 Task: Find connections with filter location Floridablanca with filter topic #SMMwith filter profile language Potuguese with filter current company TalentXO with filter school St Joseph's College of Commerce (Autonomous) with filter industry Historical Sites with filter service category Personal Injury Law with filter keywords title Counselor
Action: Mouse moved to (198, 271)
Screenshot: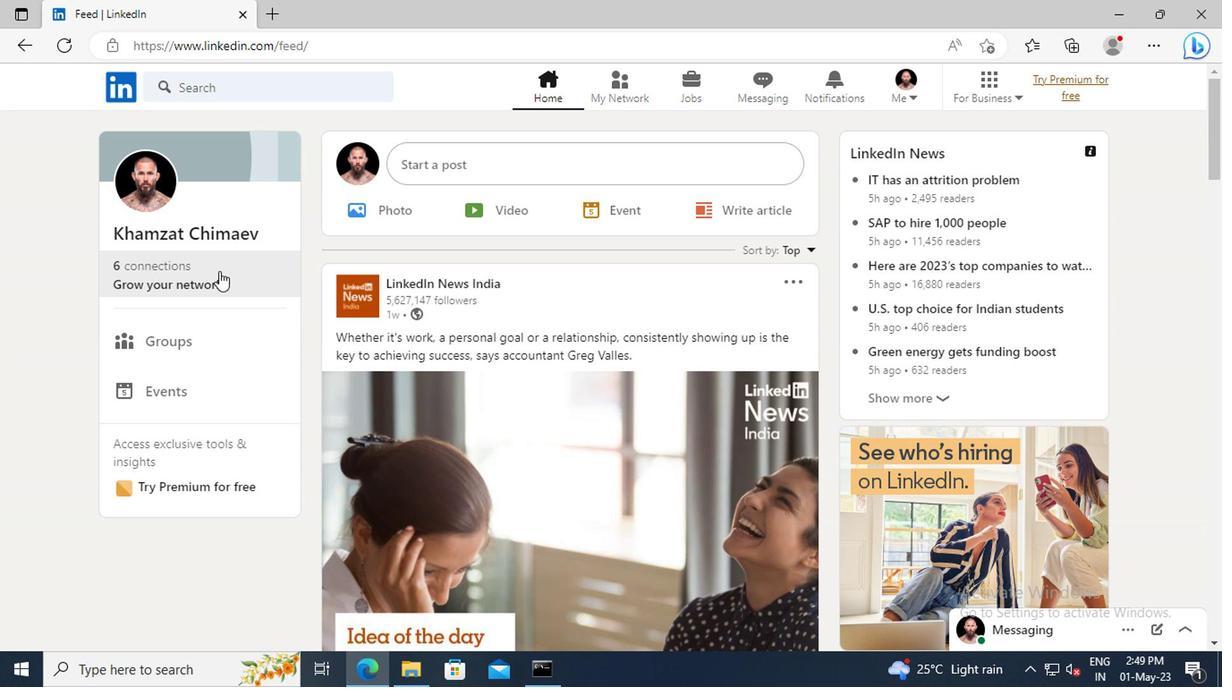 
Action: Mouse pressed left at (198, 271)
Screenshot: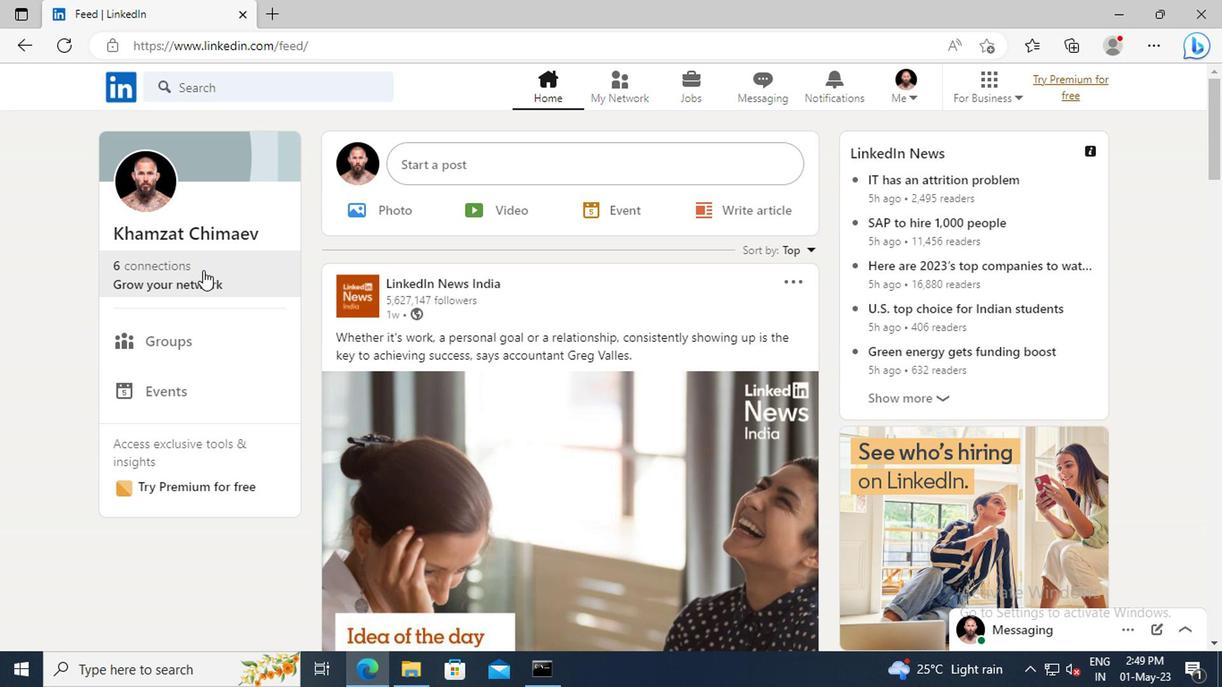 
Action: Mouse moved to (199, 185)
Screenshot: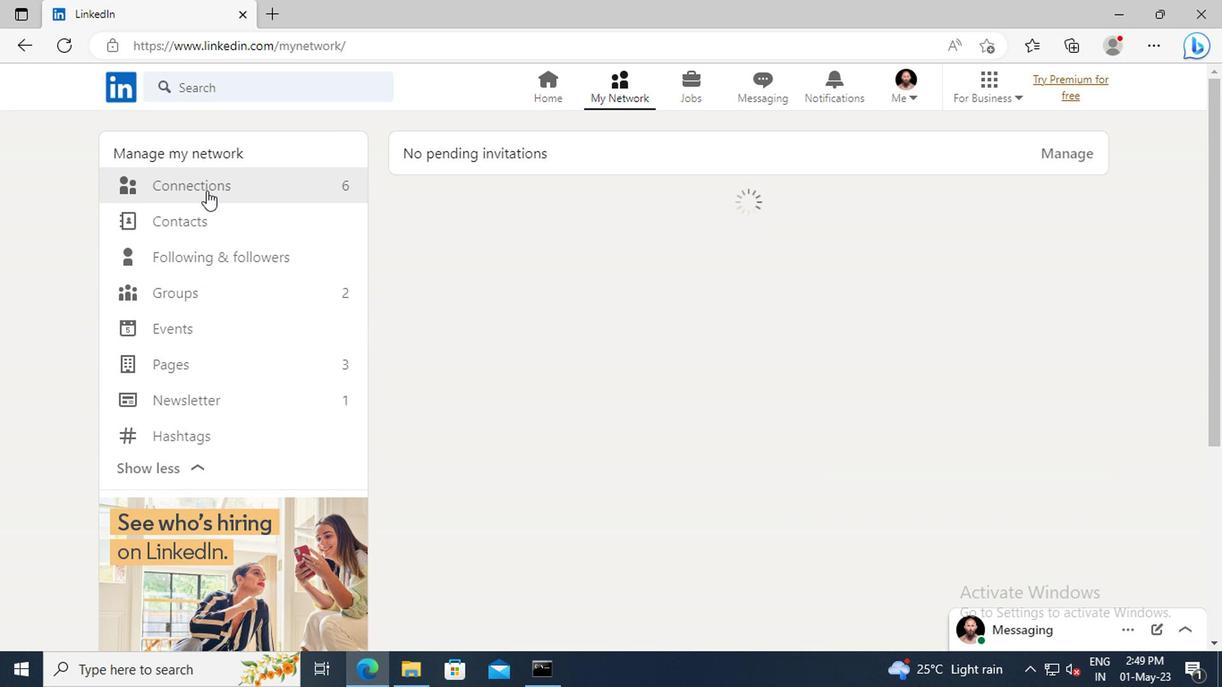 
Action: Mouse pressed left at (199, 185)
Screenshot: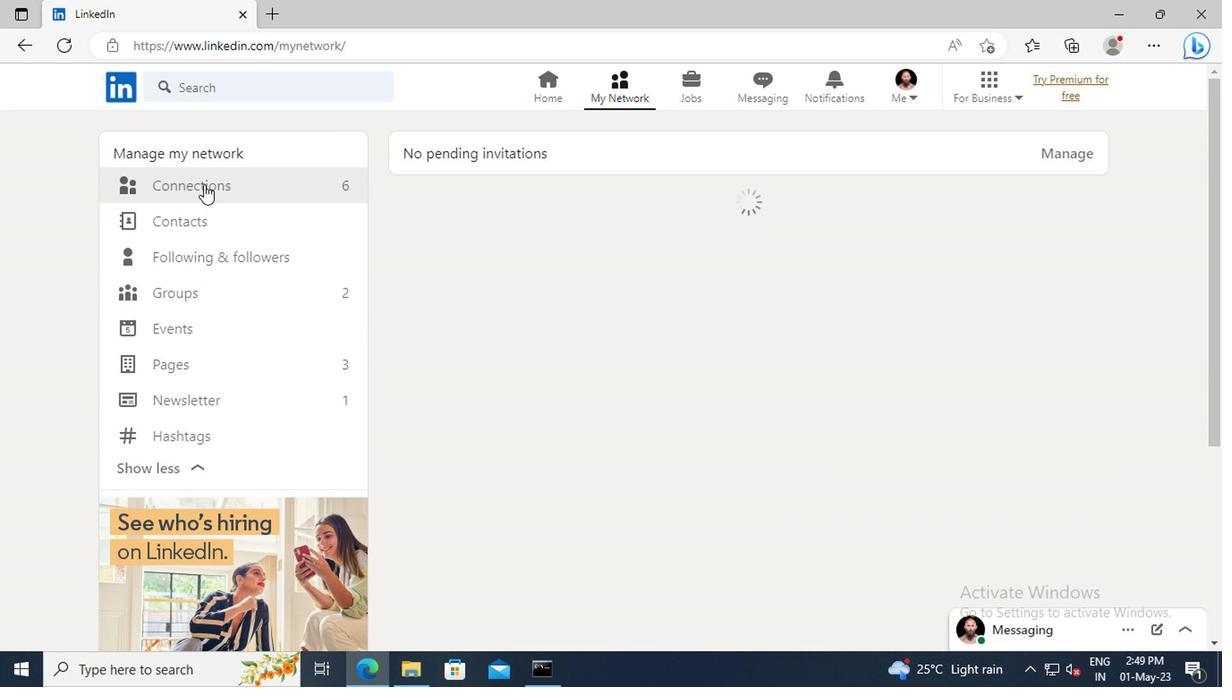 
Action: Mouse moved to (725, 196)
Screenshot: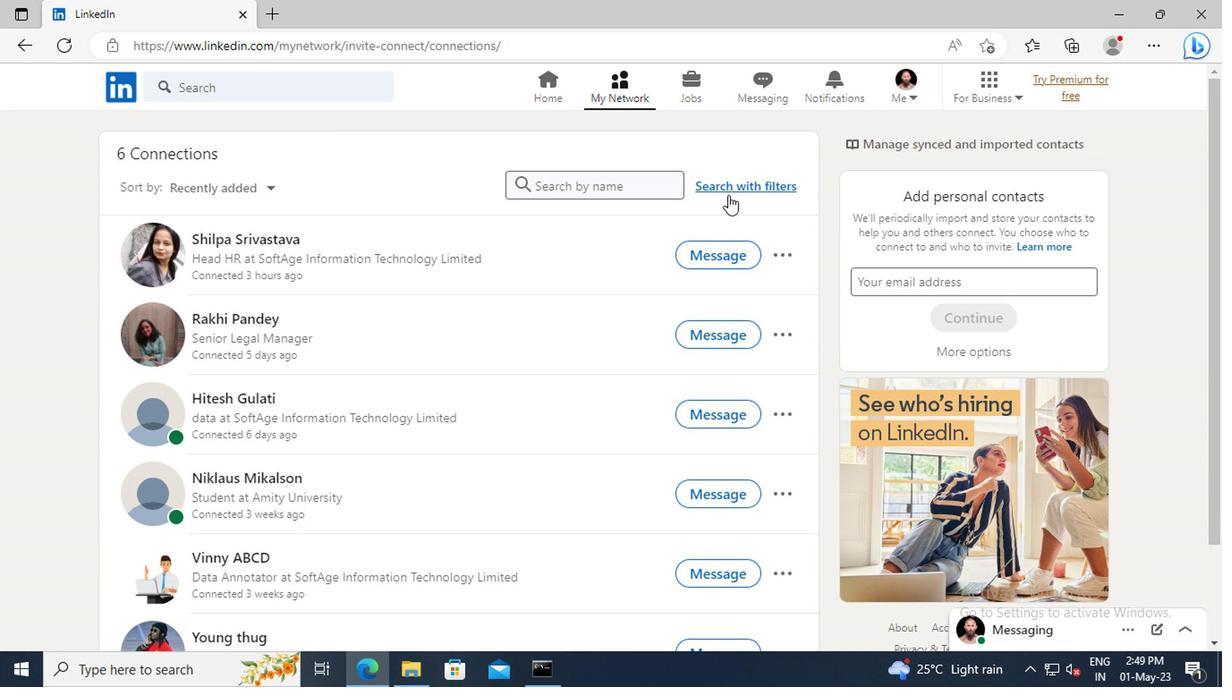 
Action: Mouse pressed left at (725, 196)
Screenshot: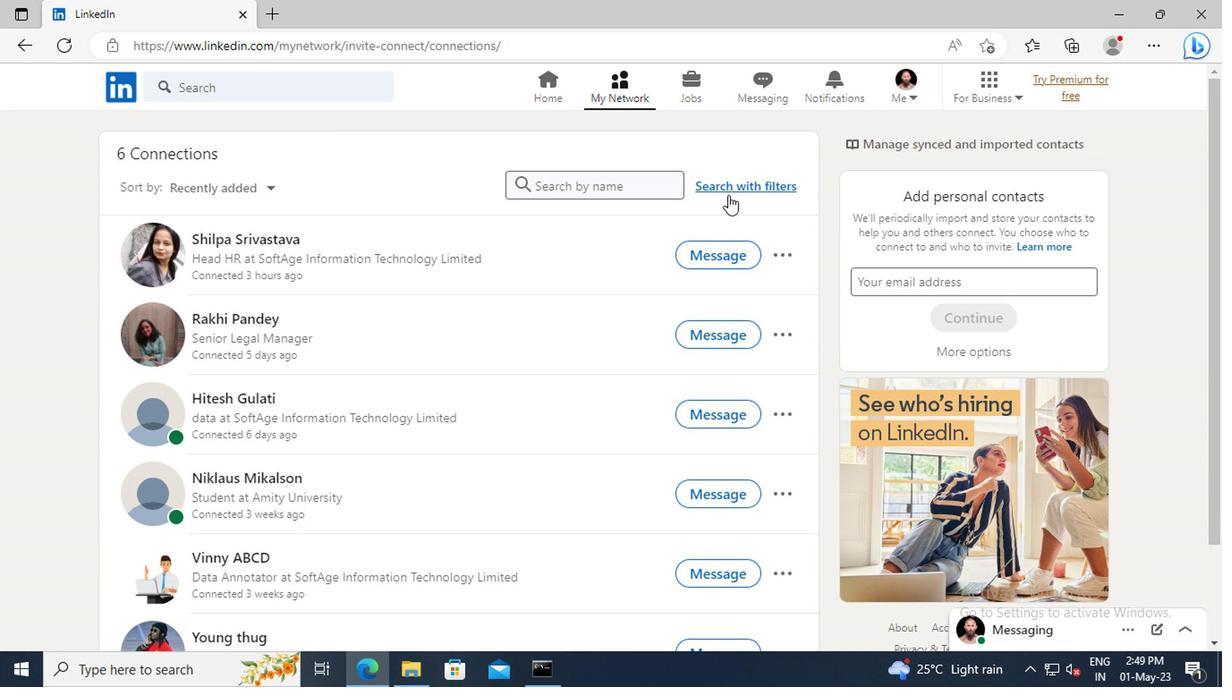 
Action: Mouse moved to (681, 144)
Screenshot: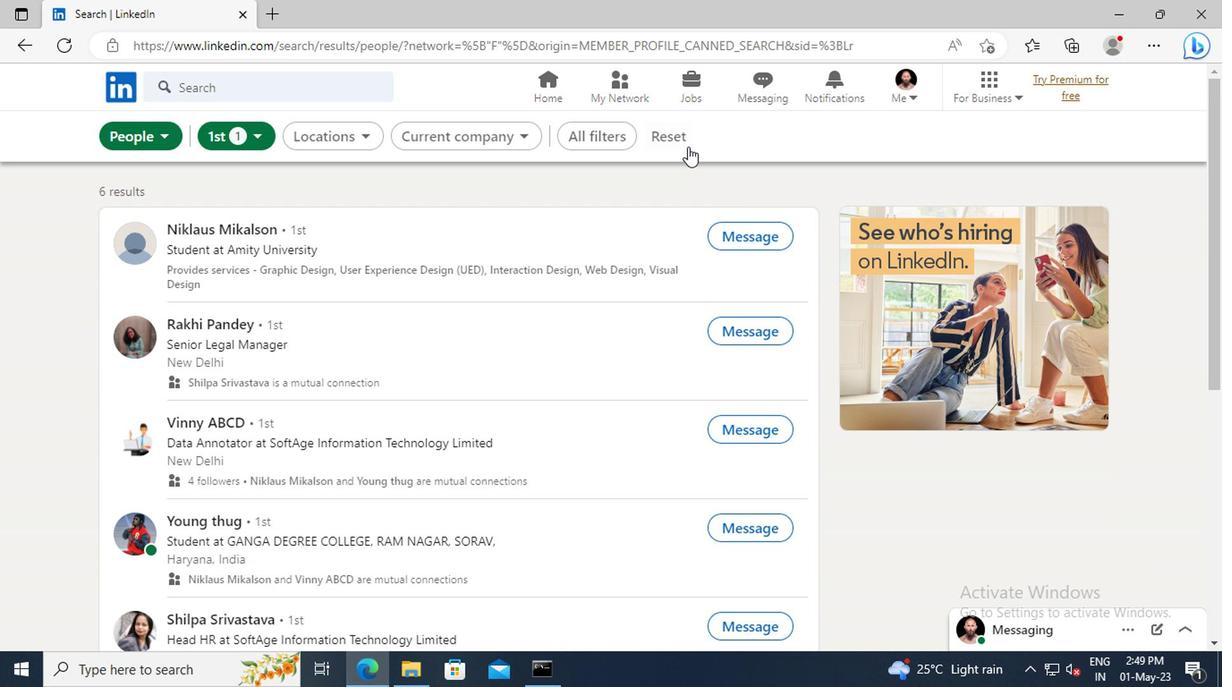
Action: Mouse pressed left at (681, 144)
Screenshot: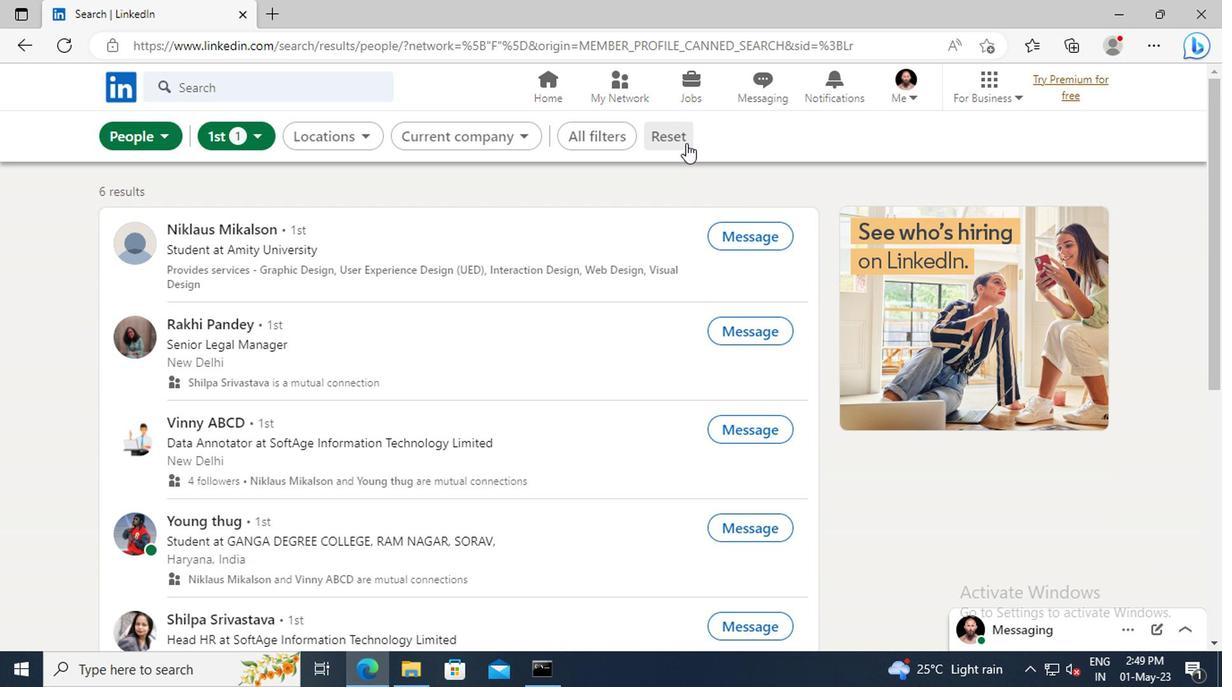 
Action: Mouse moved to (637, 141)
Screenshot: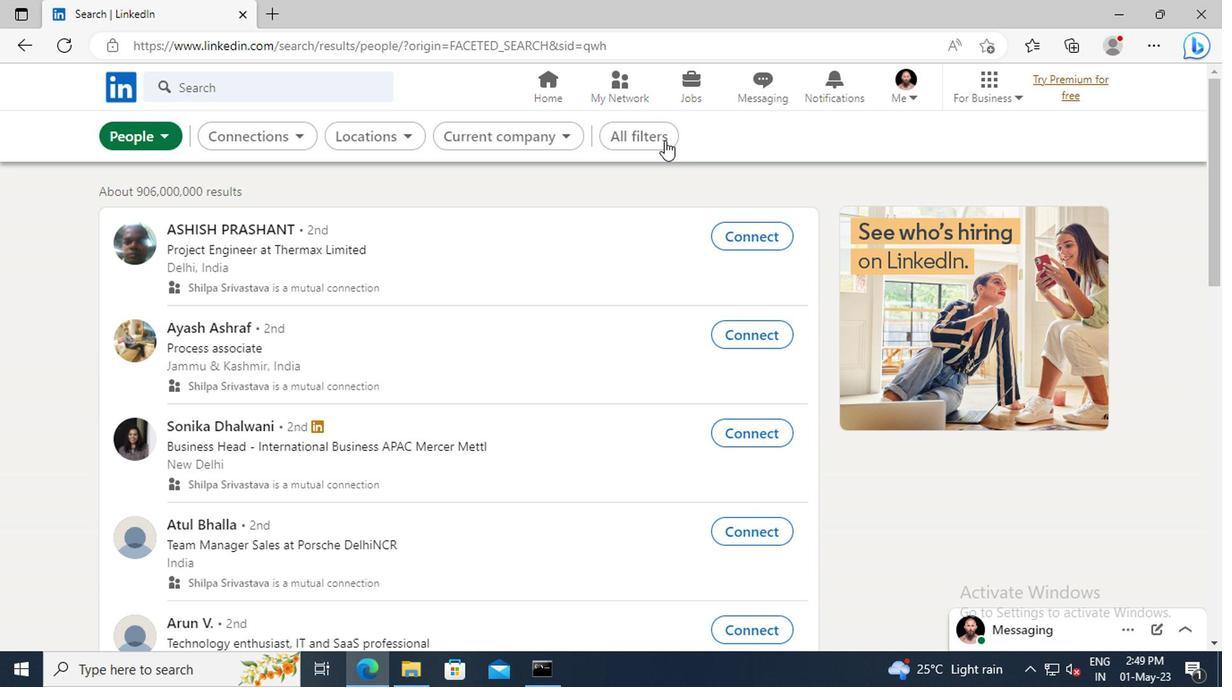 
Action: Mouse pressed left at (637, 141)
Screenshot: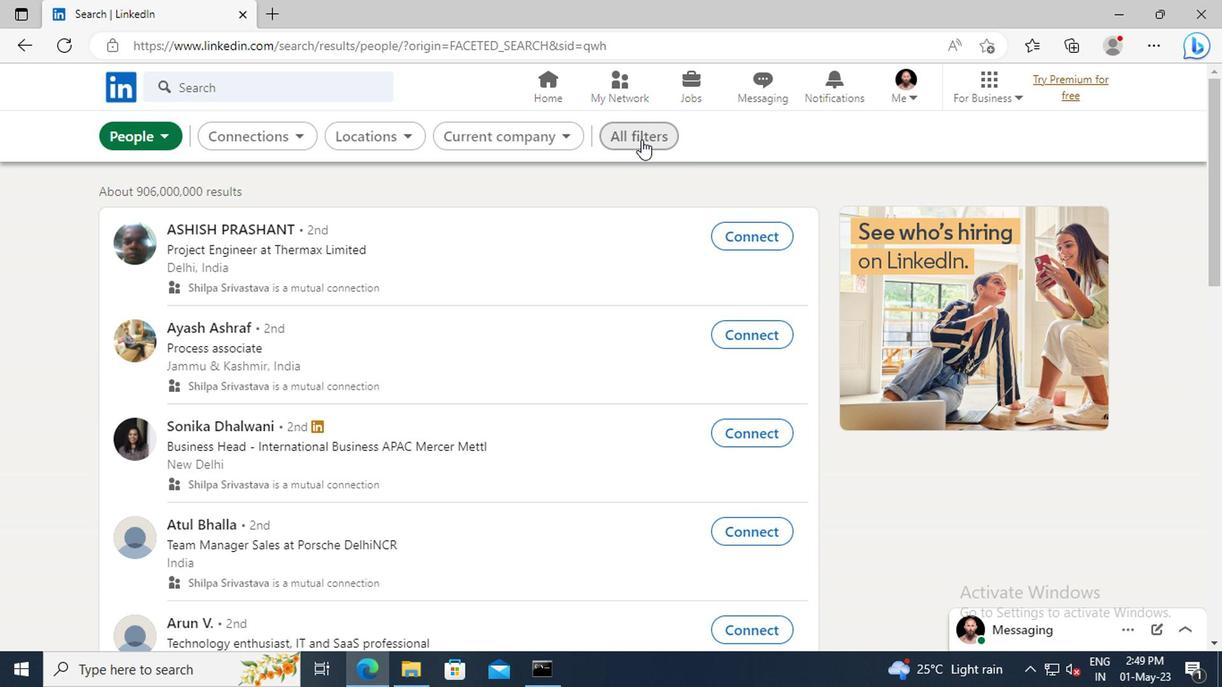 
Action: Mouse moved to (953, 277)
Screenshot: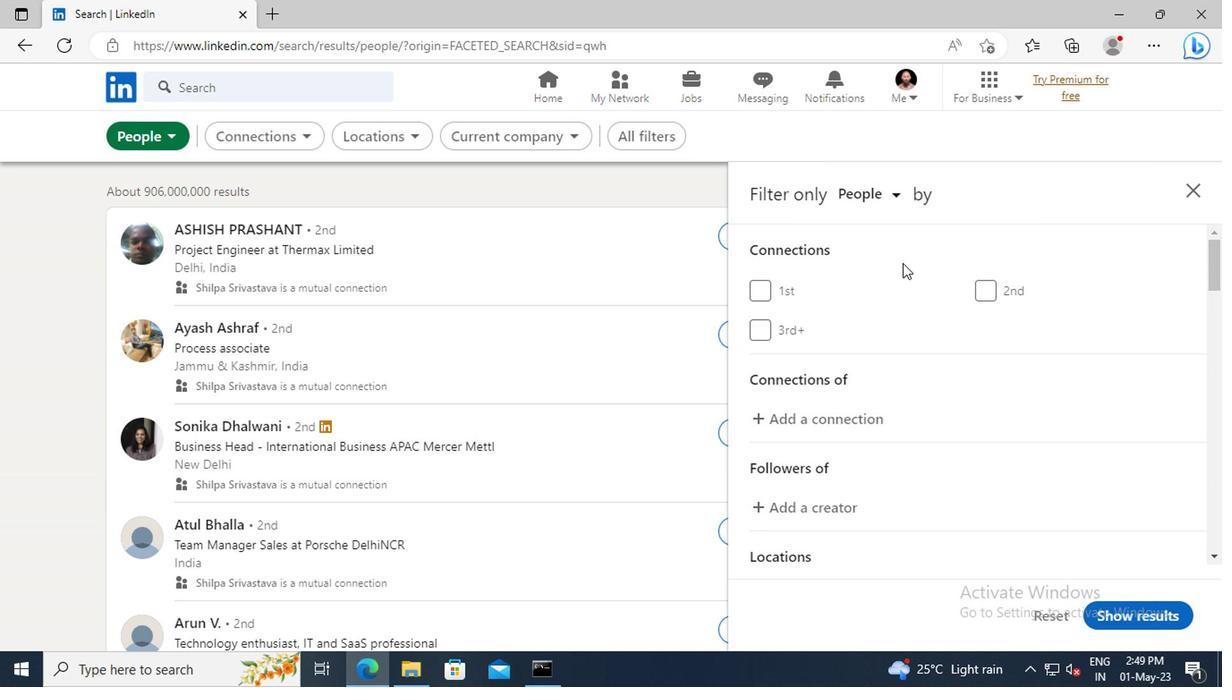 
Action: Mouse scrolled (953, 276) with delta (0, -1)
Screenshot: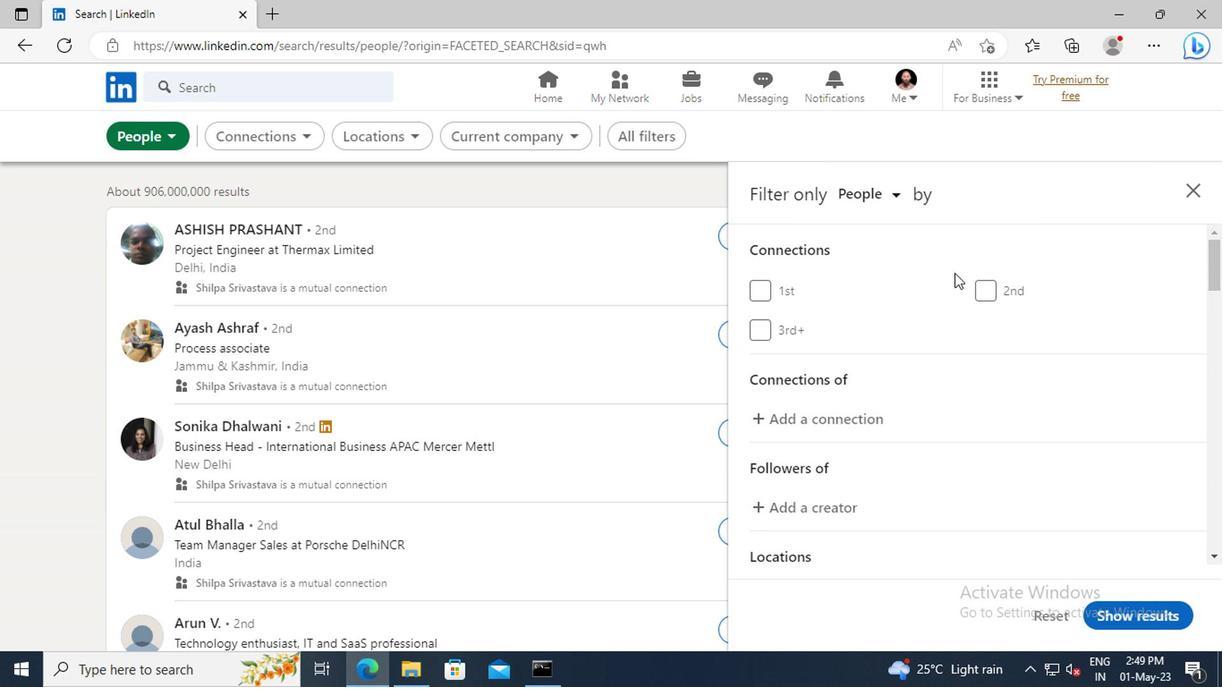 
Action: Mouse scrolled (953, 276) with delta (0, -1)
Screenshot: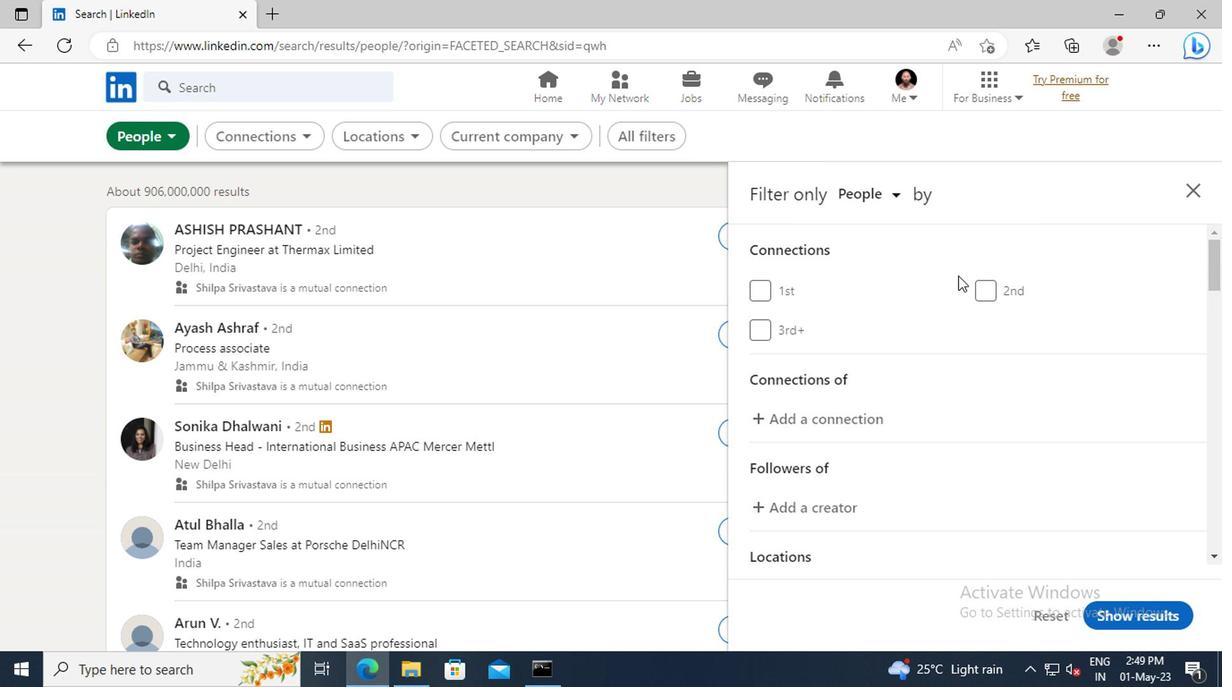 
Action: Mouse scrolled (953, 276) with delta (0, -1)
Screenshot: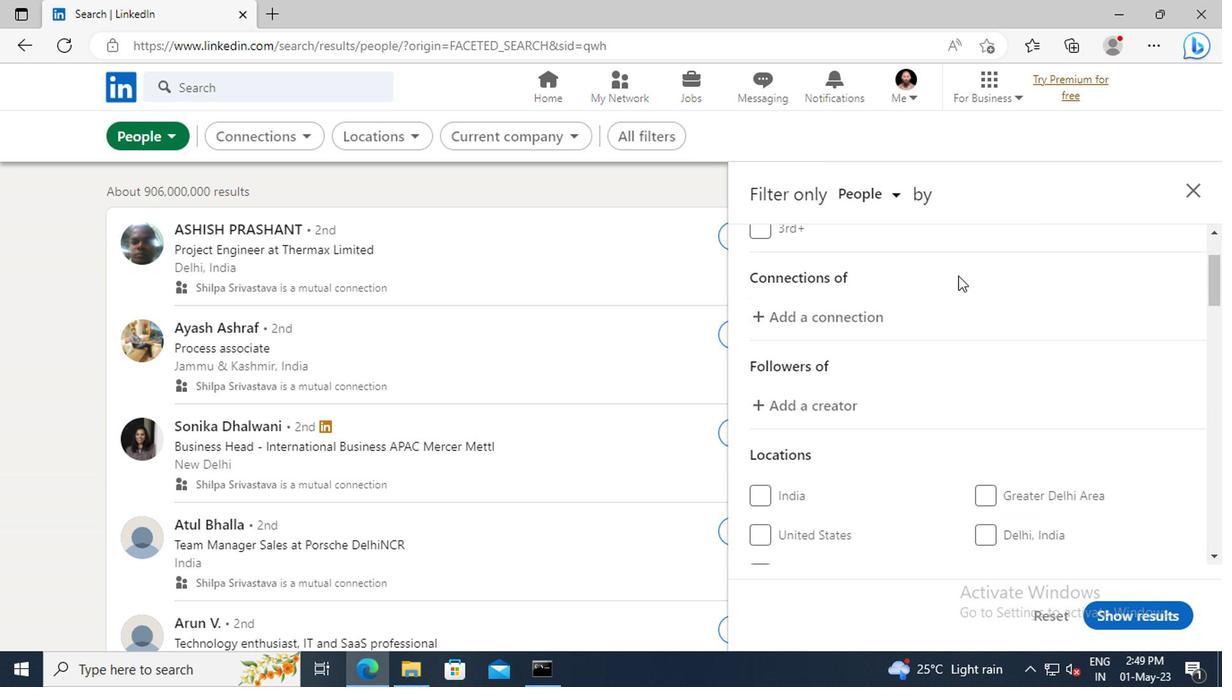 
Action: Mouse scrolled (953, 276) with delta (0, -1)
Screenshot: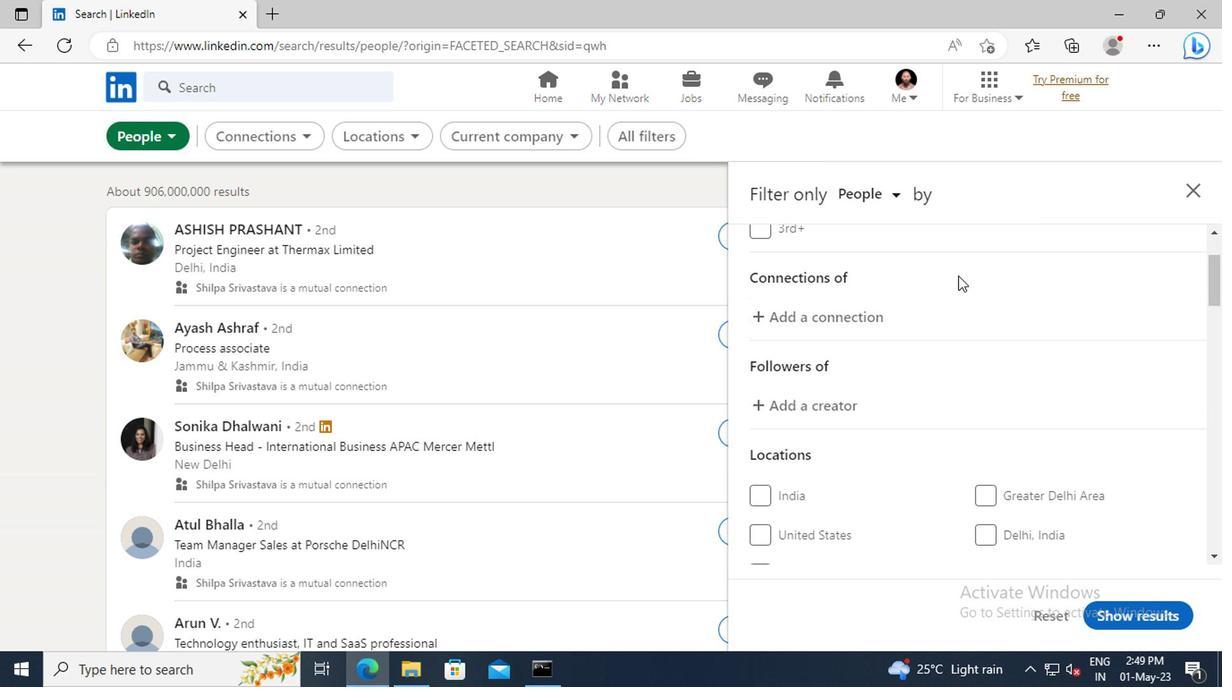 
Action: Mouse scrolled (953, 276) with delta (0, -1)
Screenshot: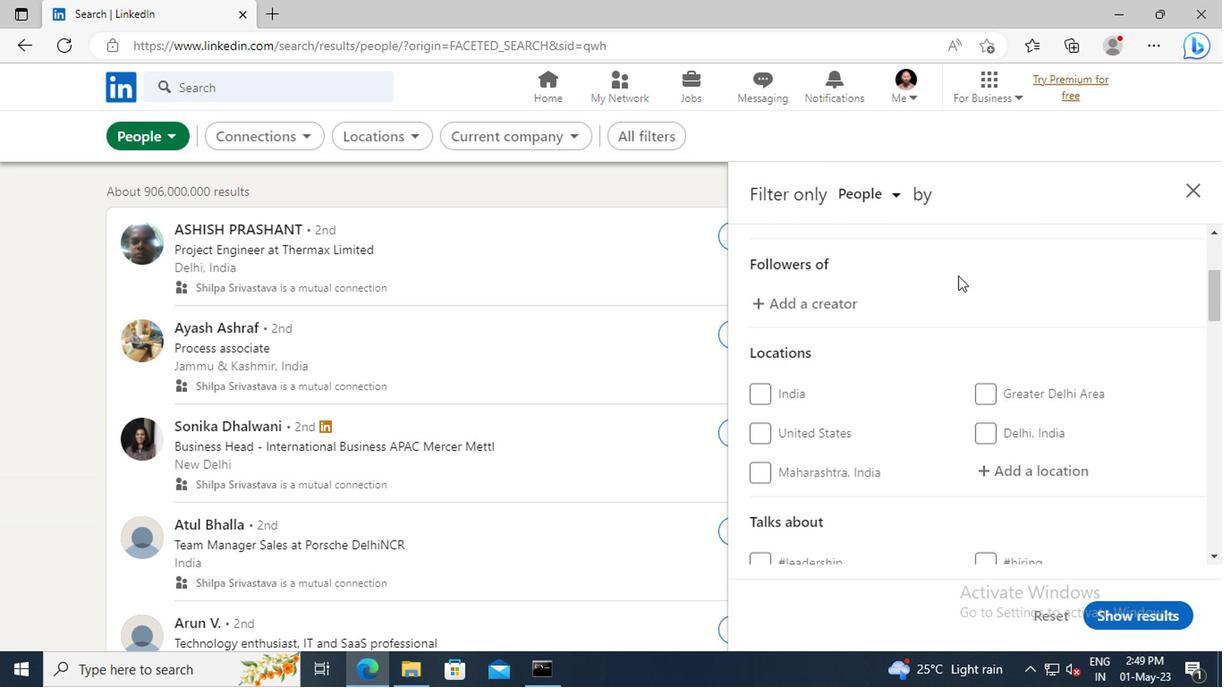 
Action: Mouse scrolled (953, 276) with delta (0, -1)
Screenshot: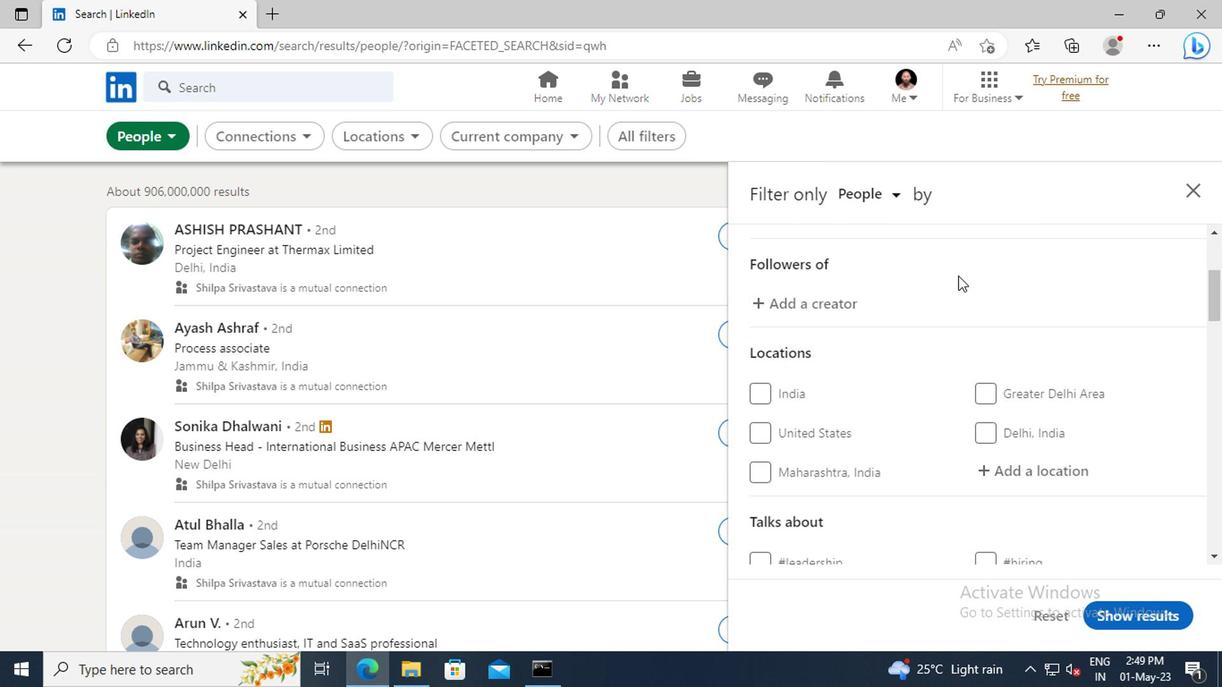
Action: Mouse moved to (981, 364)
Screenshot: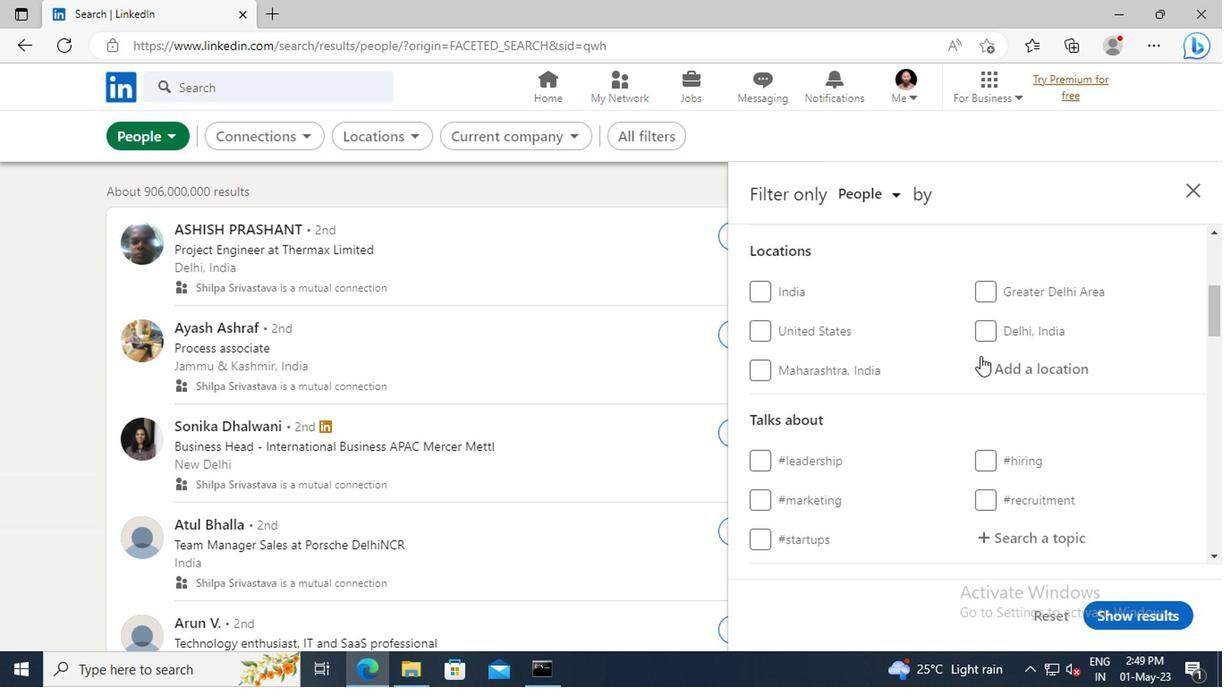 
Action: Mouse pressed left at (981, 364)
Screenshot: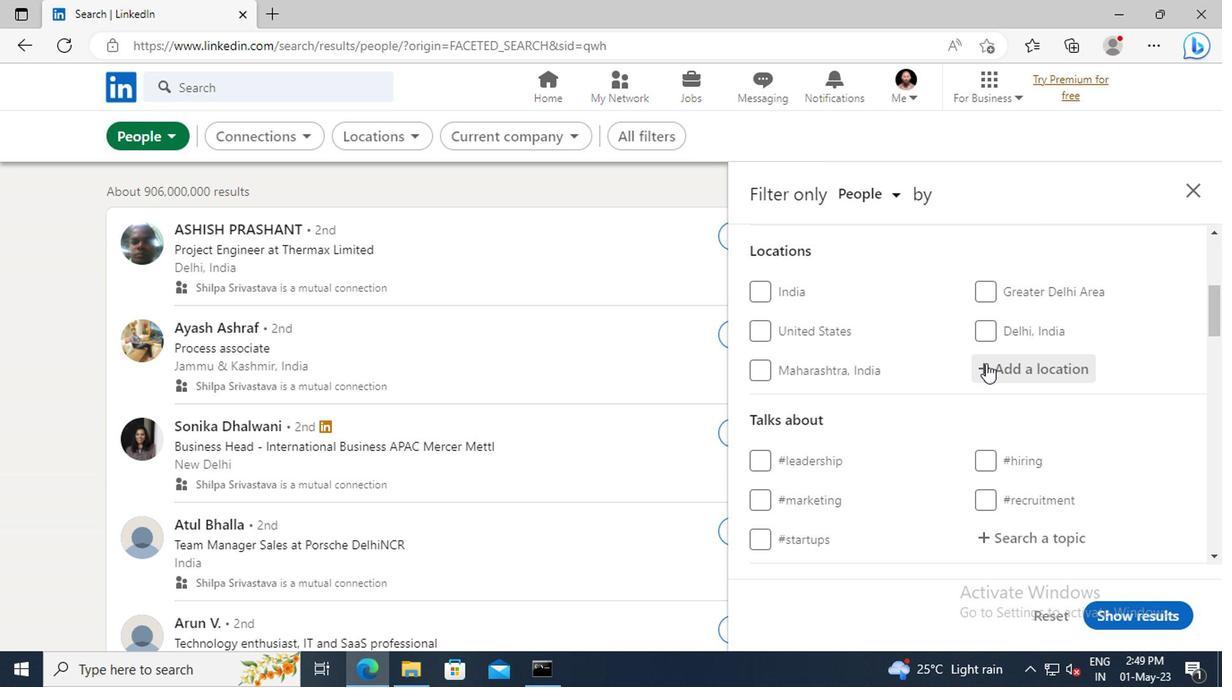 
Action: Key pressed <Key.shift>FLORIDABL
Screenshot: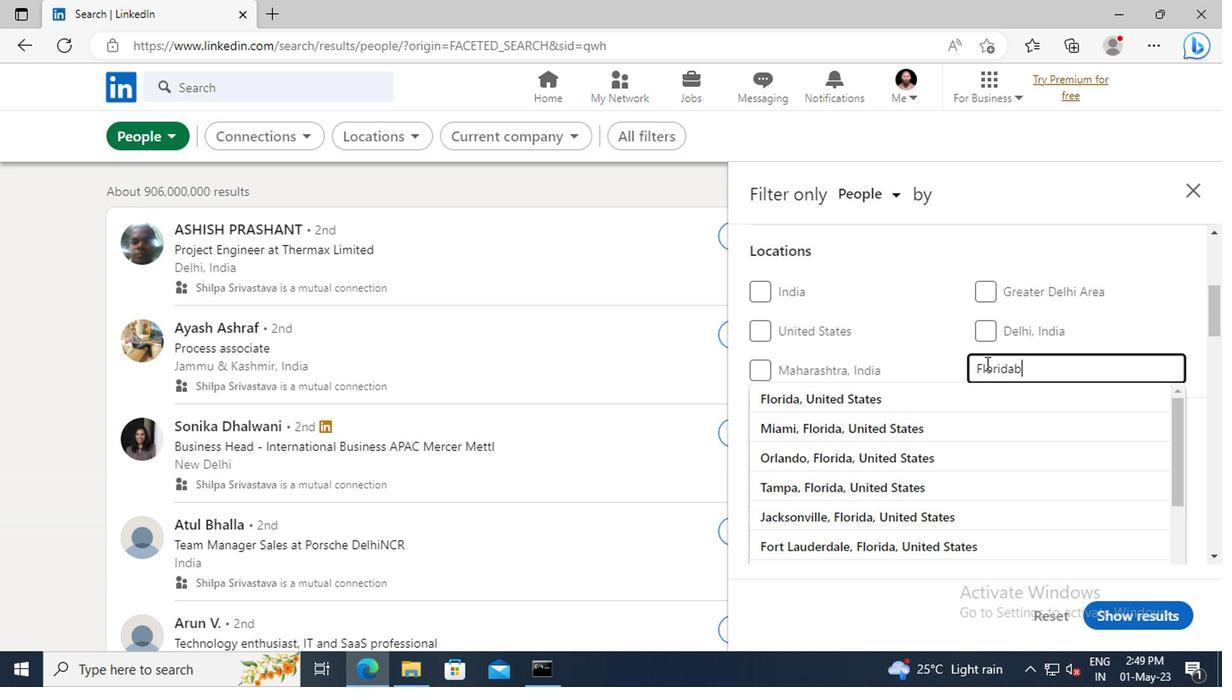 
Action: Mouse moved to (984, 401)
Screenshot: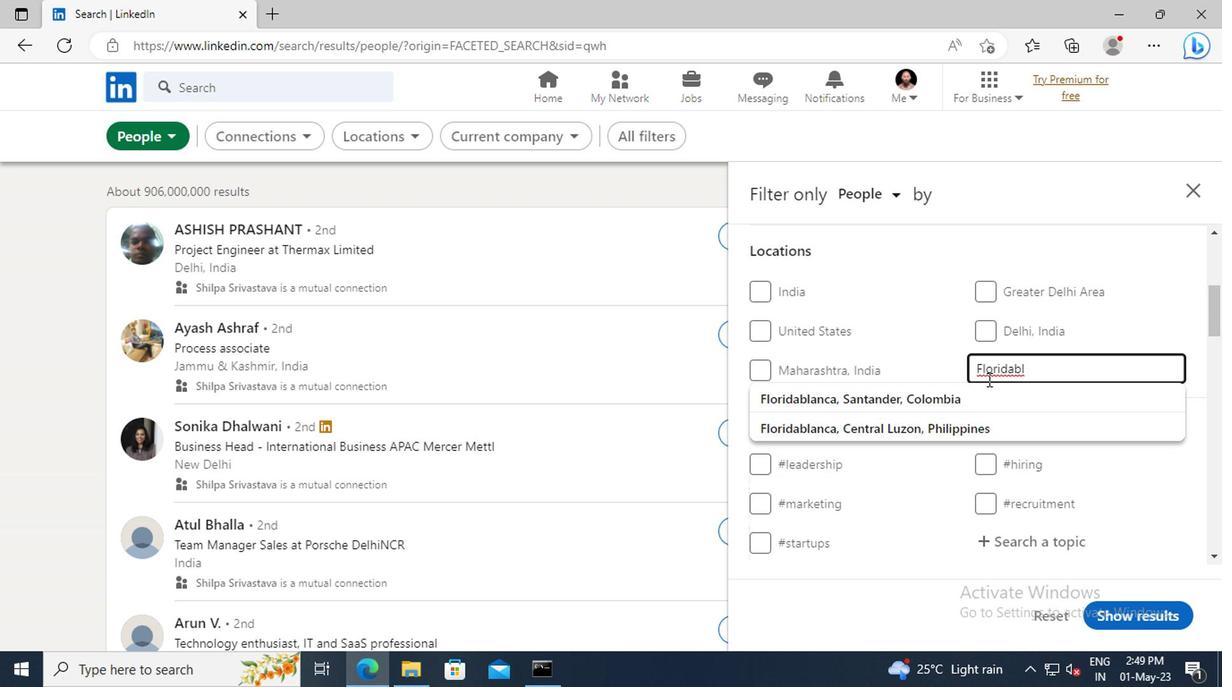 
Action: Mouse pressed left at (984, 401)
Screenshot: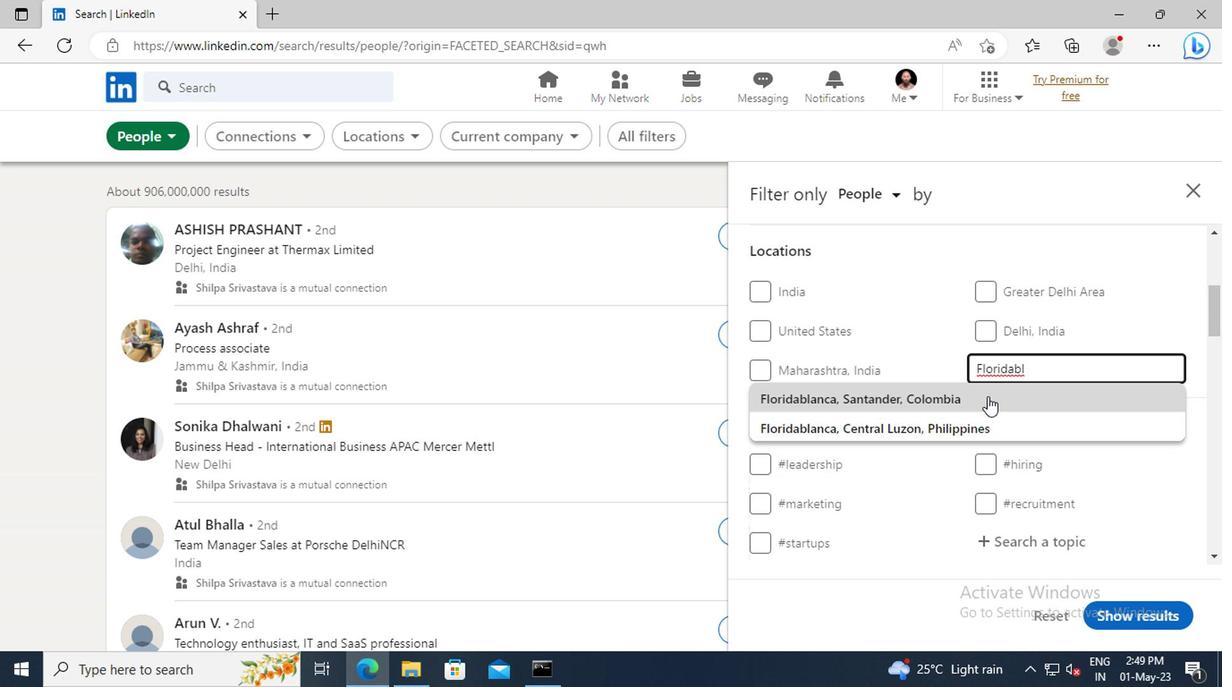 
Action: Mouse scrolled (984, 400) with delta (0, -1)
Screenshot: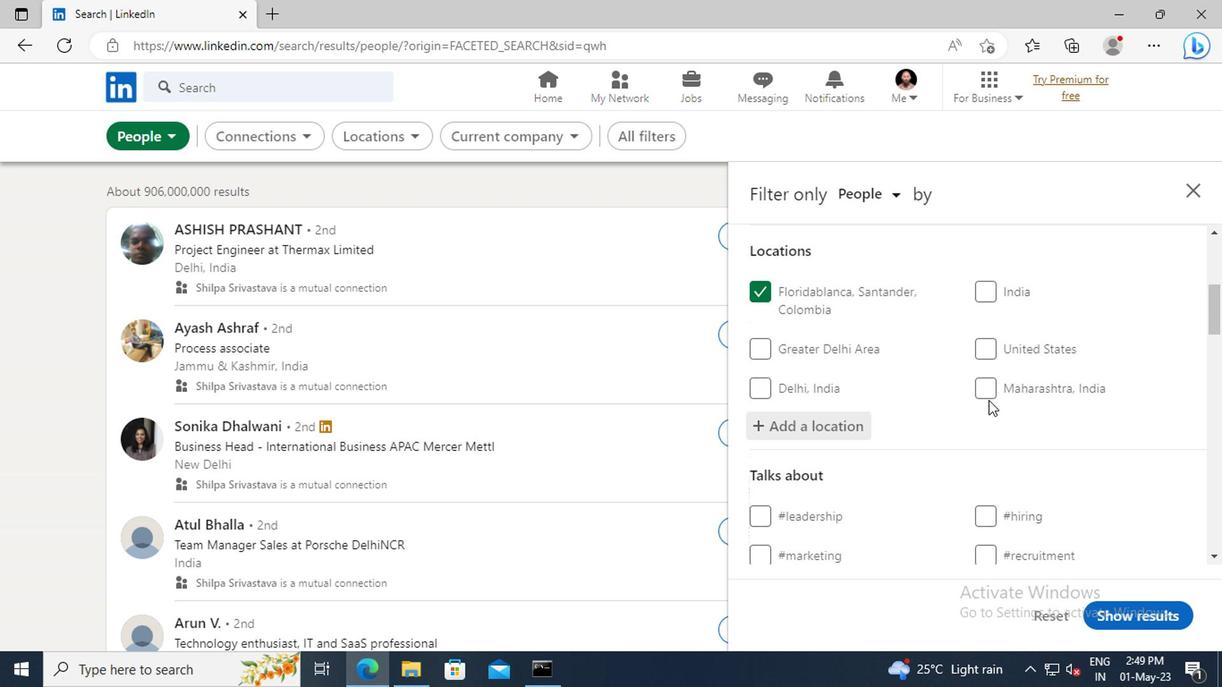 
Action: Mouse scrolled (984, 400) with delta (0, -1)
Screenshot: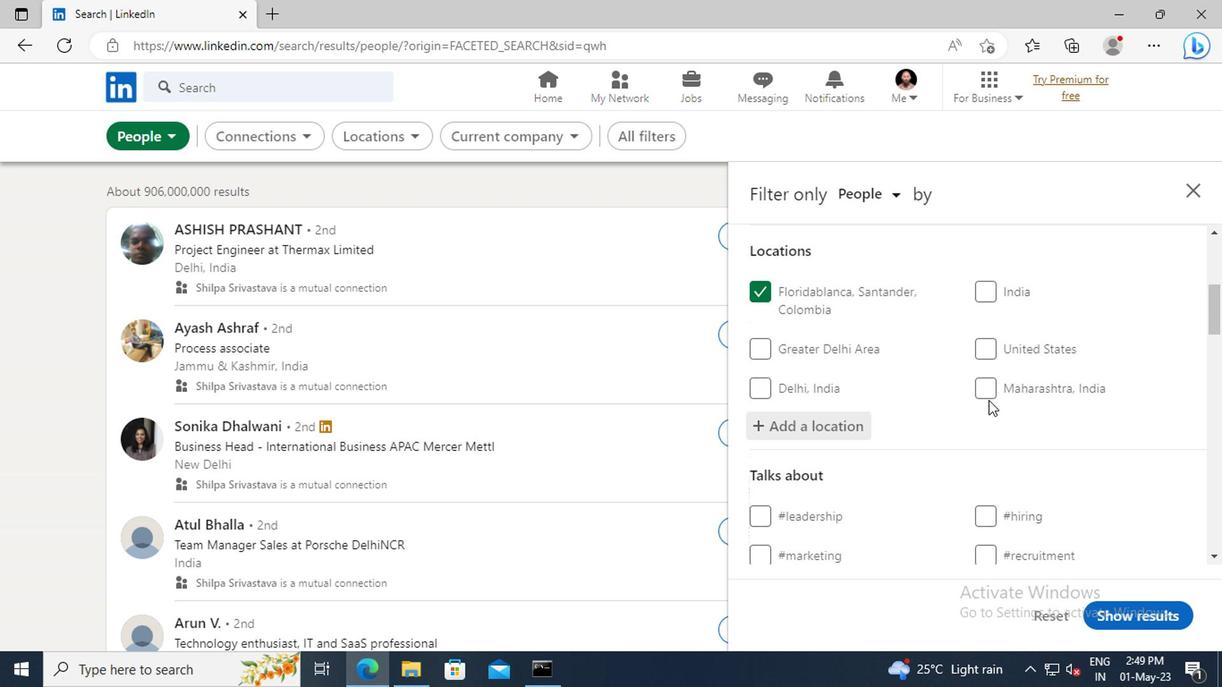 
Action: Mouse scrolled (984, 400) with delta (0, -1)
Screenshot: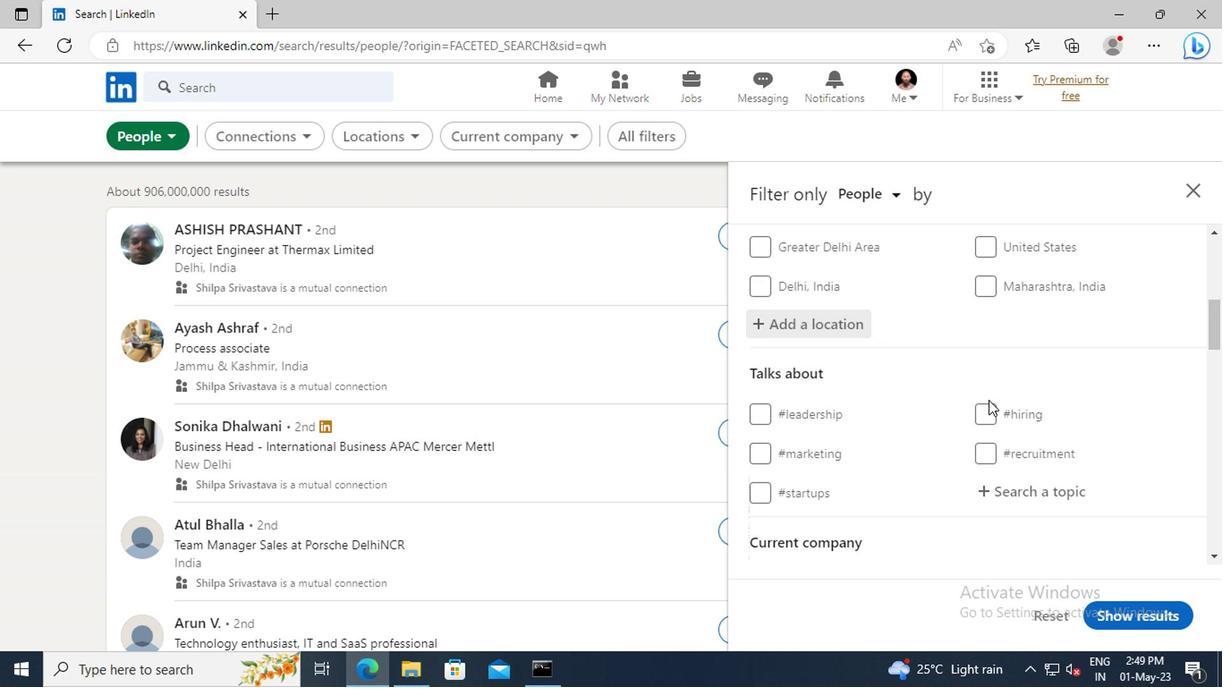 
Action: Mouse moved to (989, 438)
Screenshot: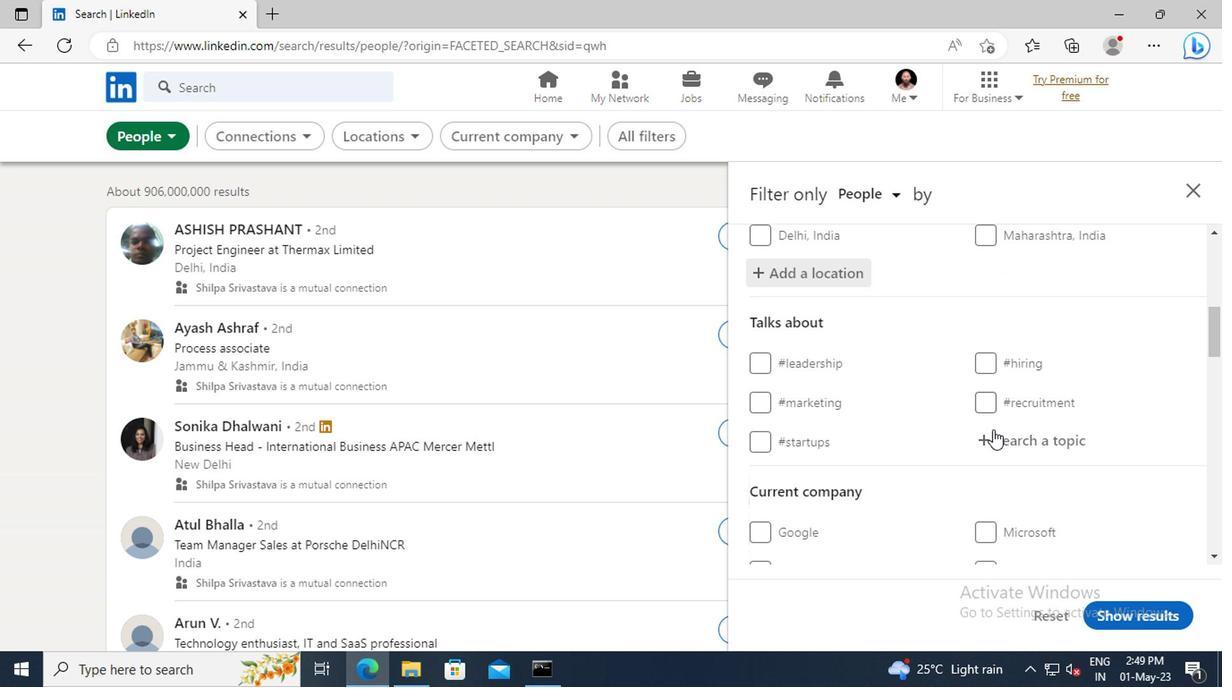 
Action: Mouse pressed left at (989, 438)
Screenshot: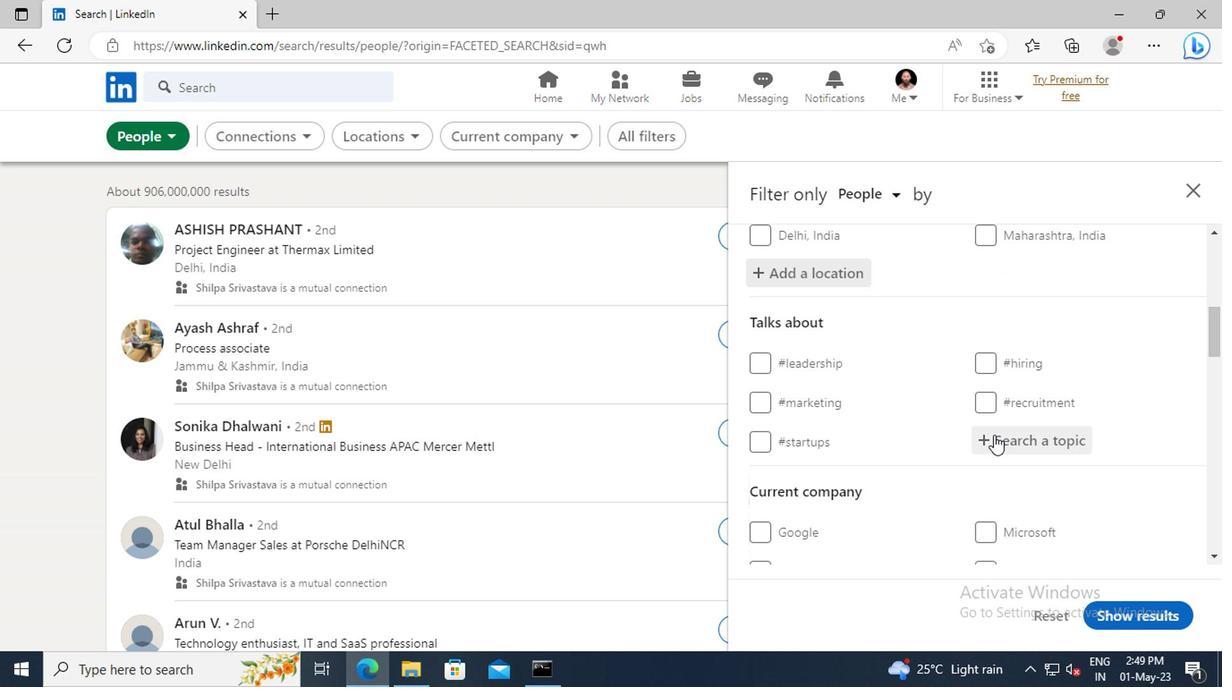 
Action: Key pressed <Key.shift>SMM
Screenshot: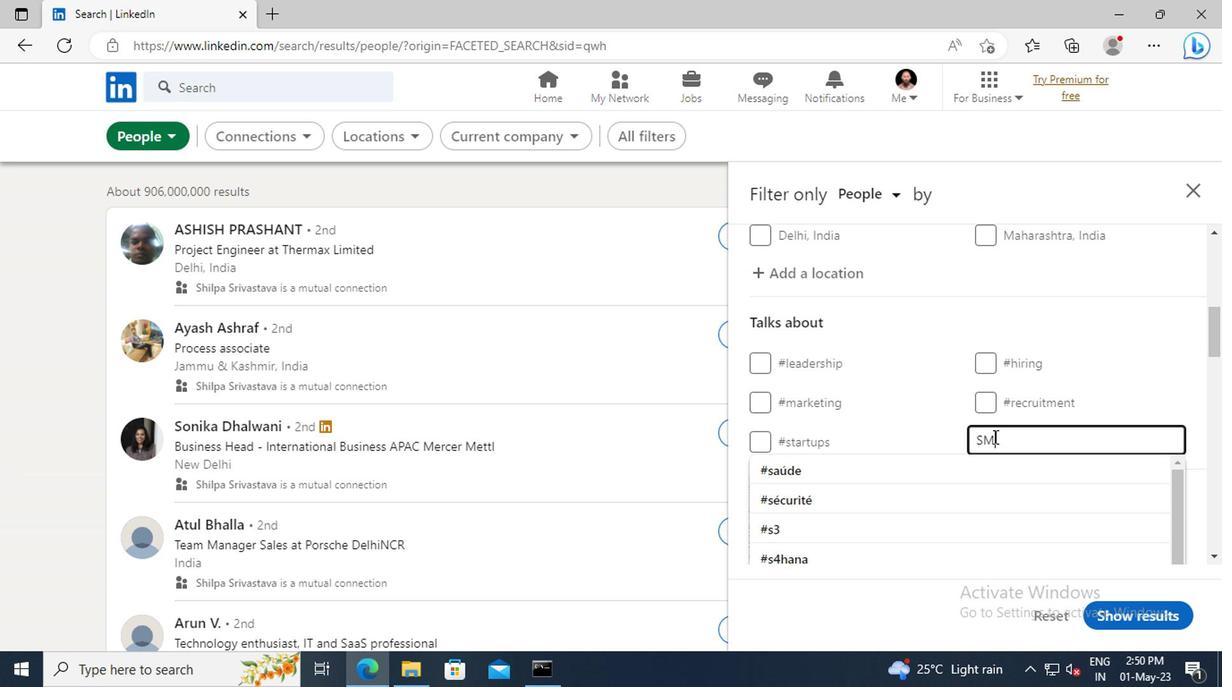 
Action: Mouse moved to (994, 464)
Screenshot: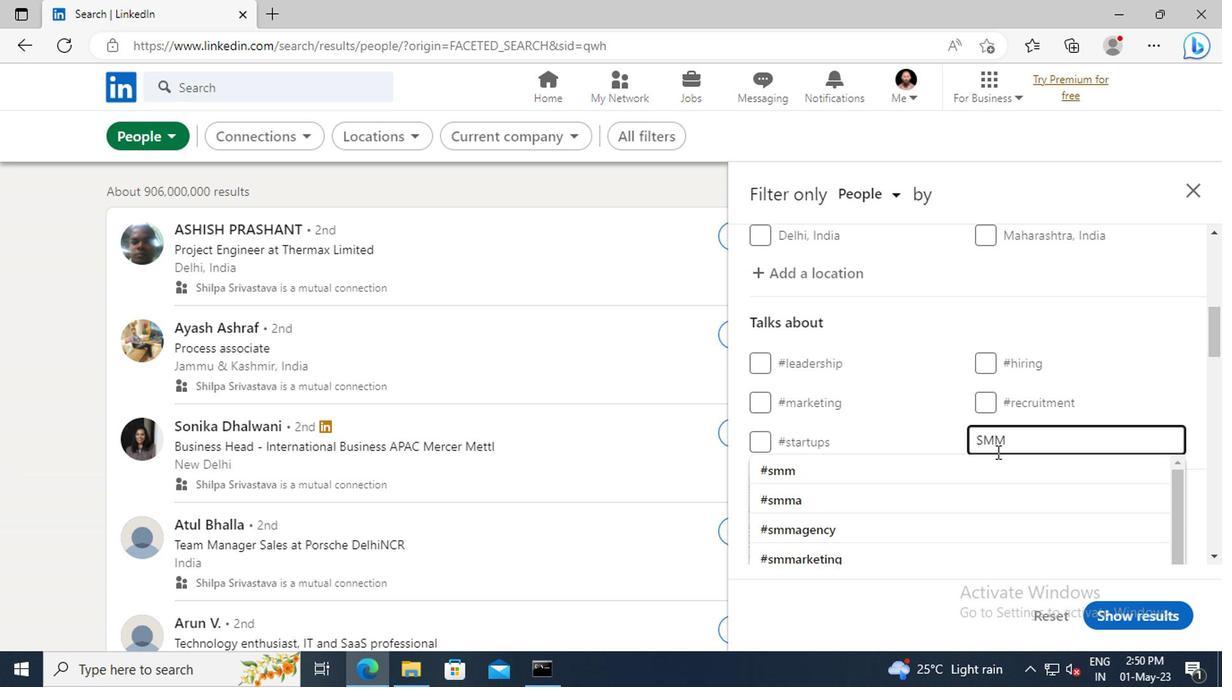 
Action: Mouse pressed left at (994, 464)
Screenshot: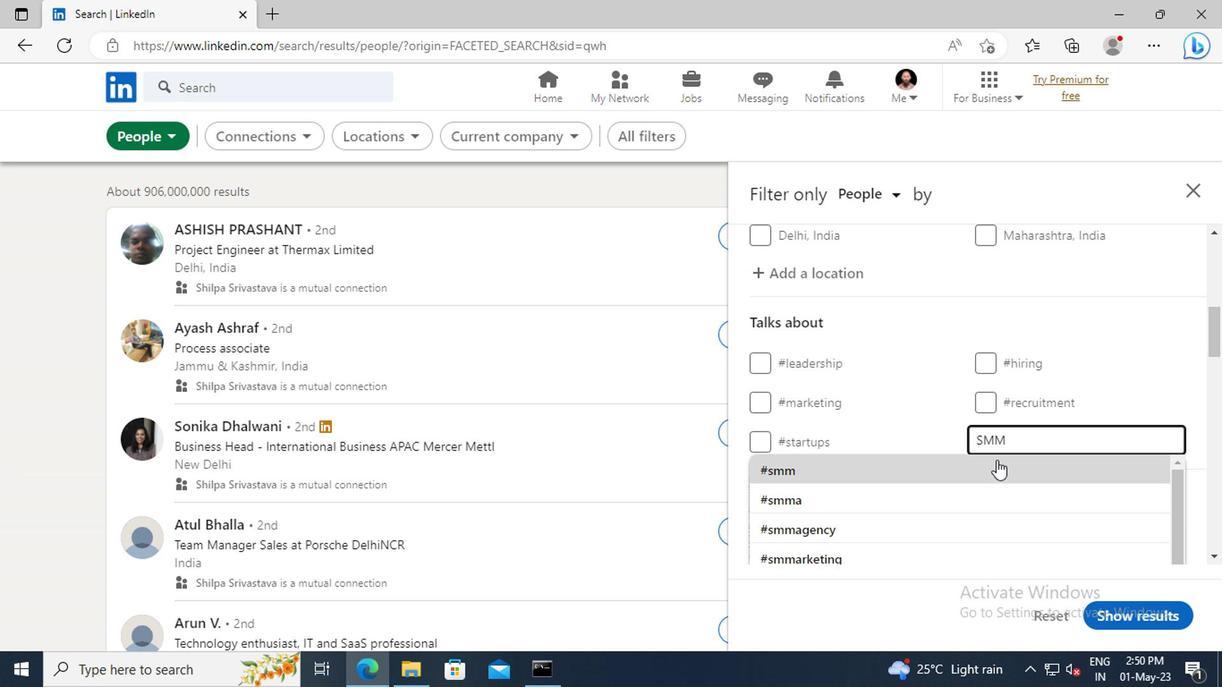 
Action: Mouse scrolled (994, 463) with delta (0, 0)
Screenshot: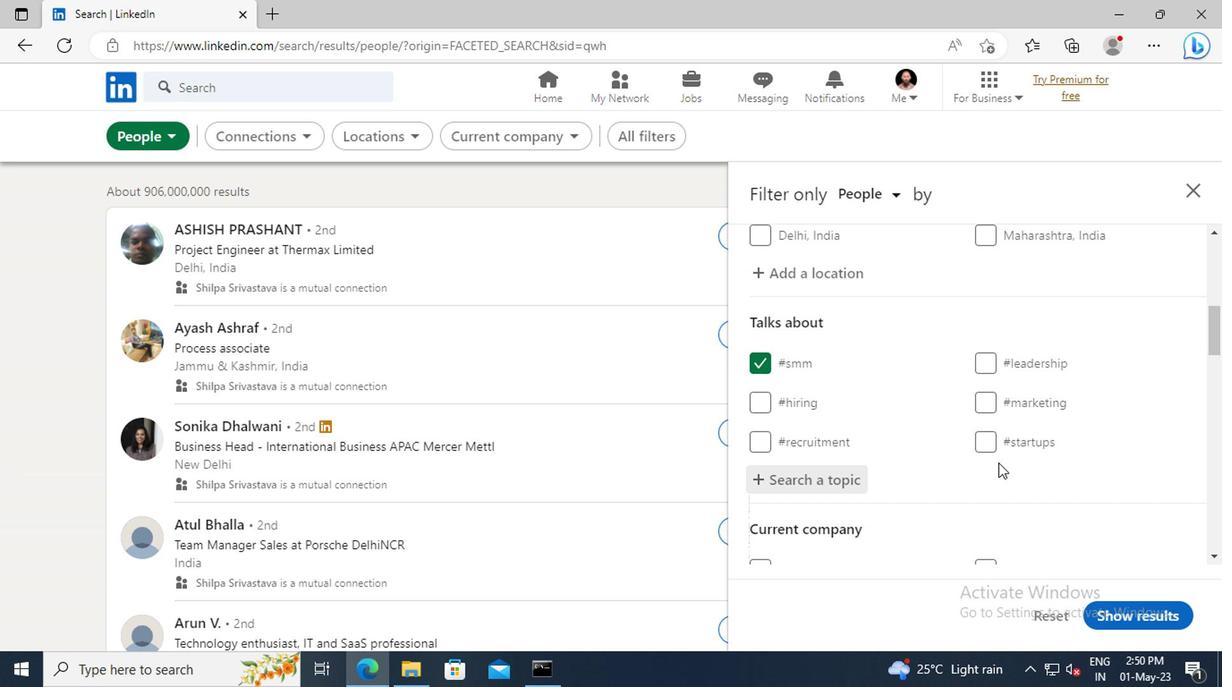 
Action: Mouse scrolled (994, 463) with delta (0, 0)
Screenshot: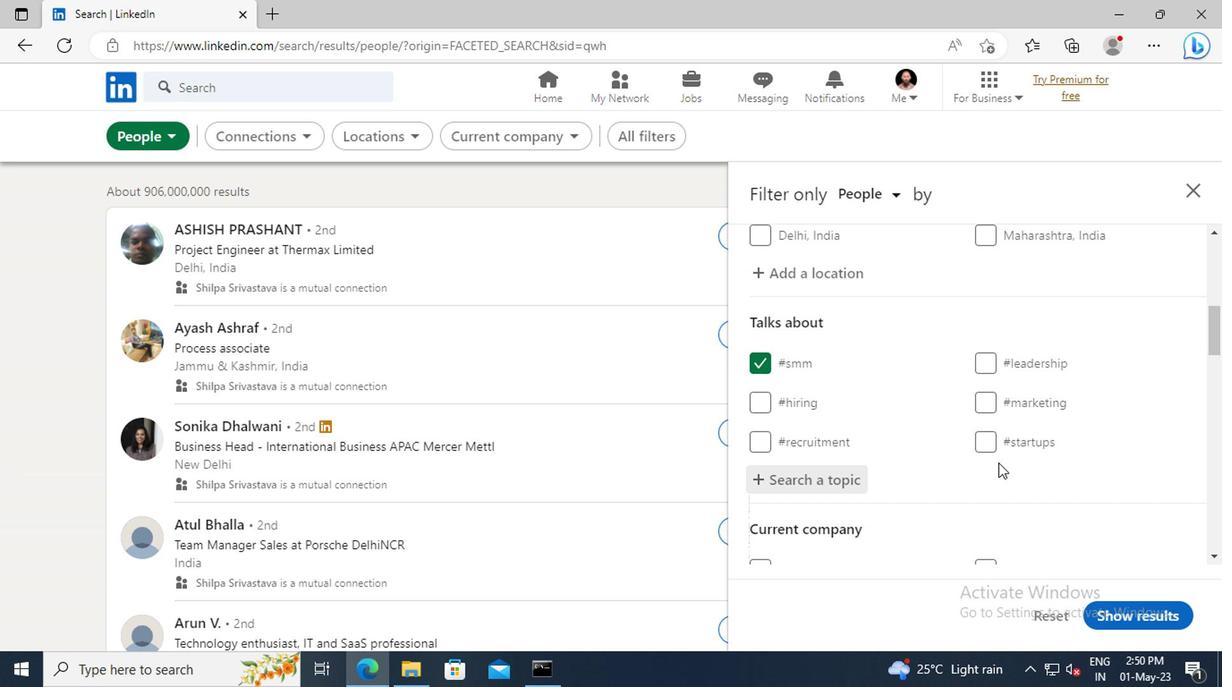 
Action: Mouse scrolled (994, 463) with delta (0, 0)
Screenshot: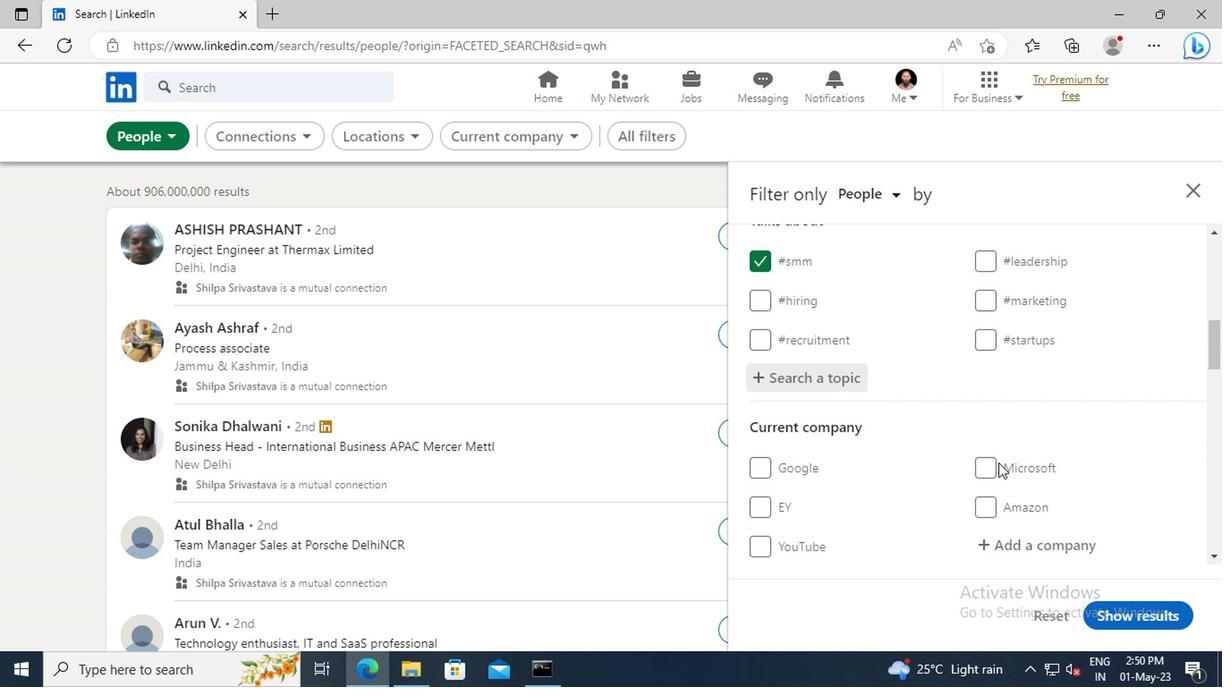 
Action: Mouse scrolled (994, 463) with delta (0, 0)
Screenshot: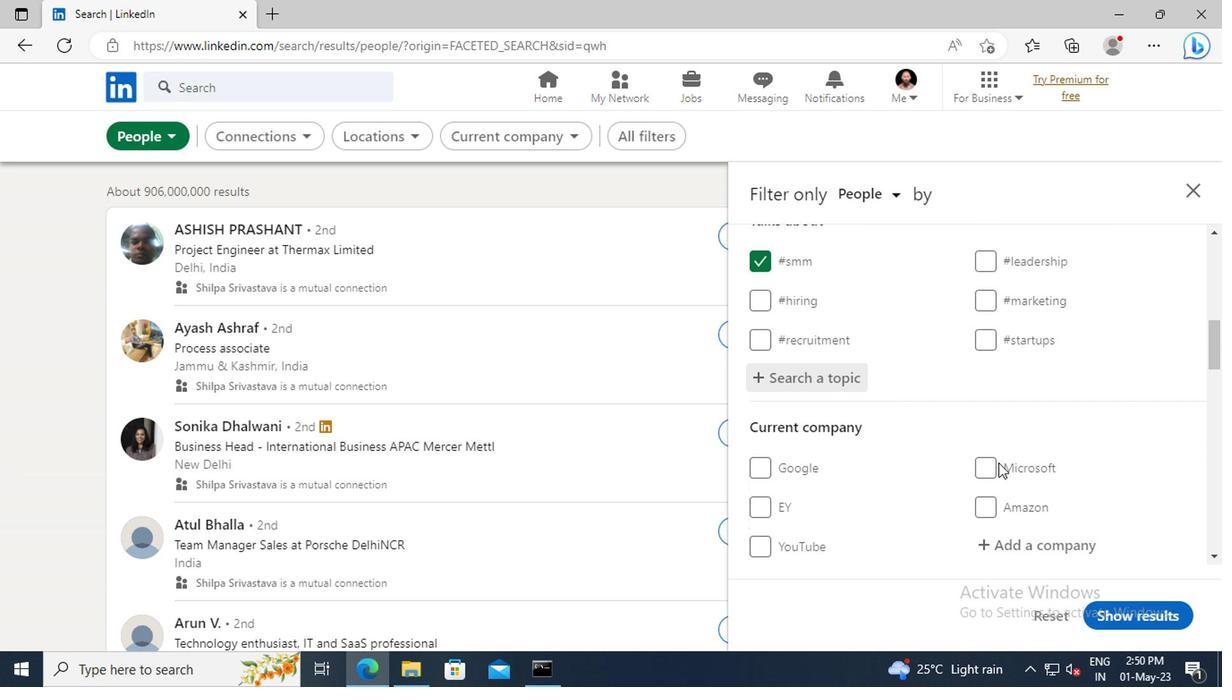 
Action: Mouse scrolled (994, 463) with delta (0, 0)
Screenshot: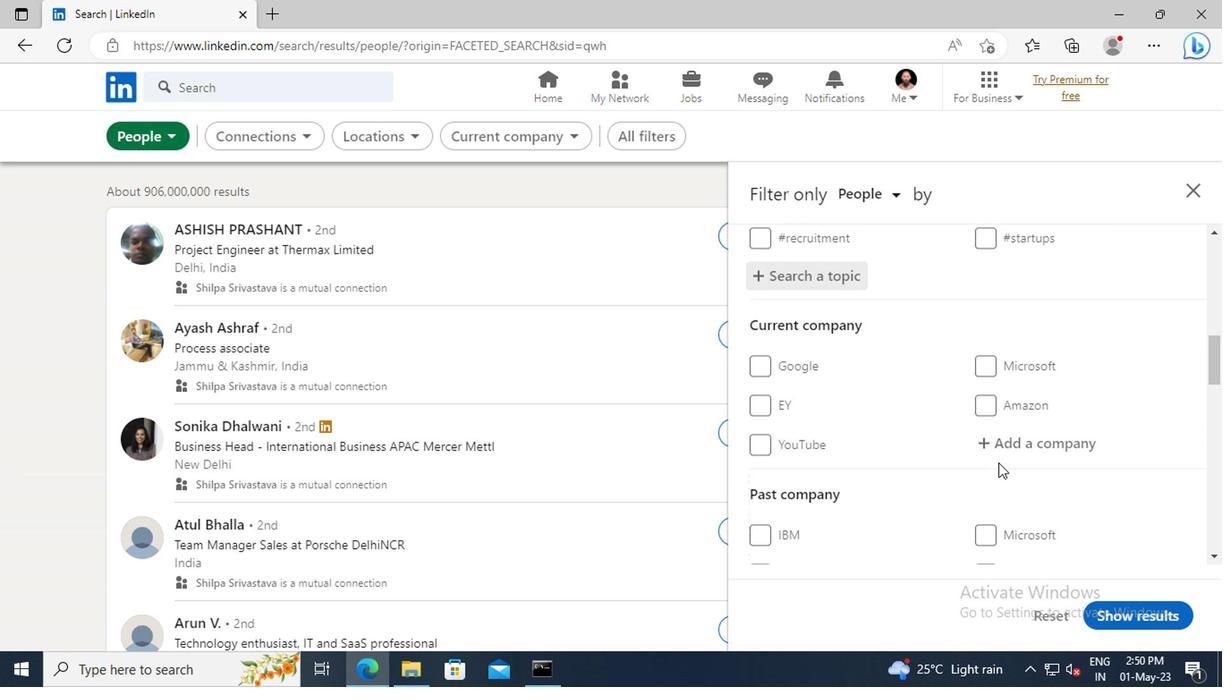 
Action: Mouse scrolled (994, 463) with delta (0, 0)
Screenshot: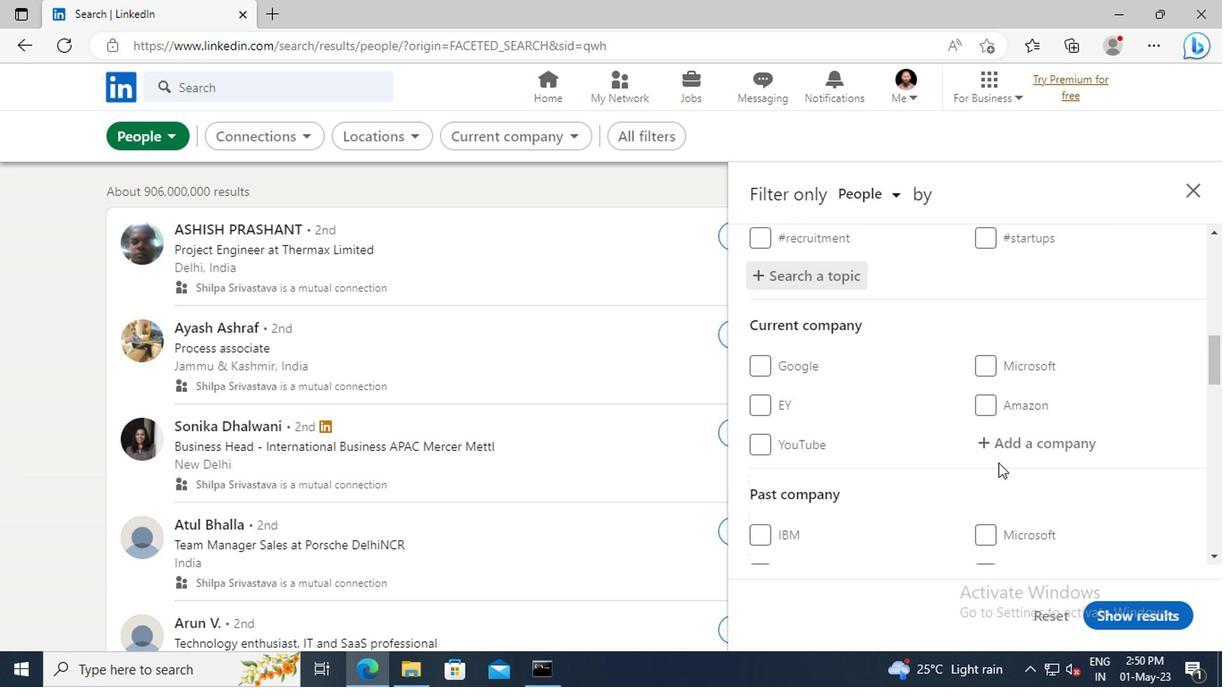 
Action: Mouse scrolled (994, 463) with delta (0, 0)
Screenshot: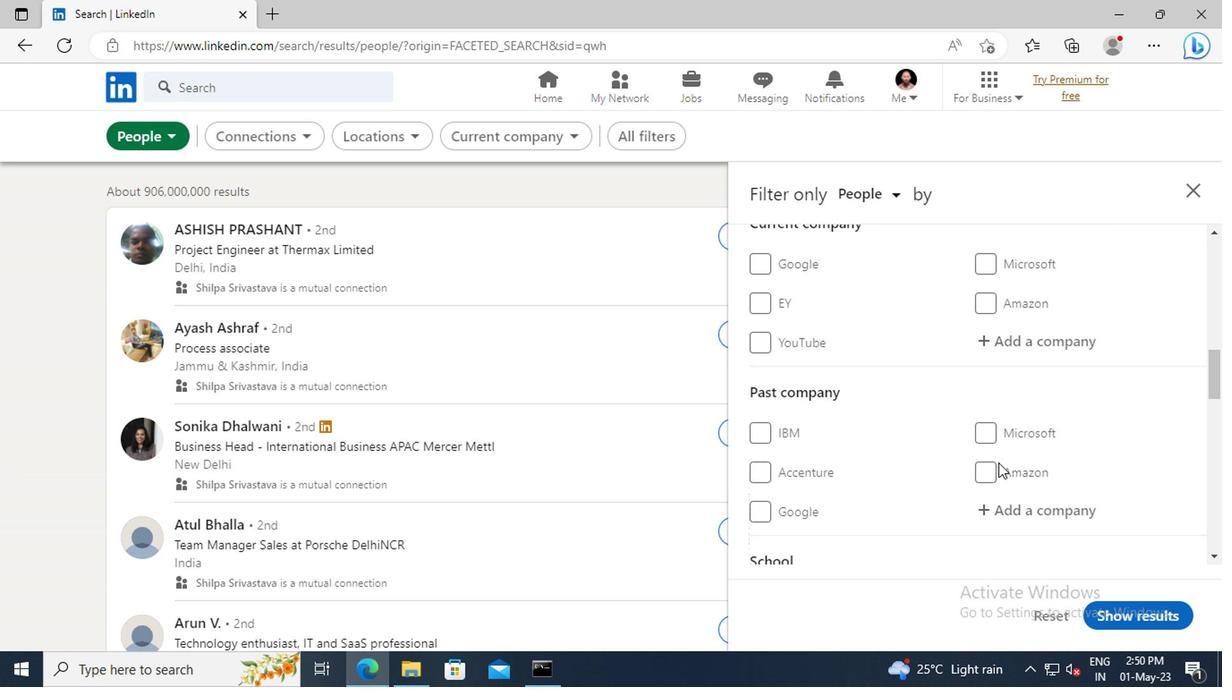 
Action: Mouse scrolled (994, 463) with delta (0, 0)
Screenshot: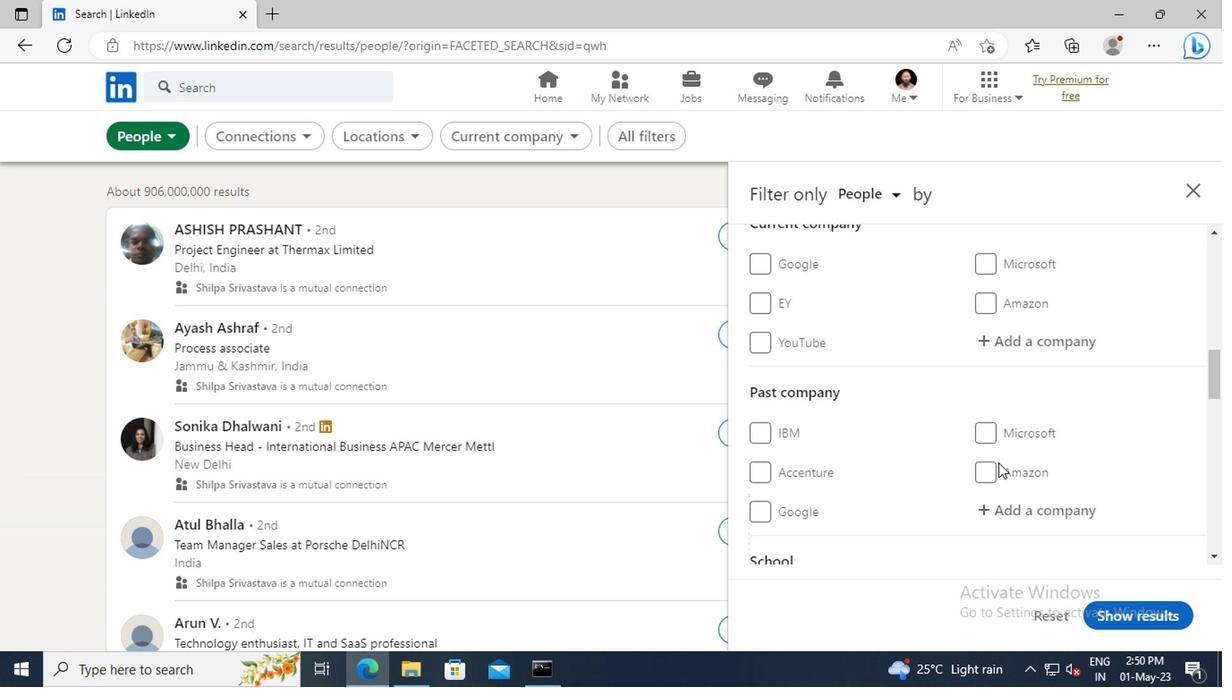 
Action: Mouse scrolled (994, 463) with delta (0, 0)
Screenshot: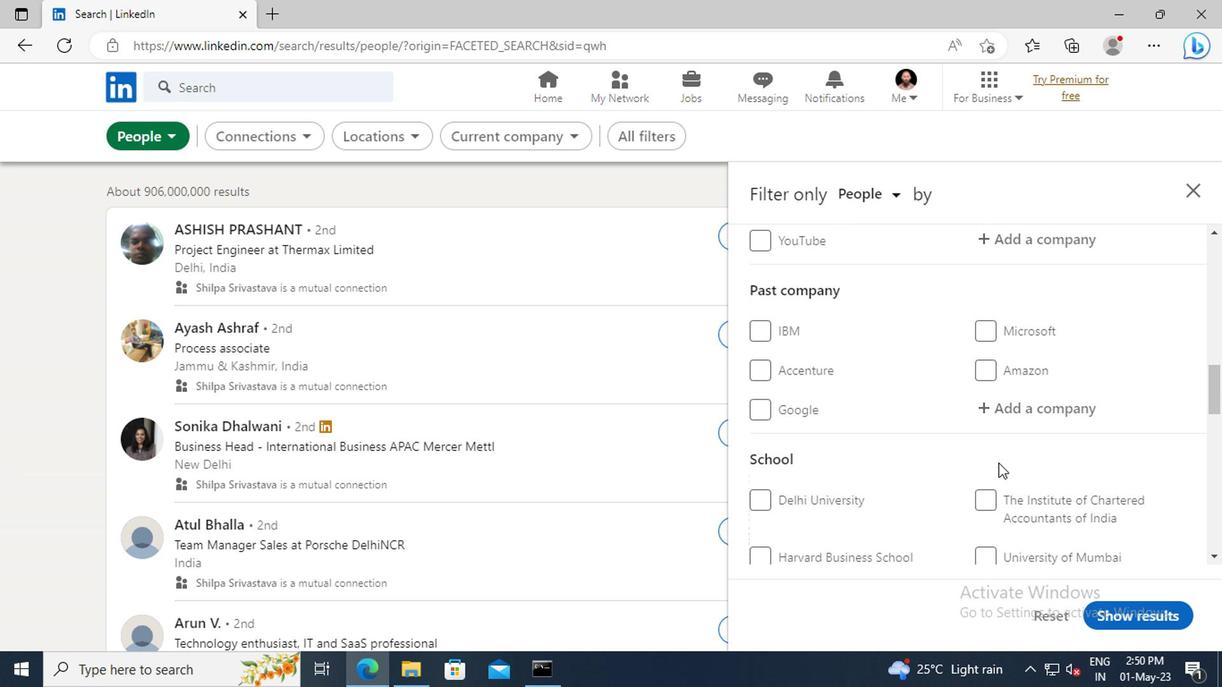 
Action: Mouse scrolled (994, 463) with delta (0, 0)
Screenshot: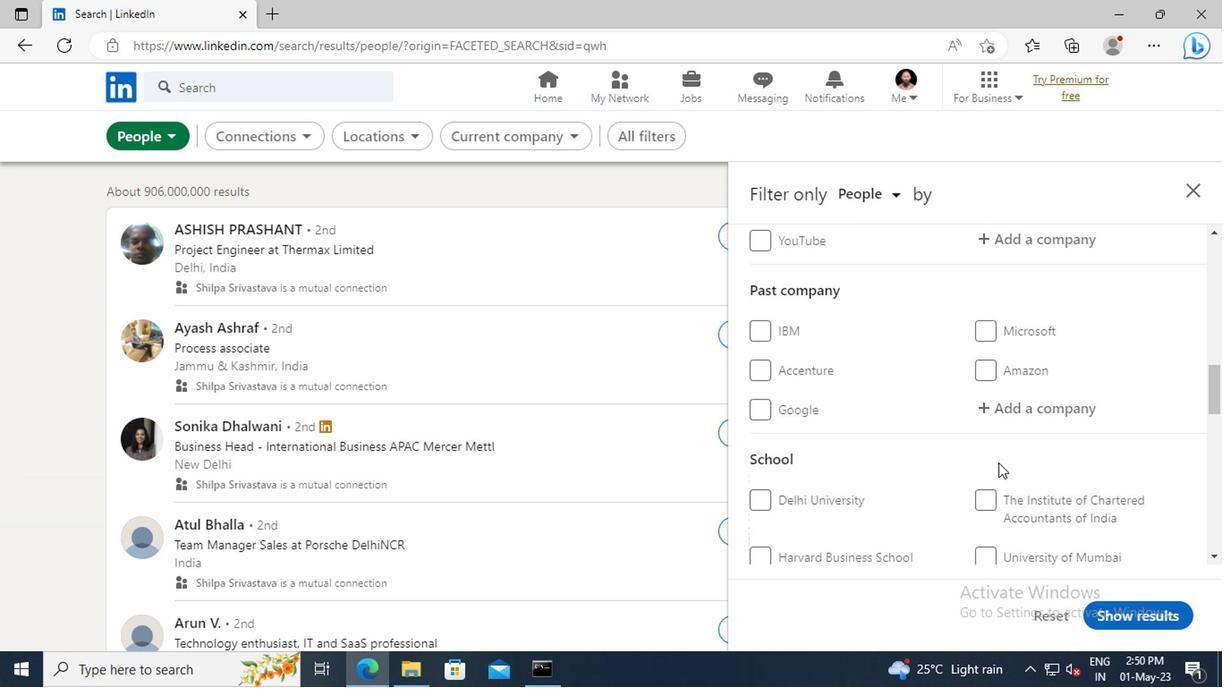 
Action: Mouse scrolled (994, 463) with delta (0, 0)
Screenshot: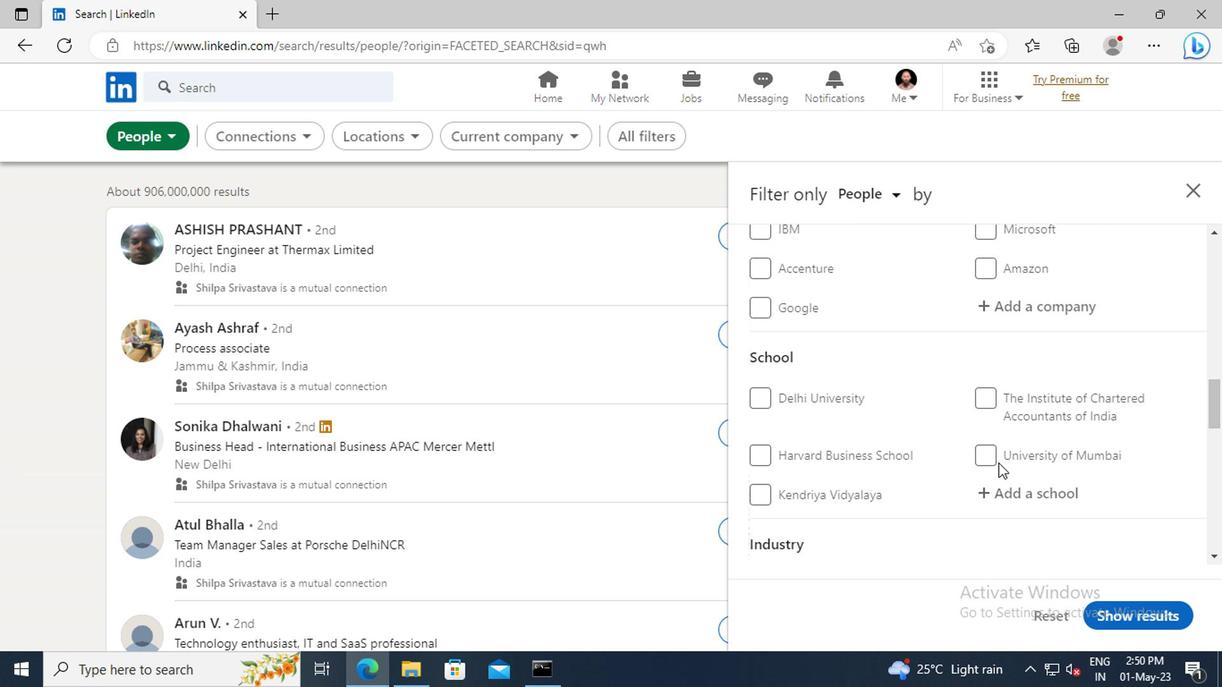 
Action: Mouse scrolled (994, 463) with delta (0, 0)
Screenshot: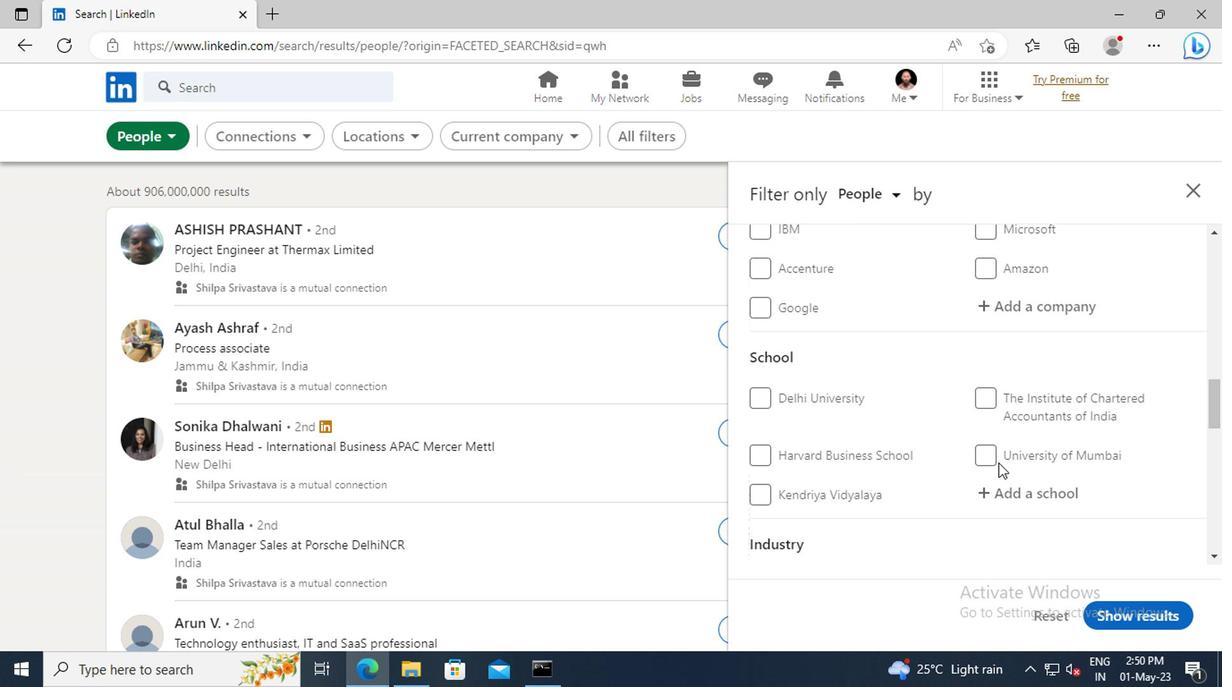 
Action: Mouse scrolled (994, 463) with delta (0, 0)
Screenshot: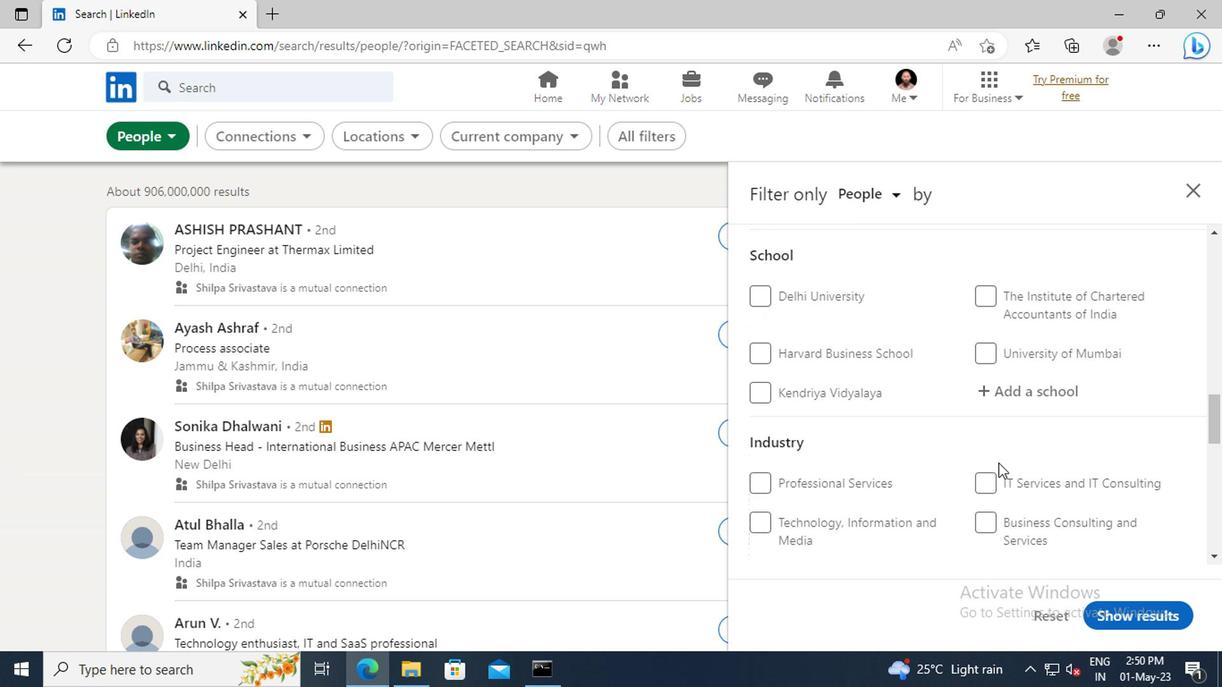 
Action: Mouse scrolled (994, 463) with delta (0, 0)
Screenshot: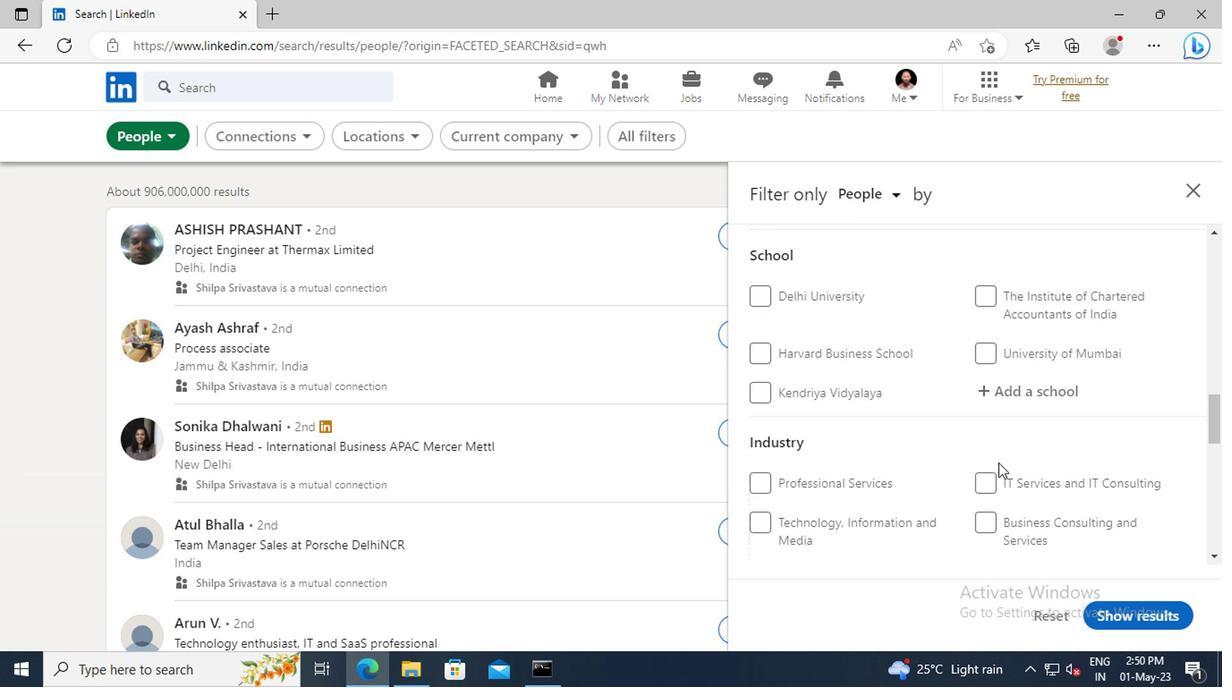
Action: Mouse scrolled (994, 463) with delta (0, 0)
Screenshot: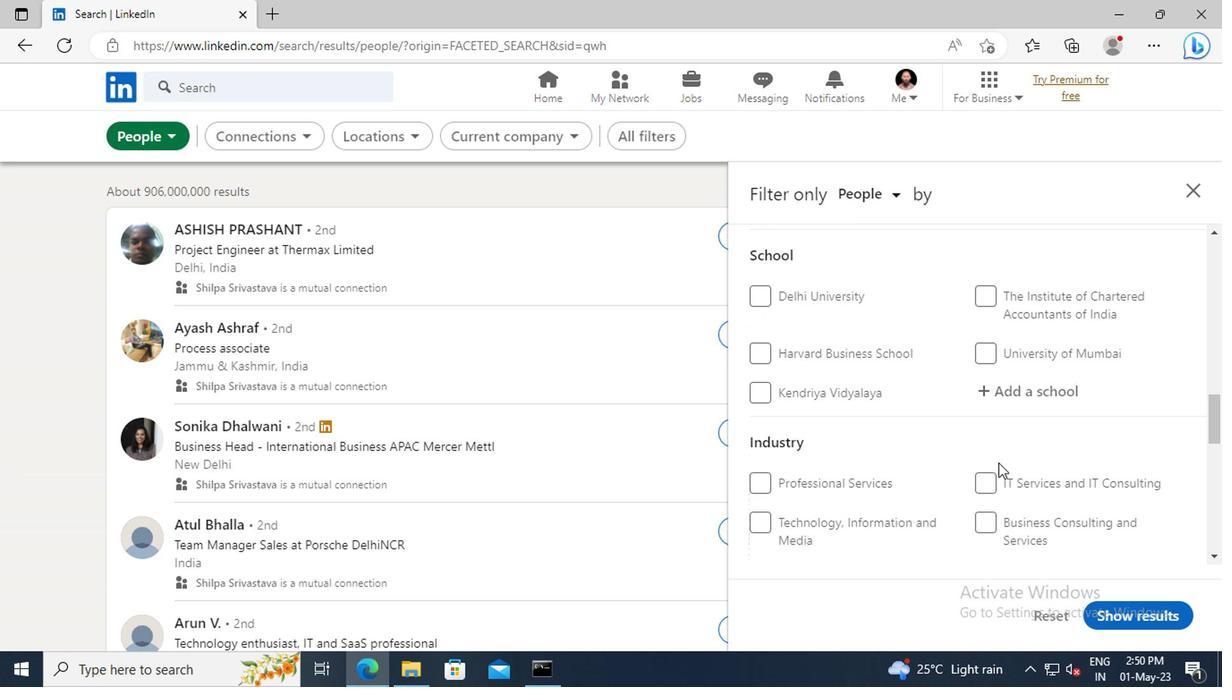 
Action: Mouse scrolled (994, 463) with delta (0, 0)
Screenshot: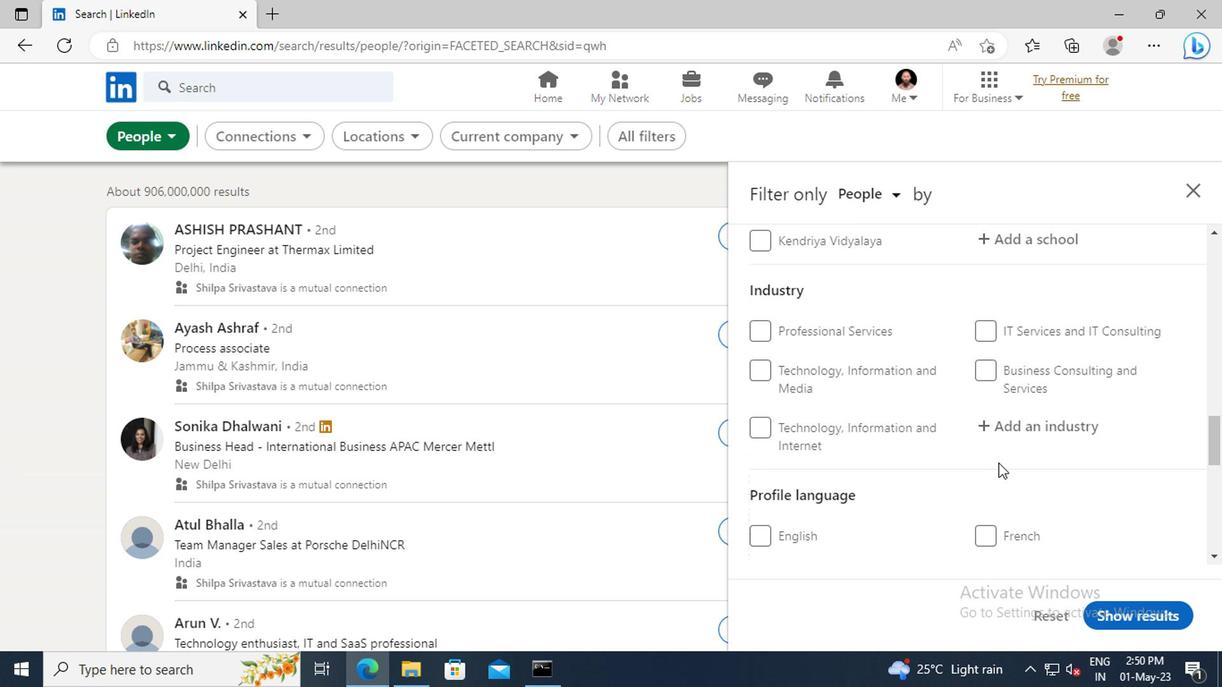 
Action: Mouse scrolled (994, 463) with delta (0, 0)
Screenshot: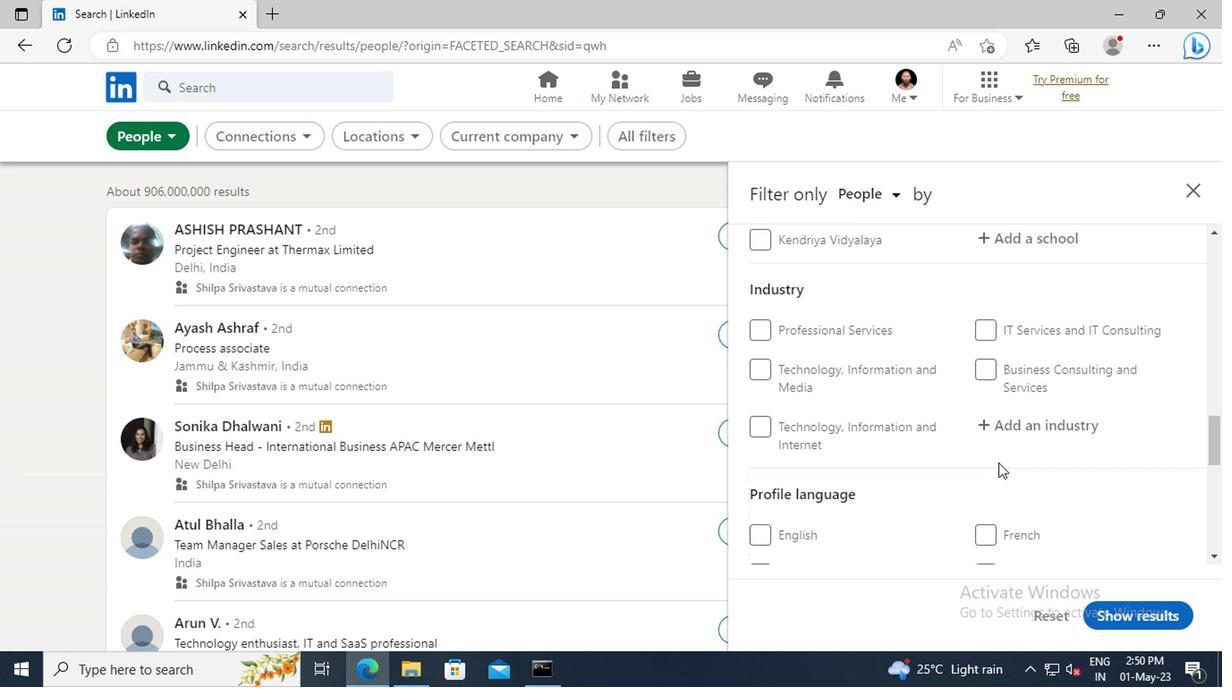 
Action: Mouse moved to (982, 475)
Screenshot: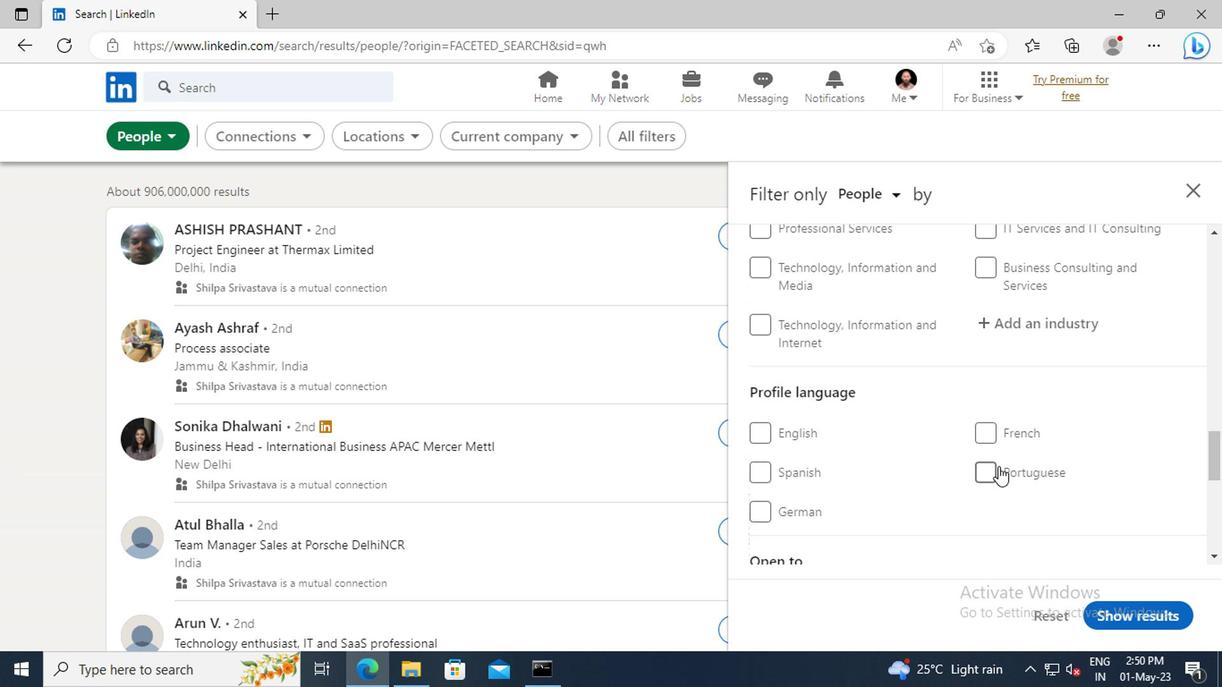 
Action: Mouse pressed left at (982, 475)
Screenshot: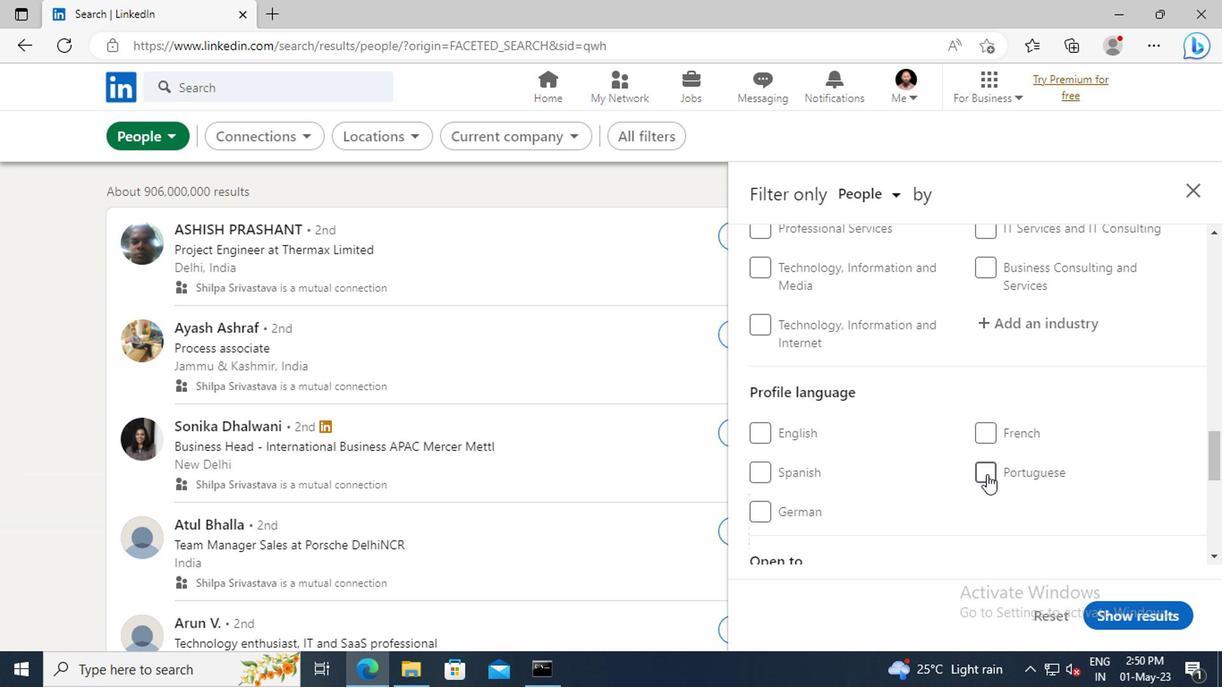 
Action: Mouse moved to (1044, 459)
Screenshot: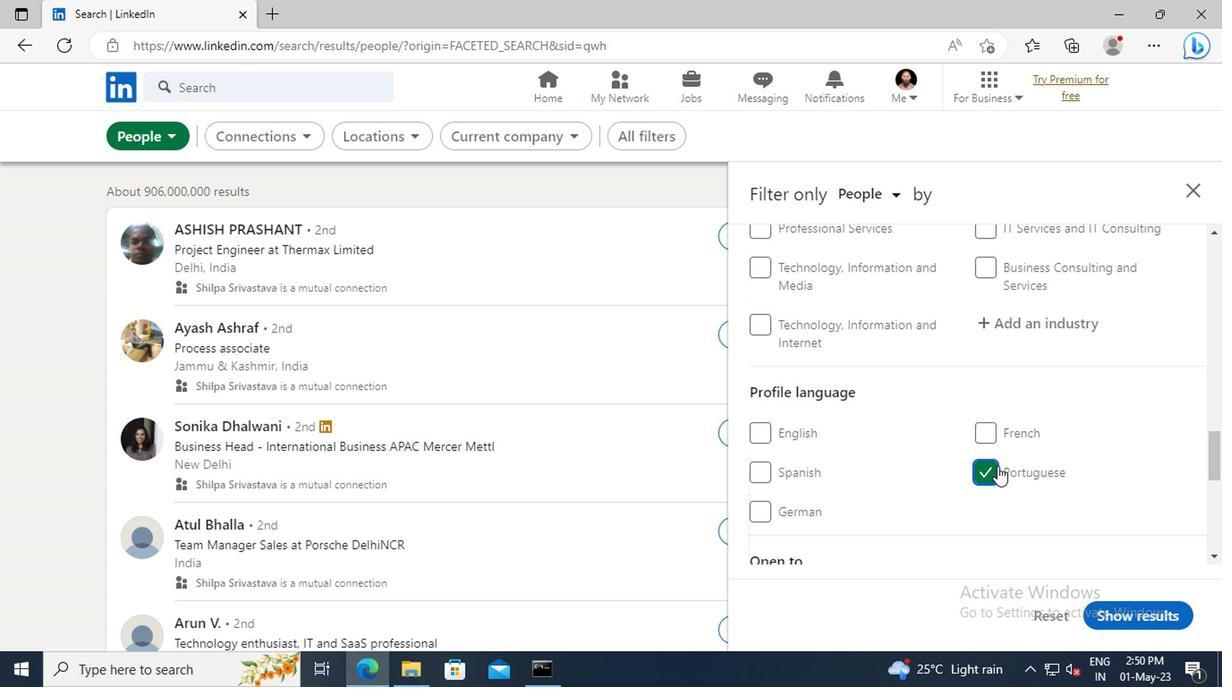 
Action: Mouse scrolled (1044, 460) with delta (0, 0)
Screenshot: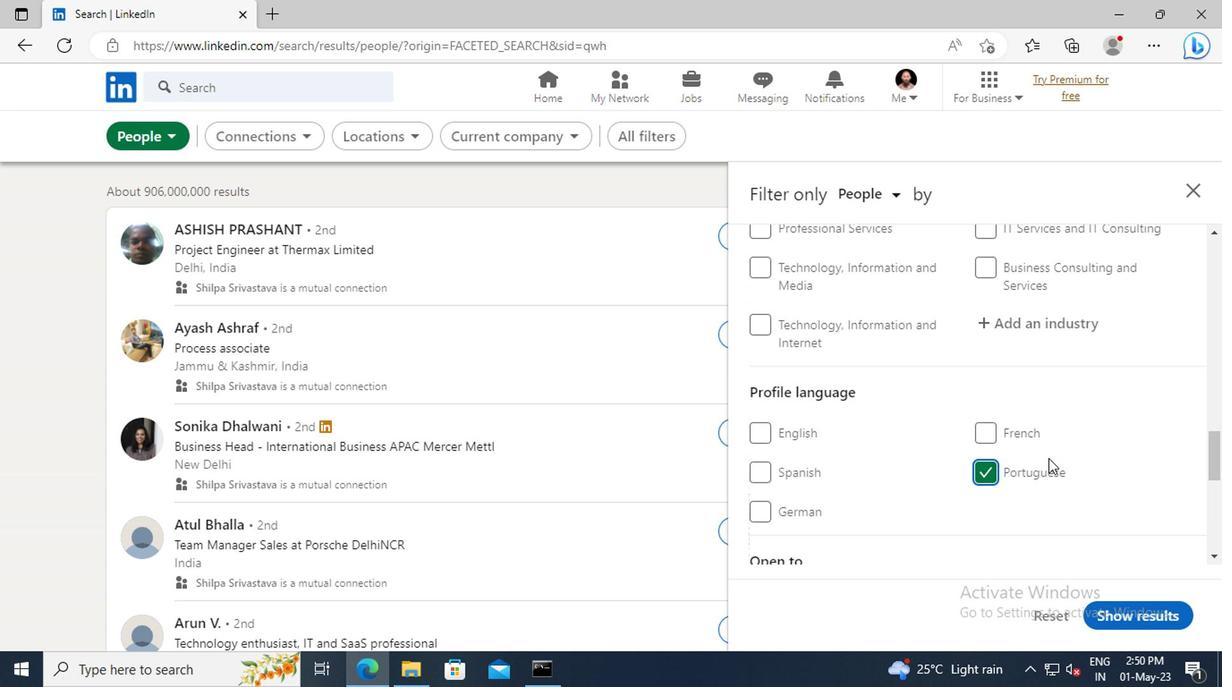 
Action: Mouse scrolled (1044, 460) with delta (0, 0)
Screenshot: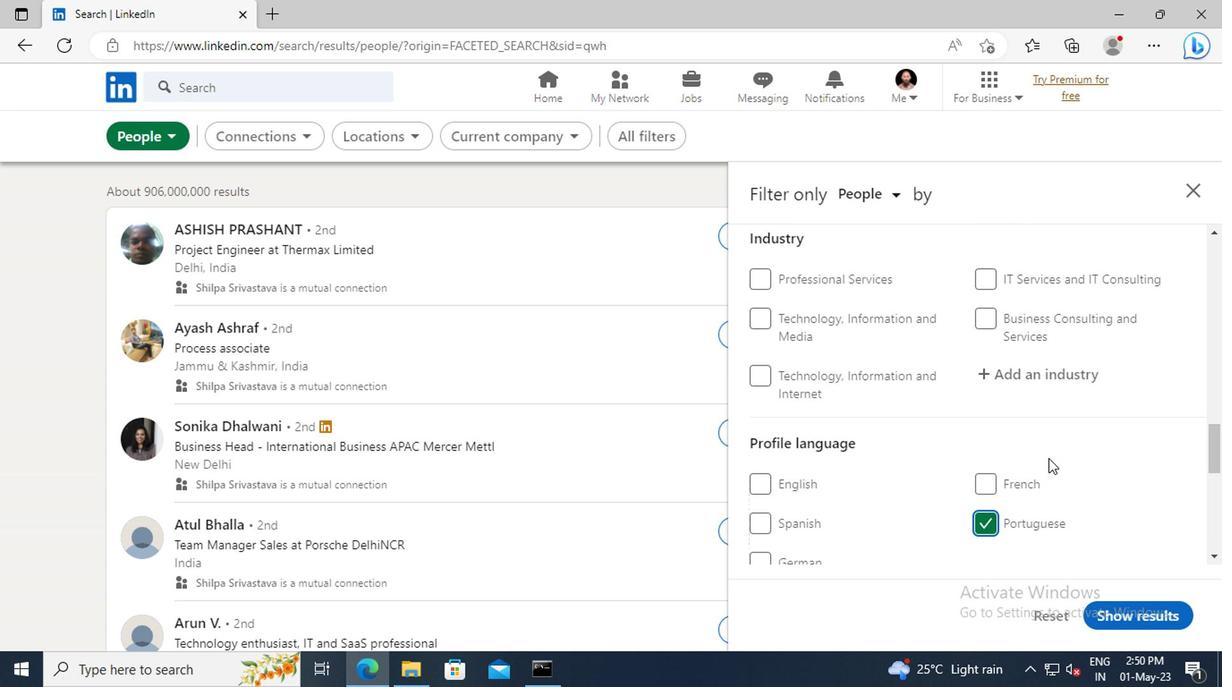 
Action: Mouse scrolled (1044, 460) with delta (0, 0)
Screenshot: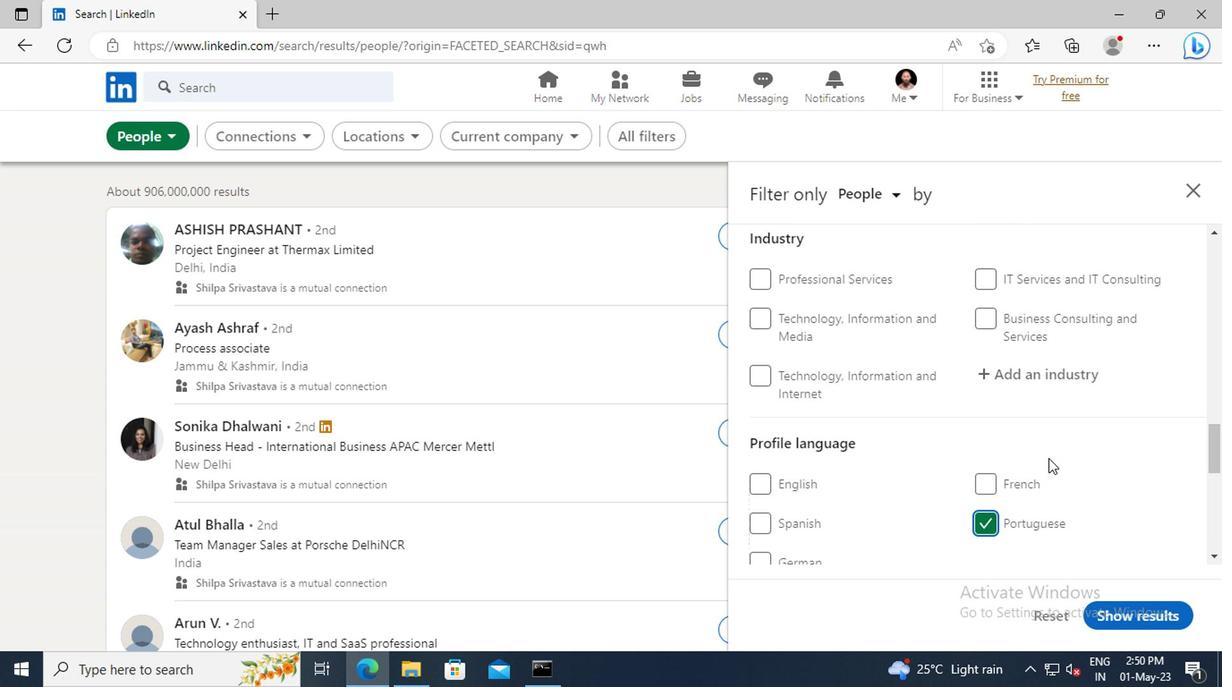 
Action: Mouse scrolled (1044, 460) with delta (0, 0)
Screenshot: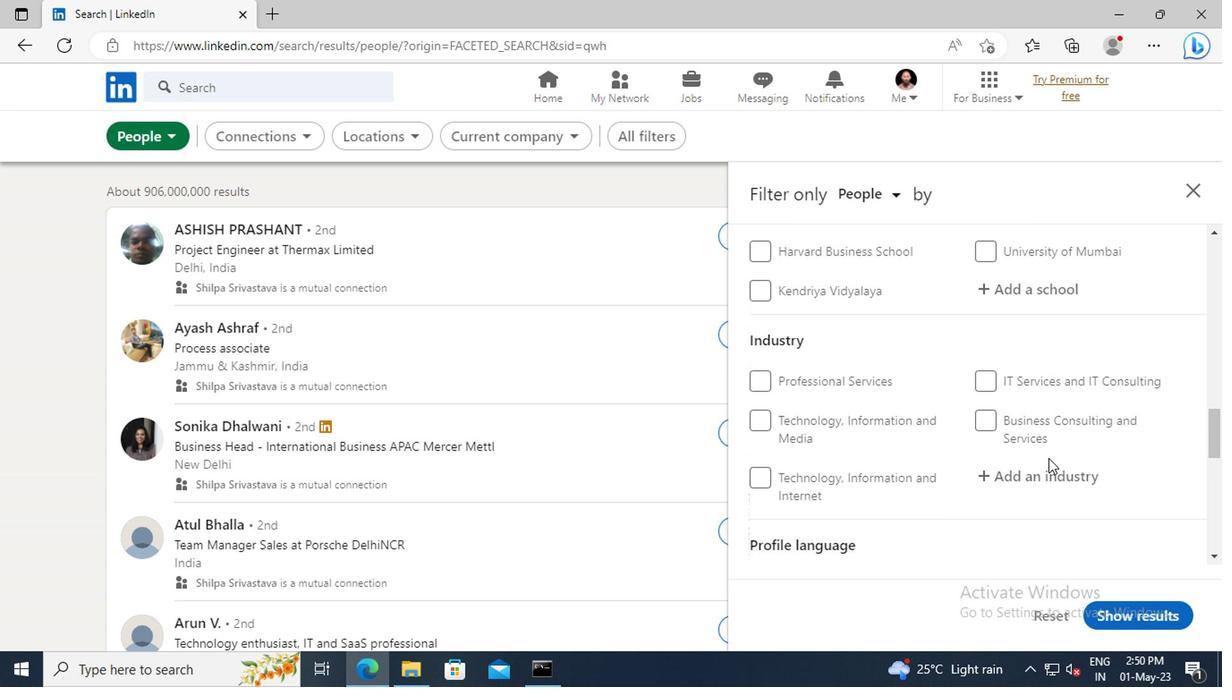 
Action: Mouse scrolled (1044, 460) with delta (0, 0)
Screenshot: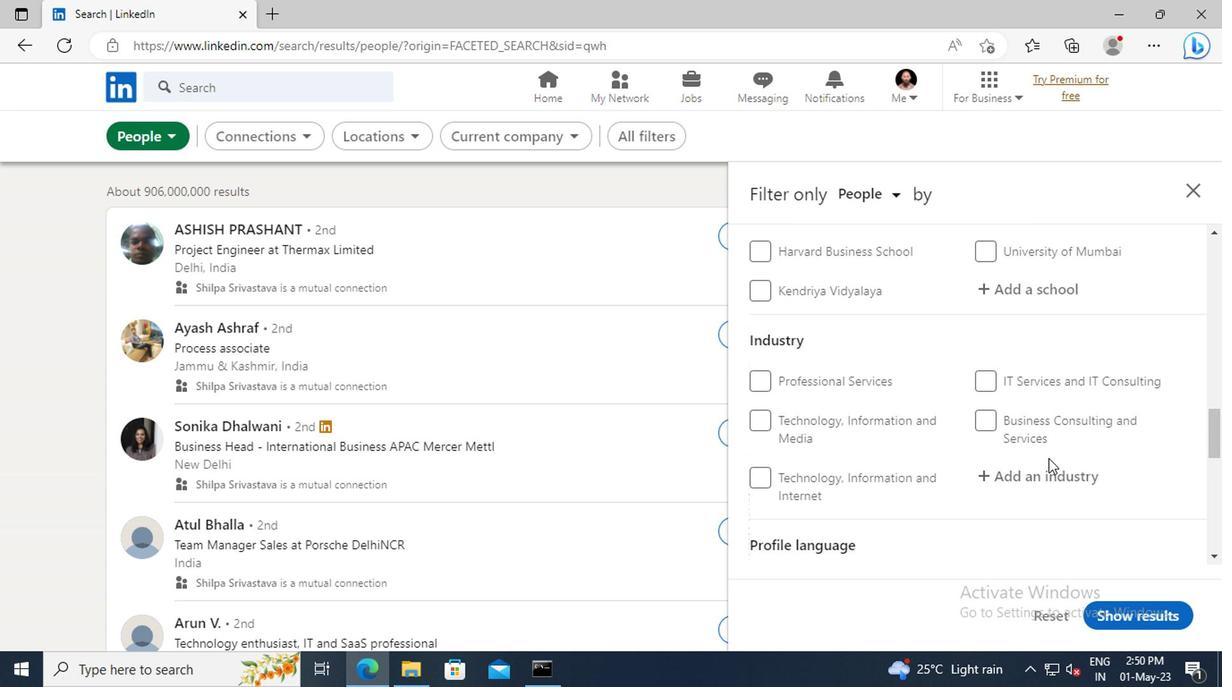 
Action: Mouse scrolled (1044, 460) with delta (0, 0)
Screenshot: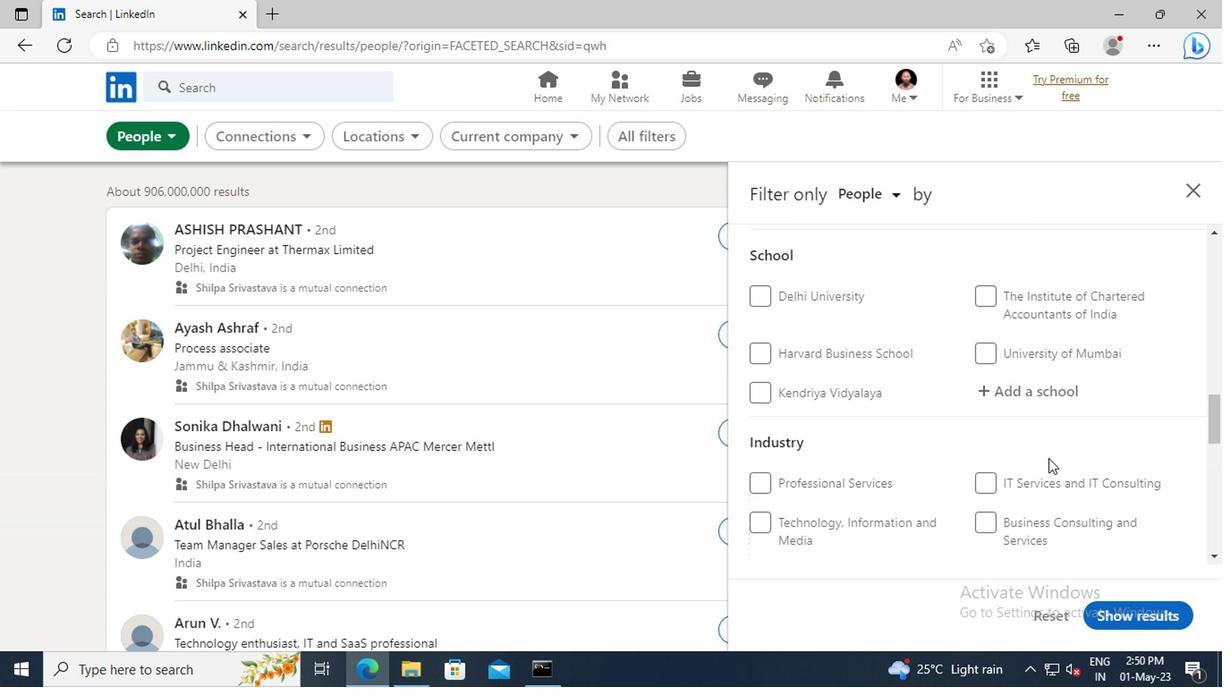 
Action: Mouse scrolled (1044, 460) with delta (0, 0)
Screenshot: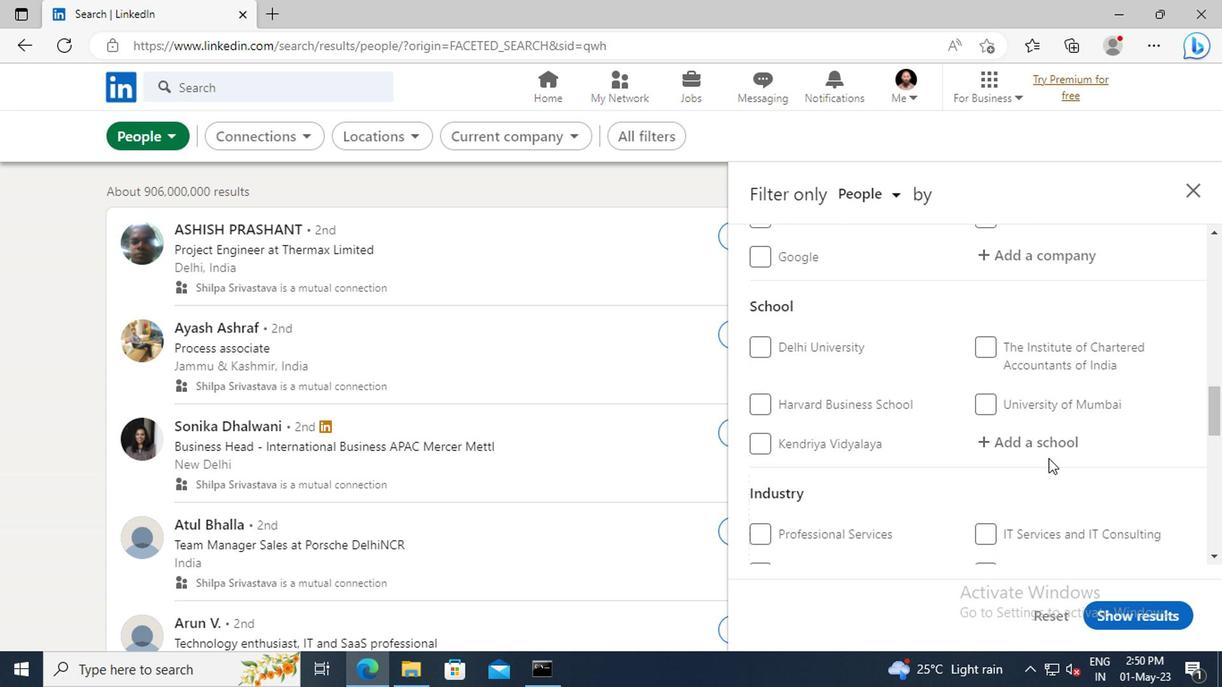 
Action: Mouse scrolled (1044, 460) with delta (0, 0)
Screenshot: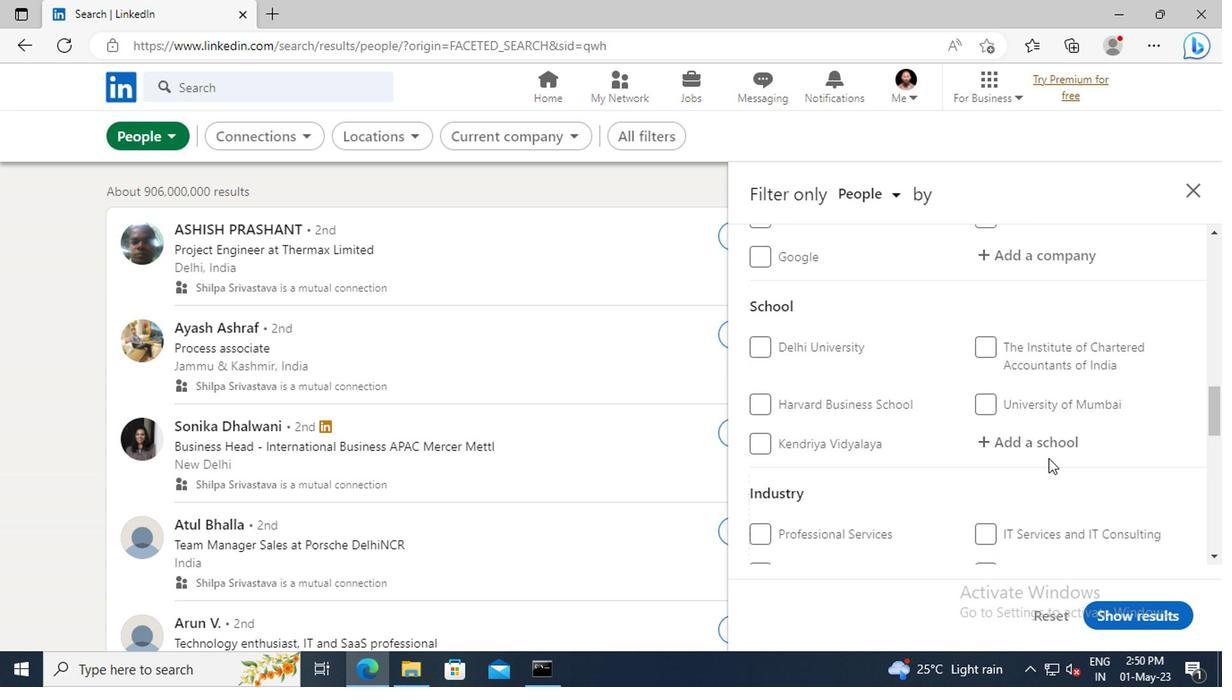 
Action: Mouse scrolled (1044, 460) with delta (0, 0)
Screenshot: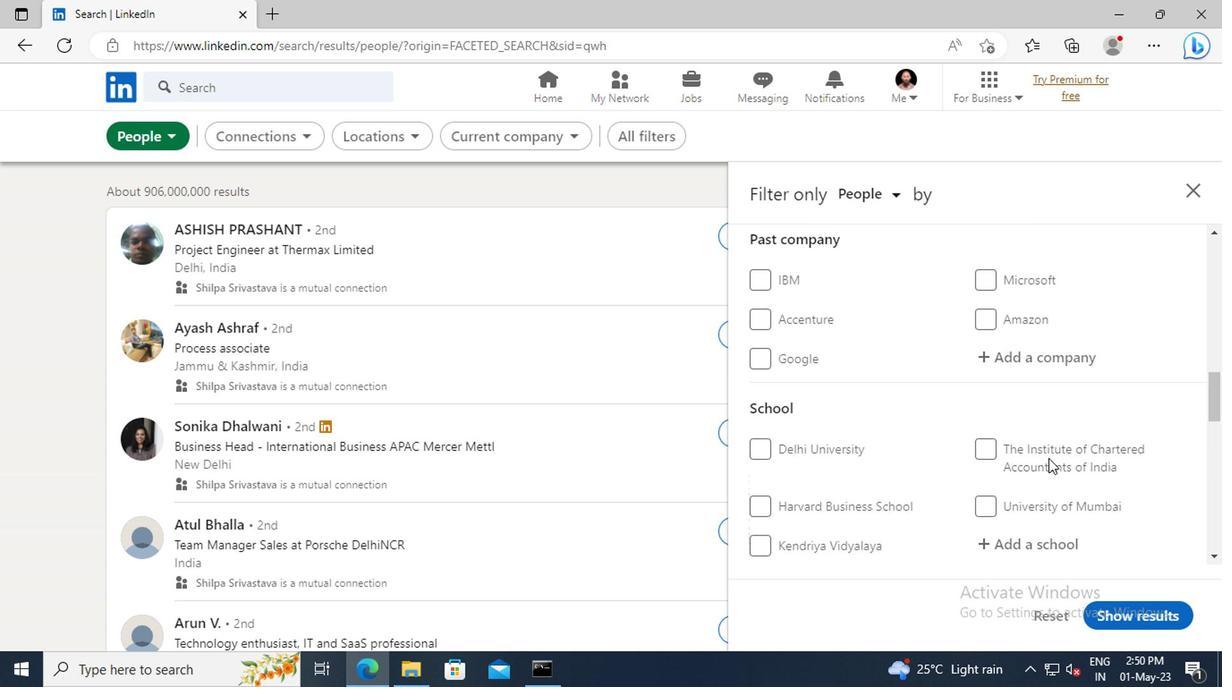 
Action: Mouse scrolled (1044, 460) with delta (0, 0)
Screenshot: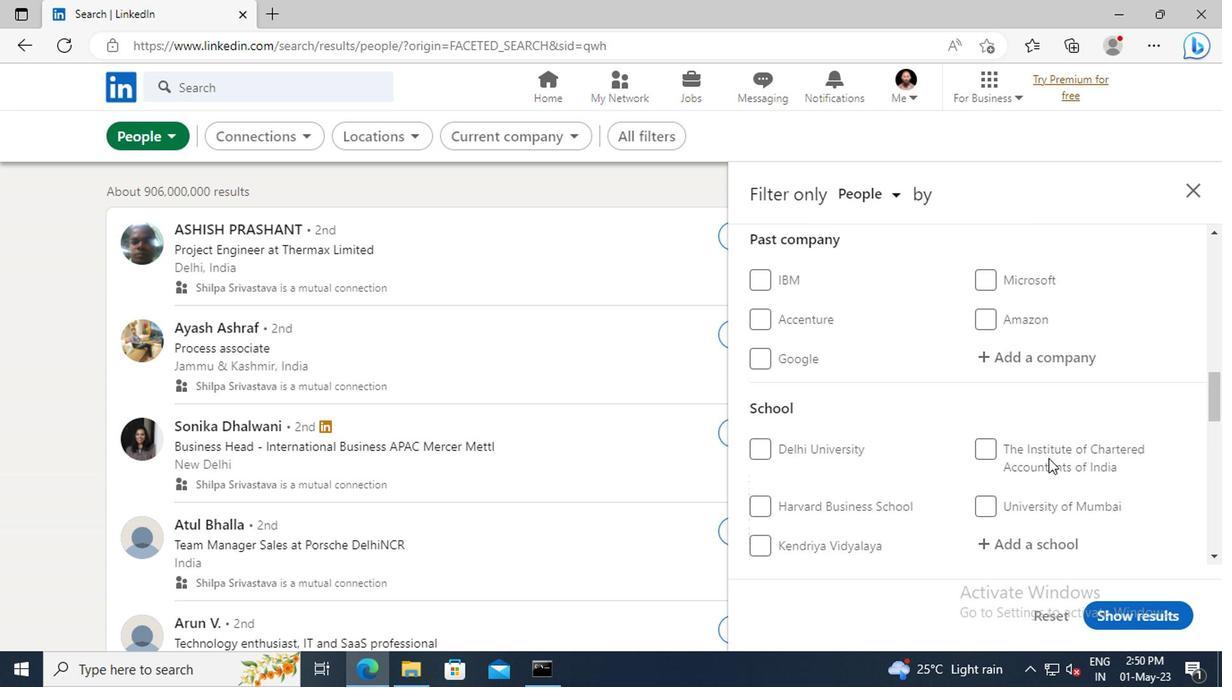
Action: Mouse scrolled (1044, 460) with delta (0, 0)
Screenshot: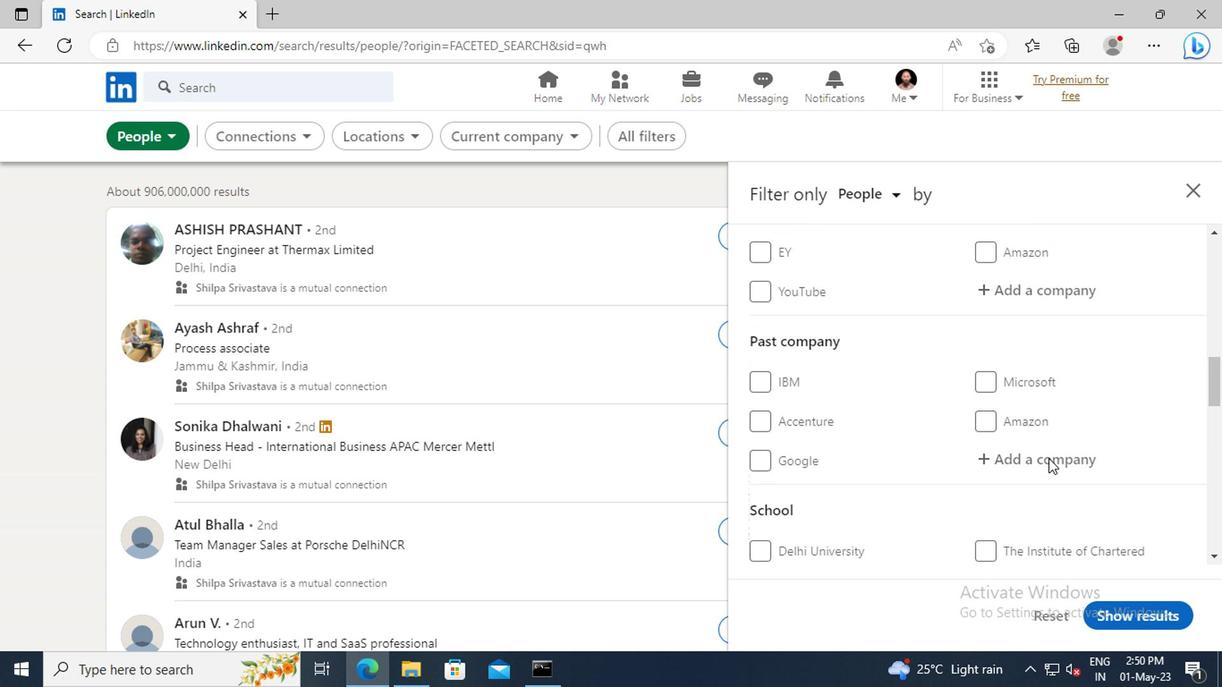 
Action: Mouse scrolled (1044, 460) with delta (0, 0)
Screenshot: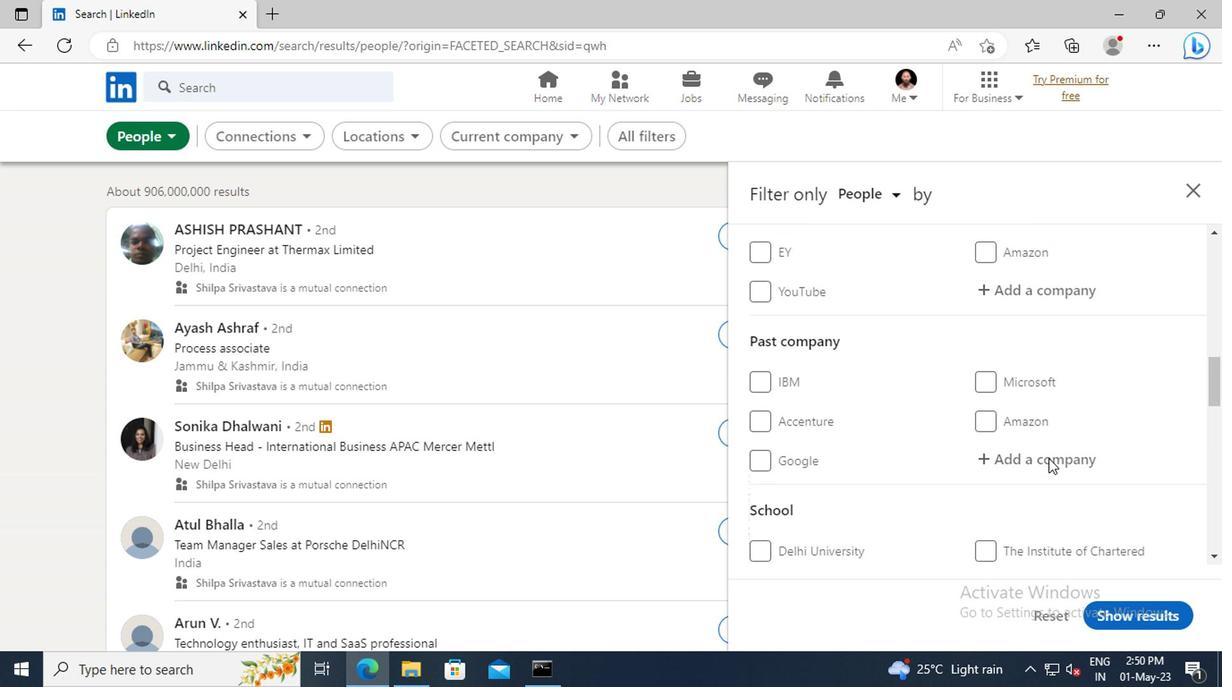 
Action: Mouse moved to (1021, 402)
Screenshot: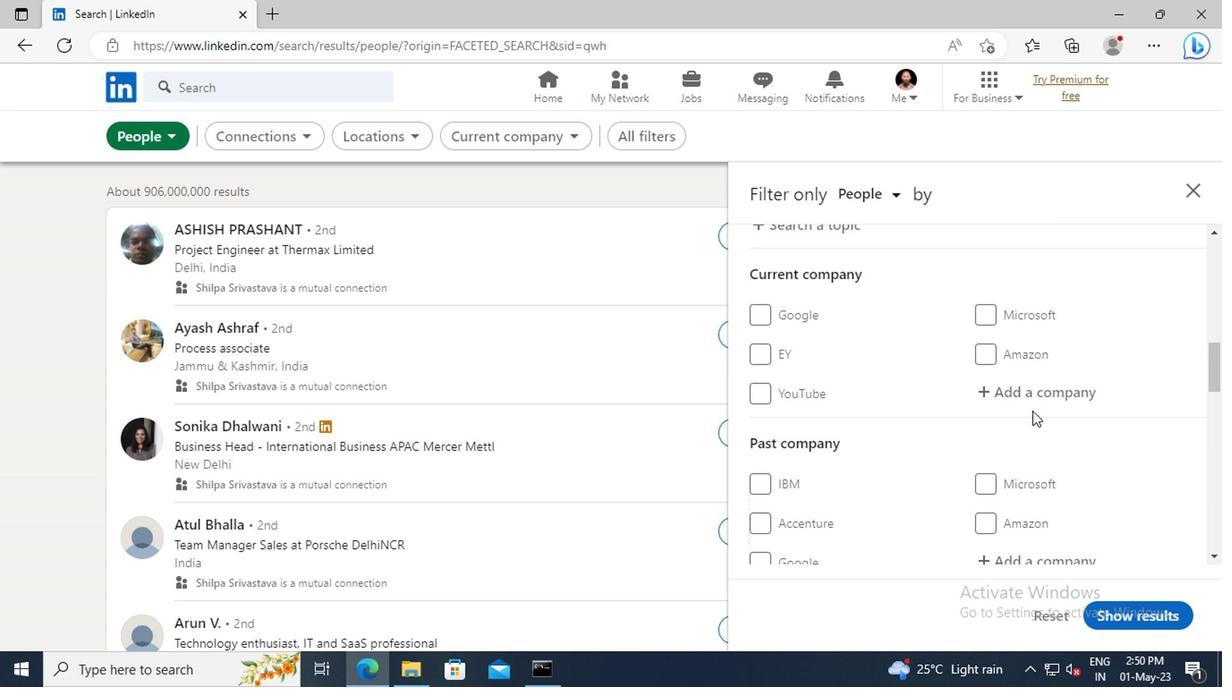 
Action: Mouse pressed left at (1021, 402)
Screenshot: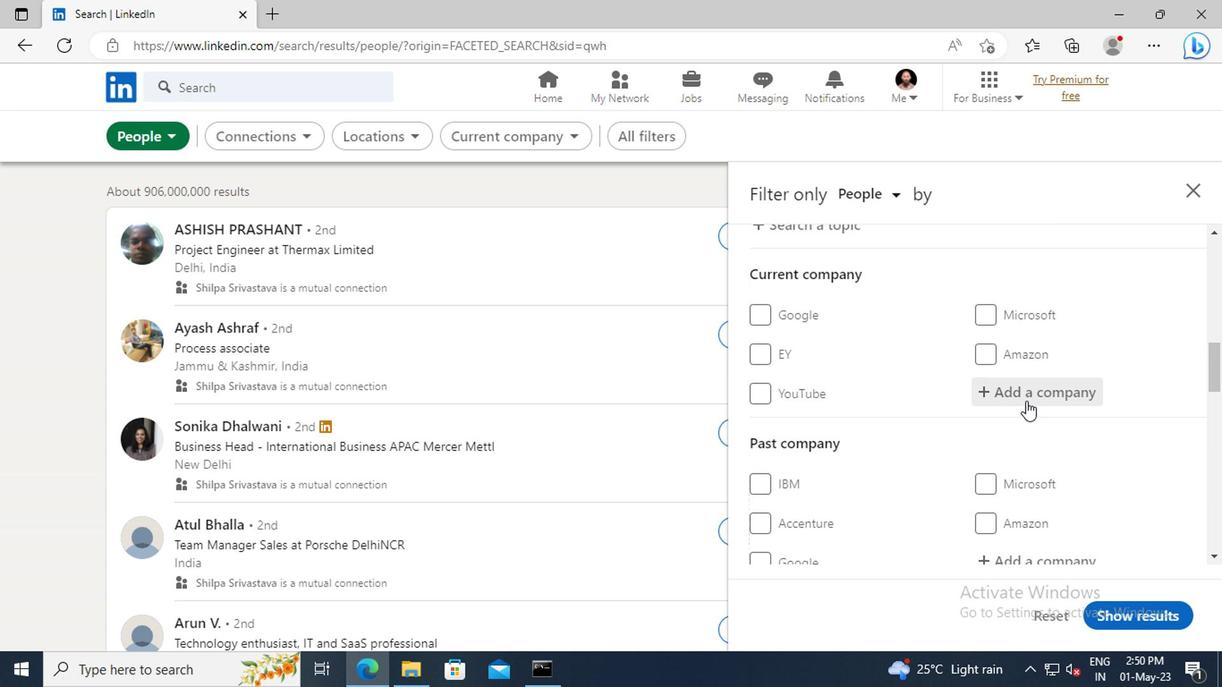 
Action: Key pressed <Key.shift>TALENT<Key.shift>XO
Screenshot: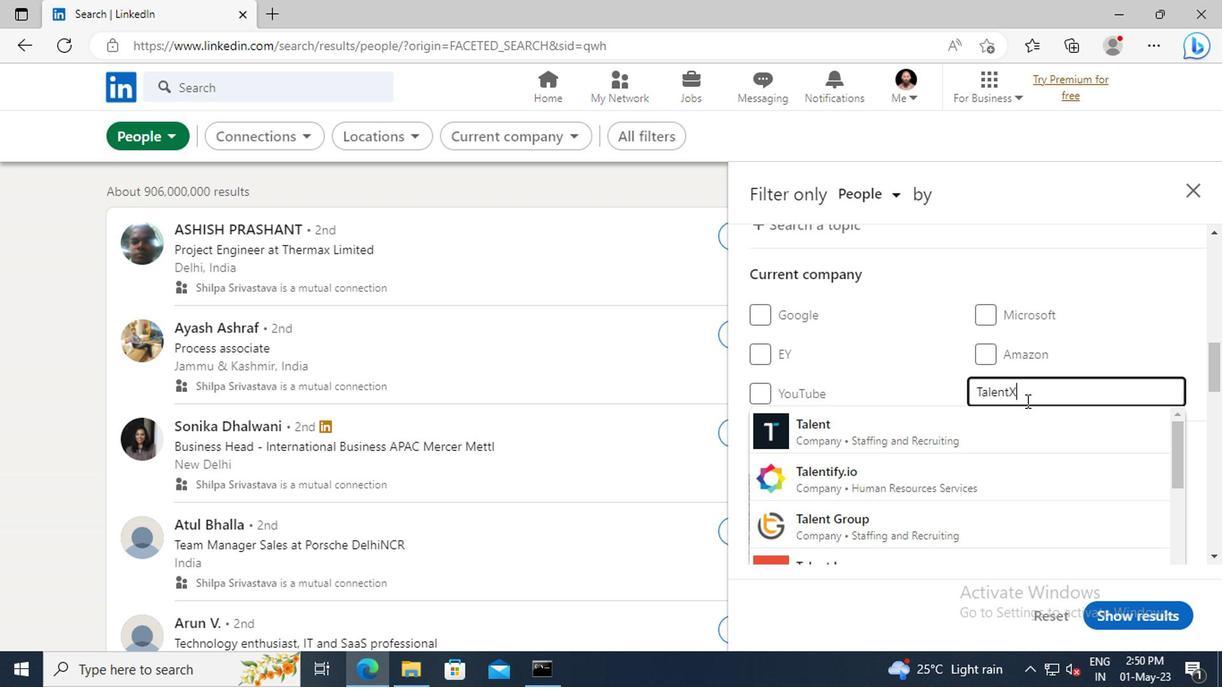 
Action: Mouse moved to (1019, 429)
Screenshot: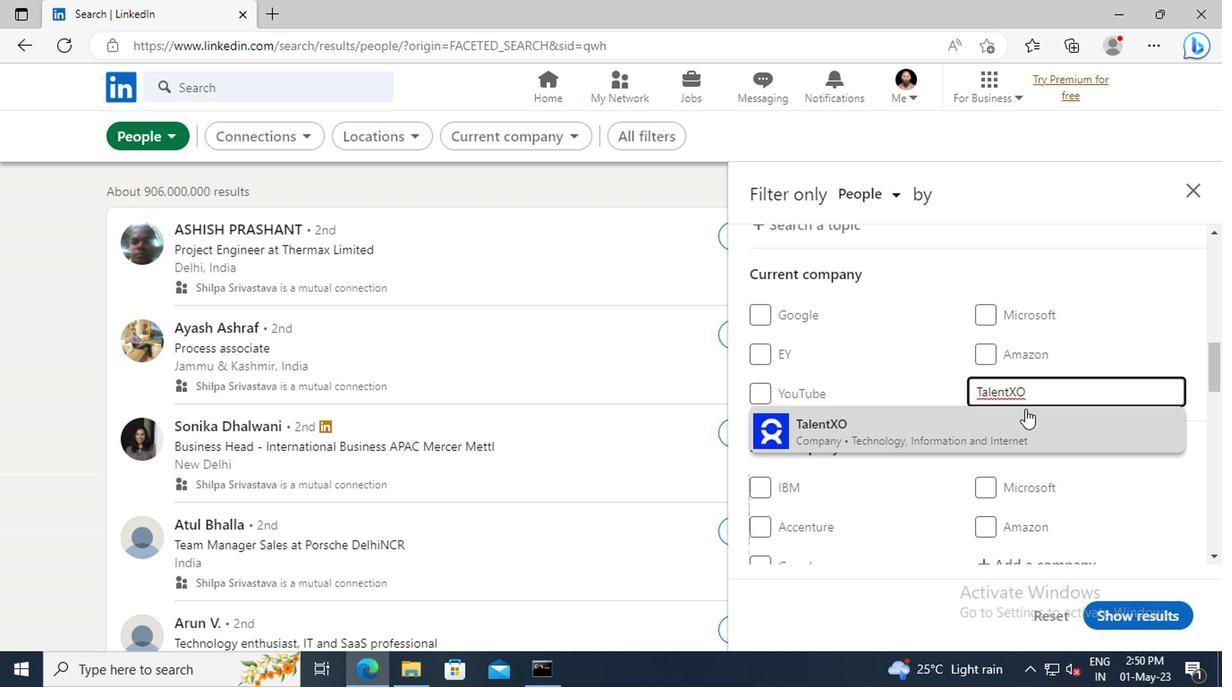 
Action: Mouse pressed left at (1019, 429)
Screenshot: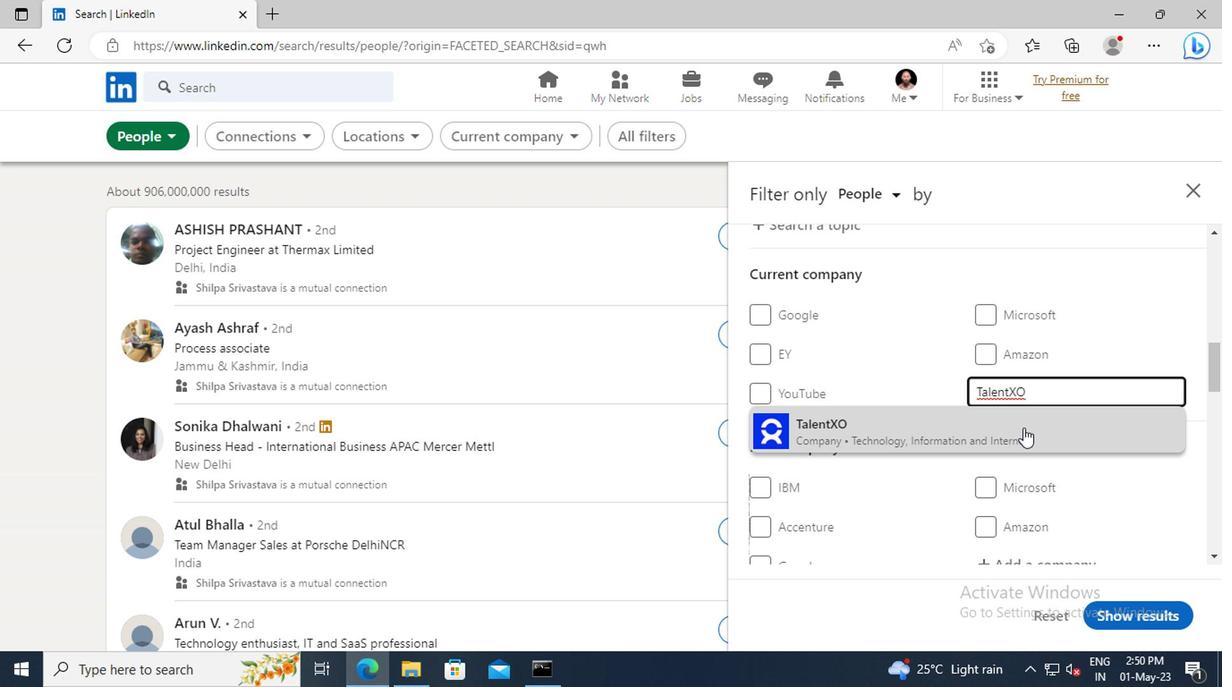 
Action: Mouse scrolled (1019, 428) with delta (0, 0)
Screenshot: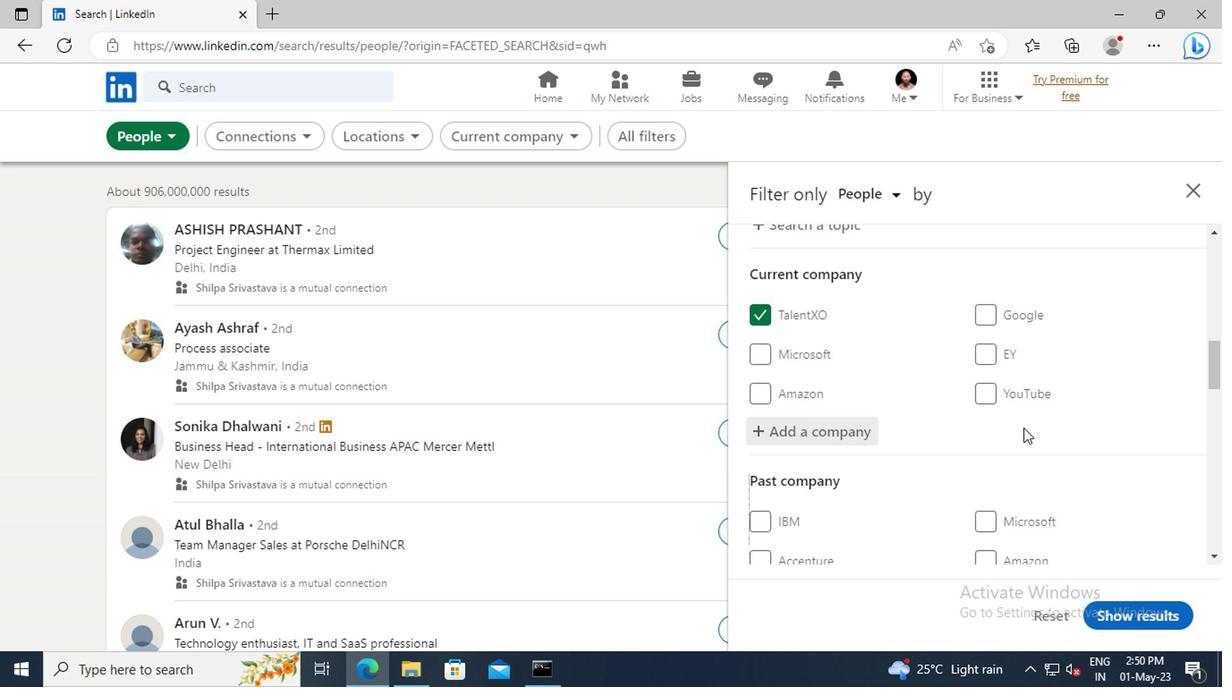 
Action: Mouse scrolled (1019, 428) with delta (0, 0)
Screenshot: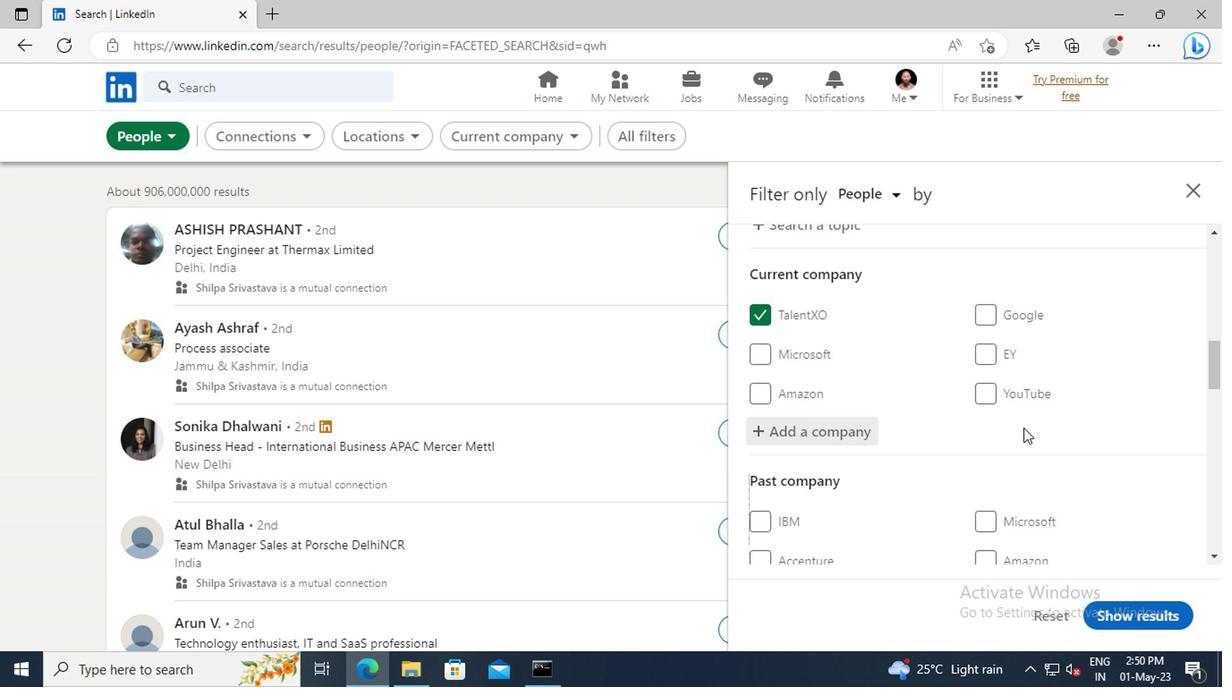 
Action: Mouse scrolled (1019, 428) with delta (0, 0)
Screenshot: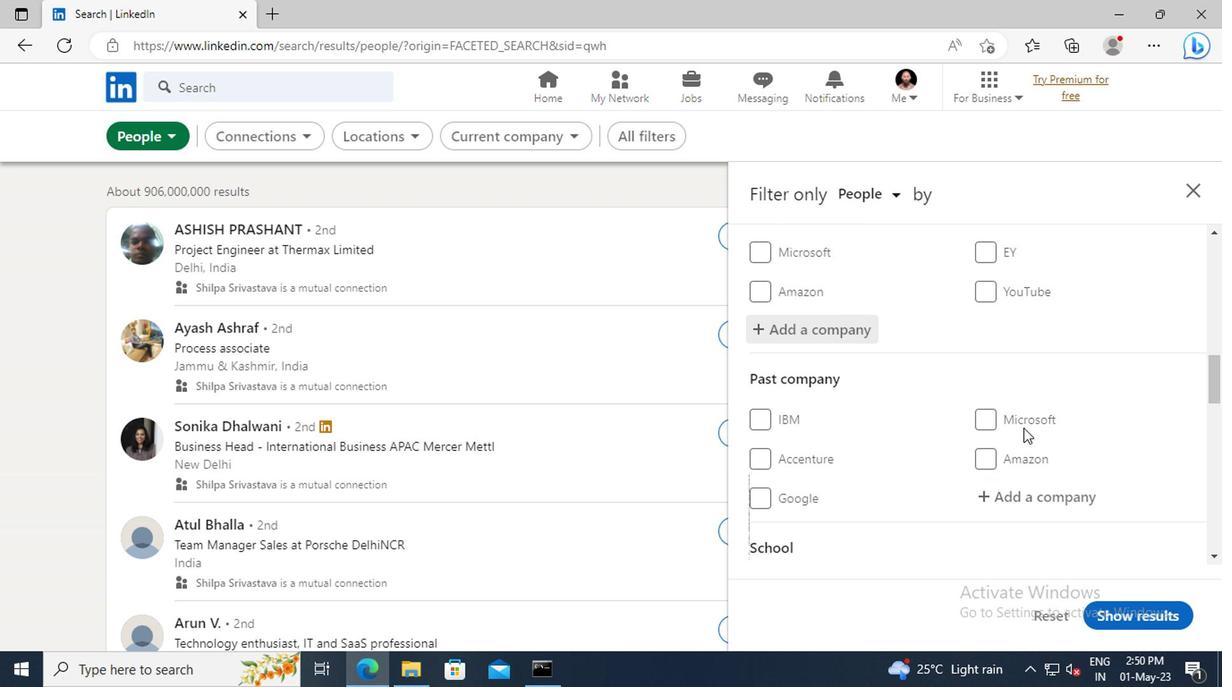 
Action: Mouse scrolled (1019, 428) with delta (0, 0)
Screenshot: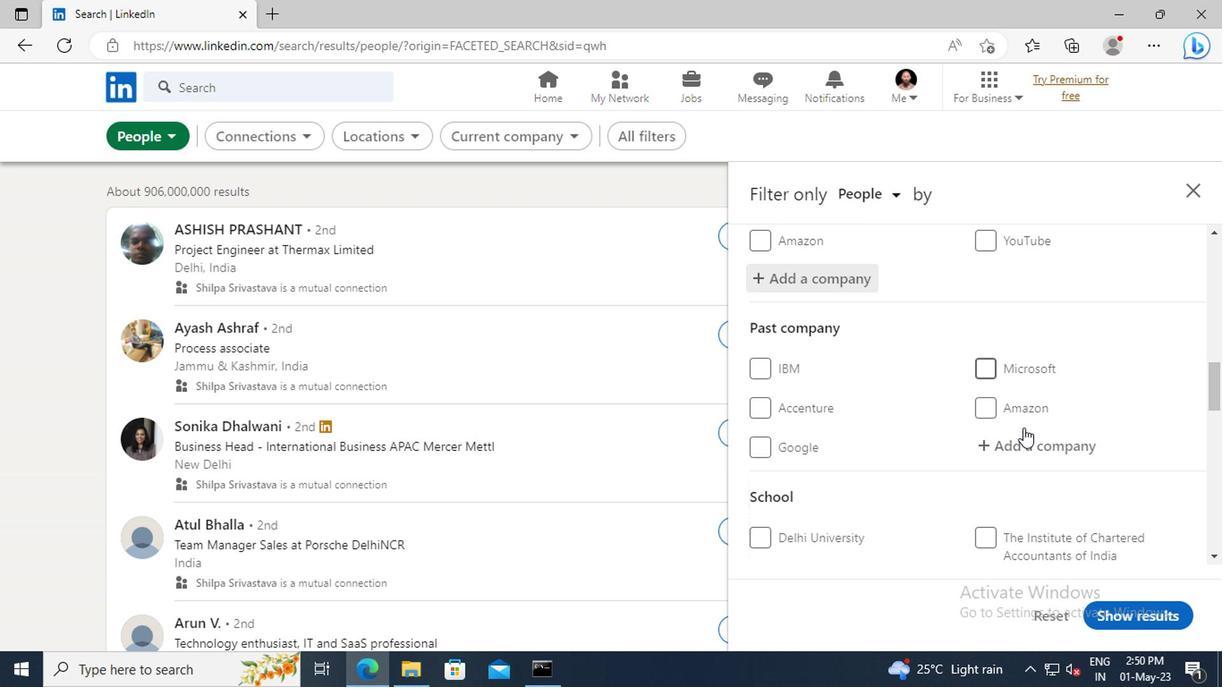 
Action: Mouse scrolled (1019, 428) with delta (0, 0)
Screenshot: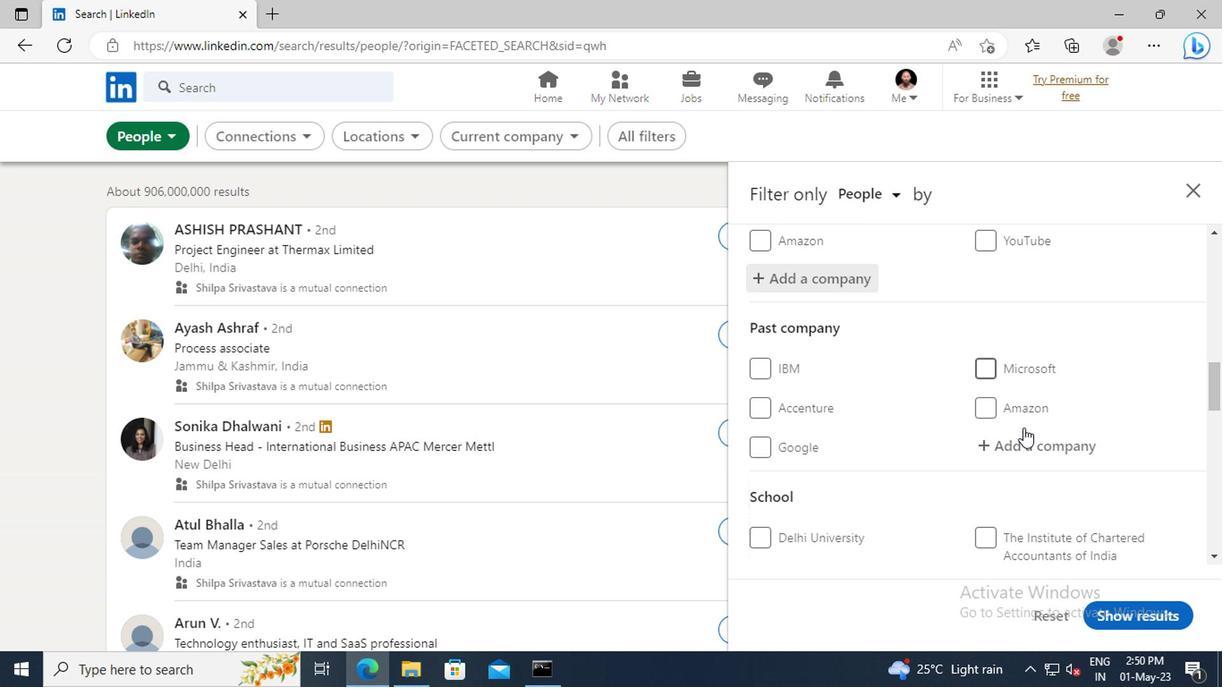 
Action: Mouse scrolled (1019, 428) with delta (0, 0)
Screenshot: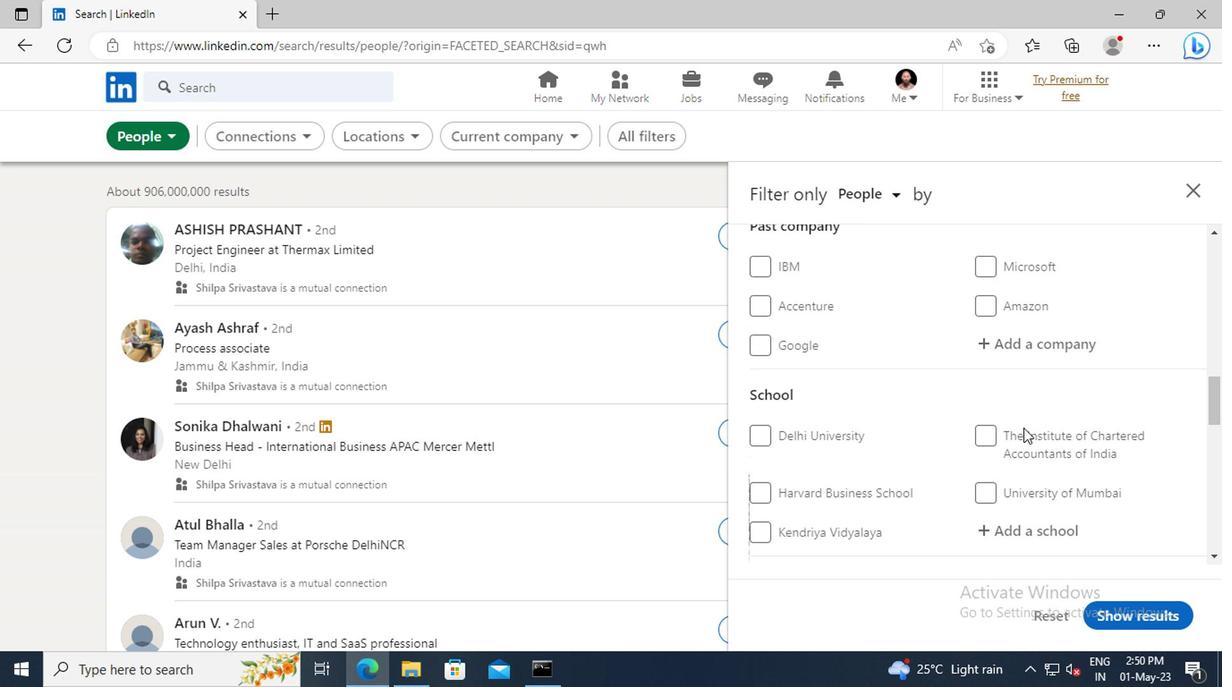 
Action: Mouse scrolled (1019, 428) with delta (0, 0)
Screenshot: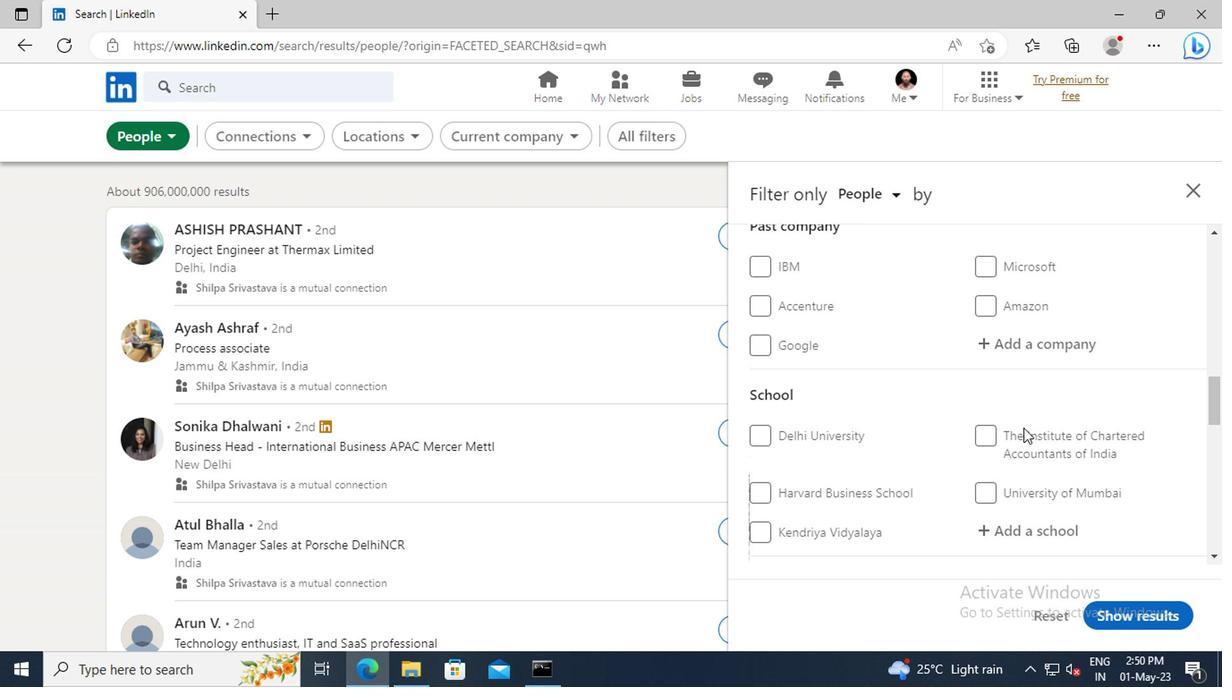 
Action: Mouse moved to (989, 429)
Screenshot: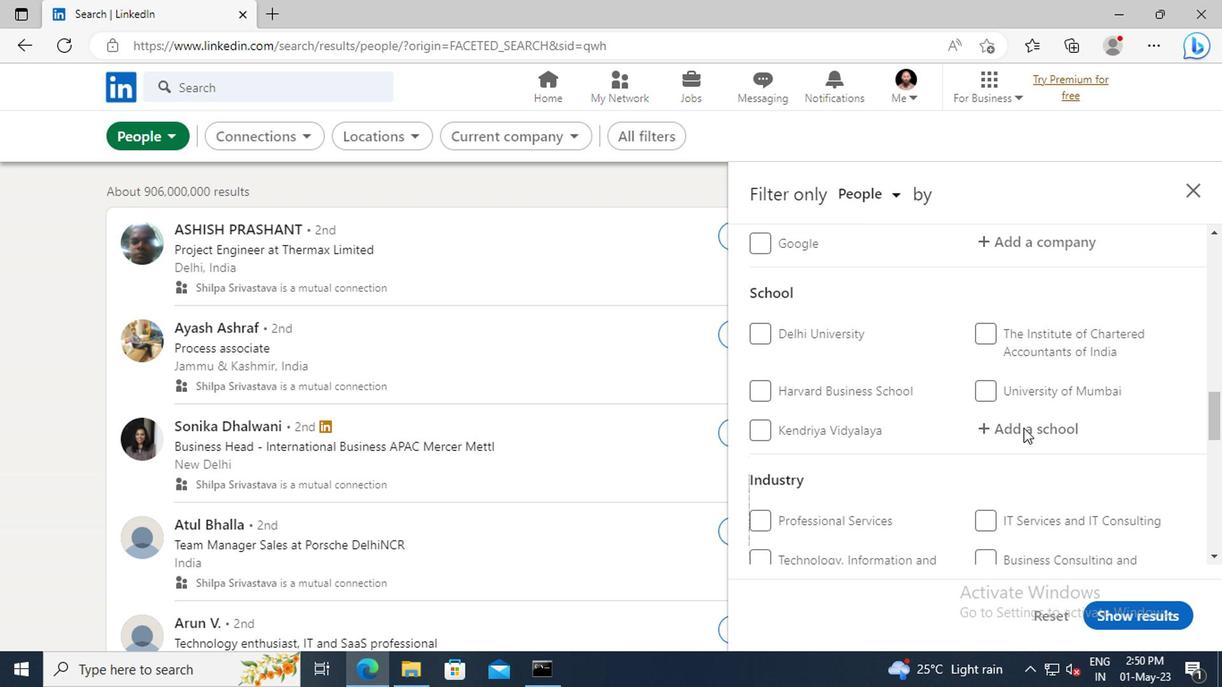 
Action: Mouse pressed left at (989, 429)
Screenshot: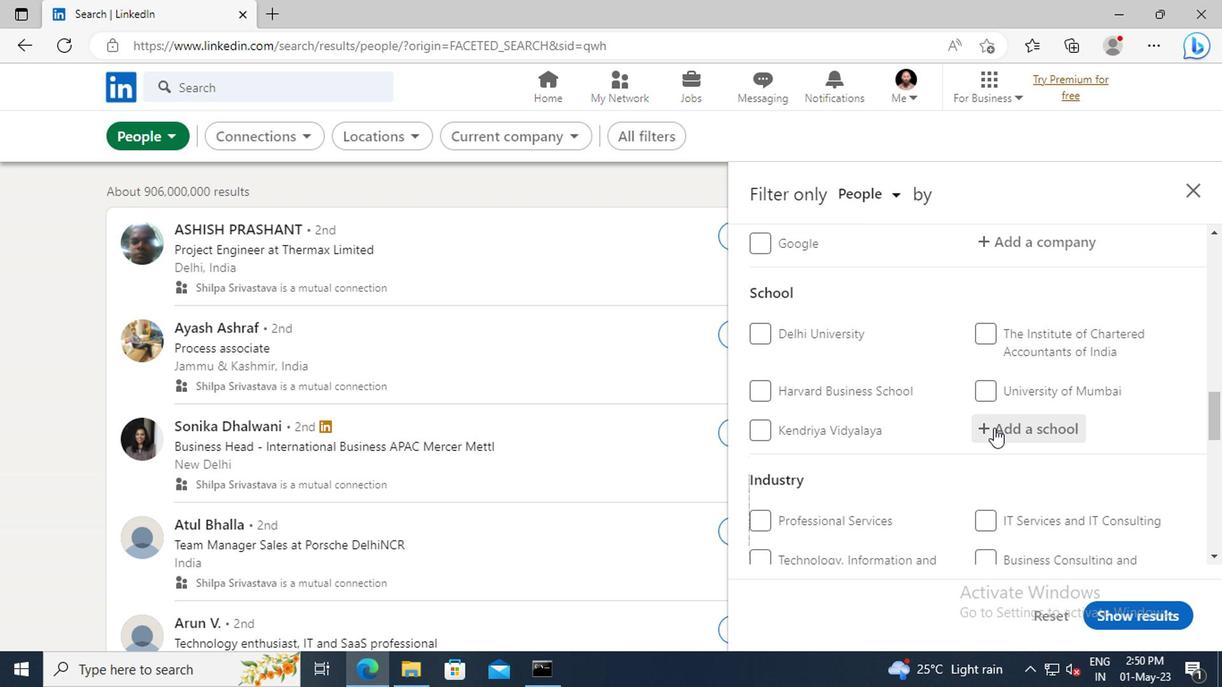 
Action: Key pressed <Key.shift>ST<Key.space><Key.shift>JOSEPH'S<Key.space><Key.shift>COLLEGE
Screenshot: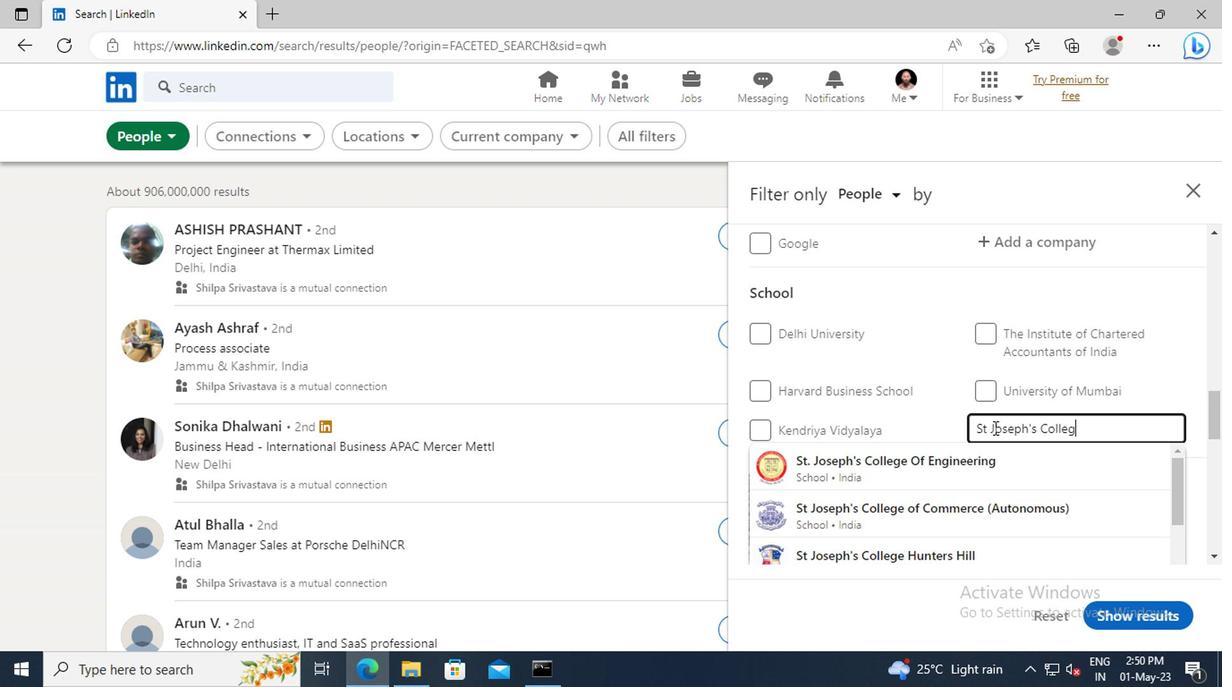 
Action: Mouse moved to (988, 501)
Screenshot: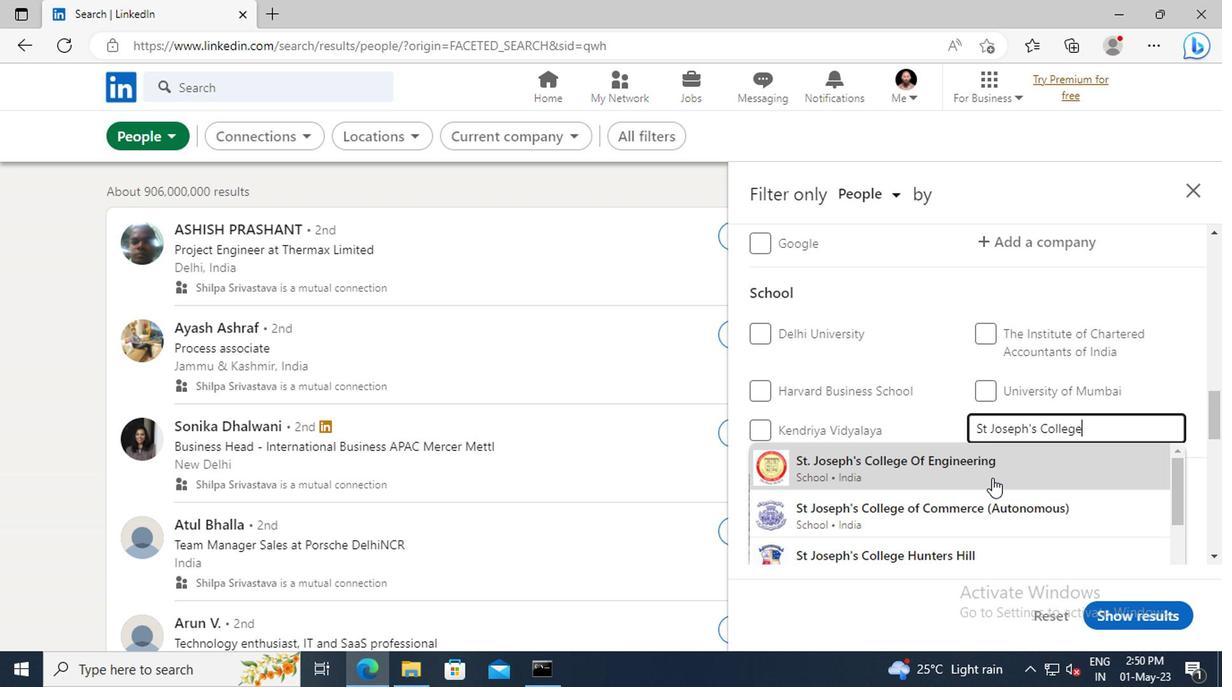 
Action: Mouse pressed left at (988, 501)
Screenshot: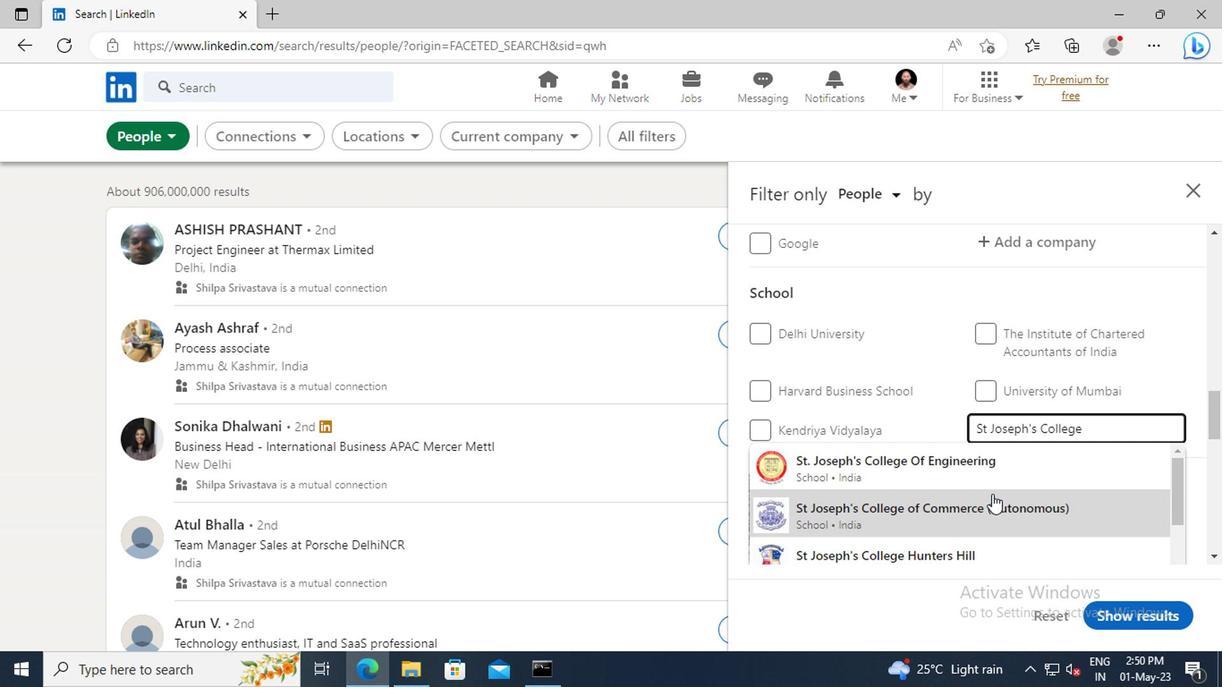 
Action: Mouse scrolled (988, 499) with delta (0, -1)
Screenshot: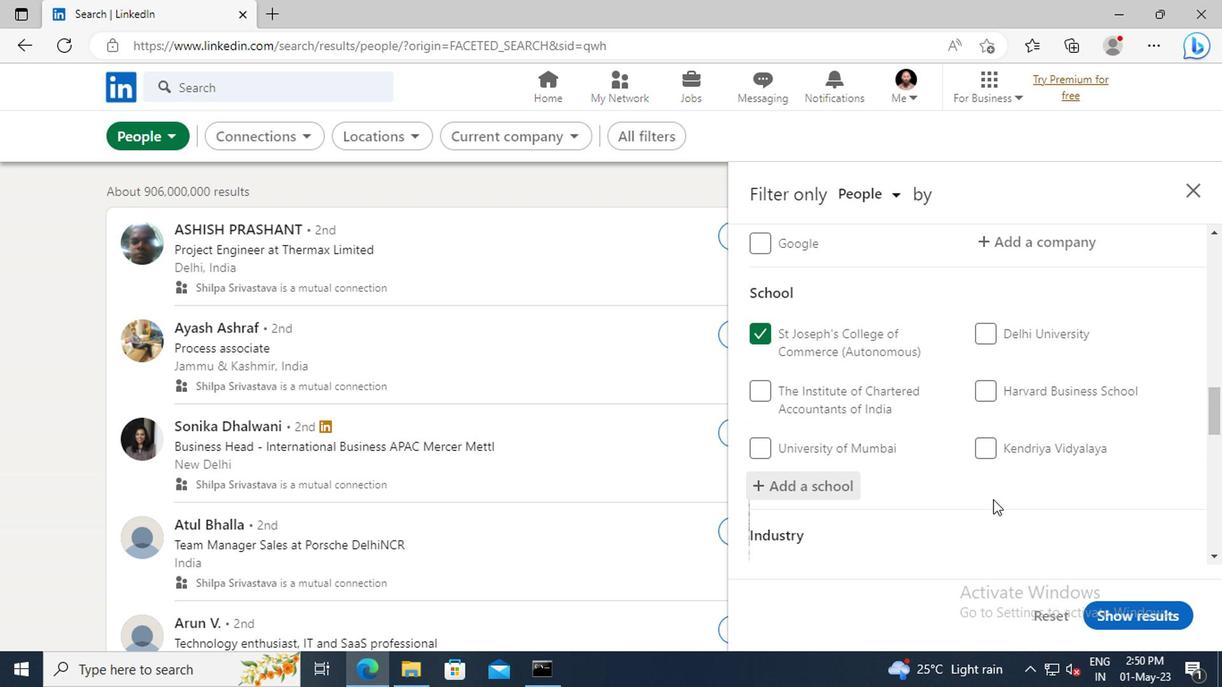 
Action: Mouse scrolled (988, 499) with delta (0, -1)
Screenshot: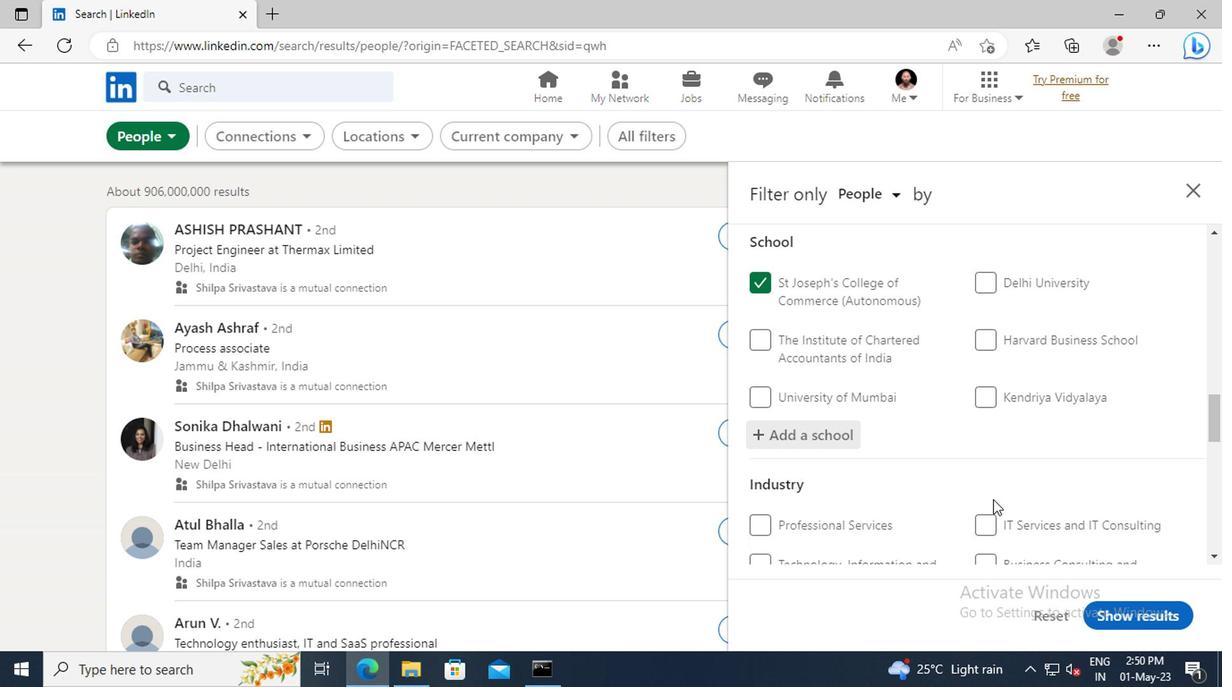 
Action: Mouse scrolled (988, 499) with delta (0, -1)
Screenshot: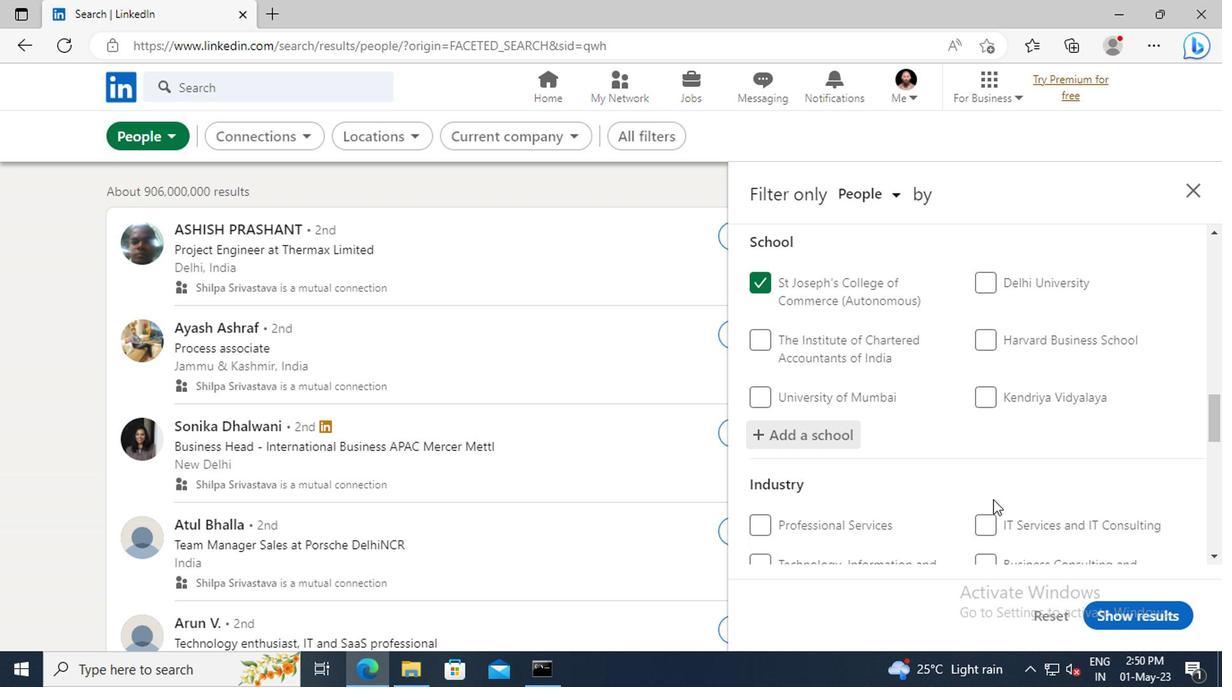 
Action: Mouse moved to (989, 499)
Screenshot: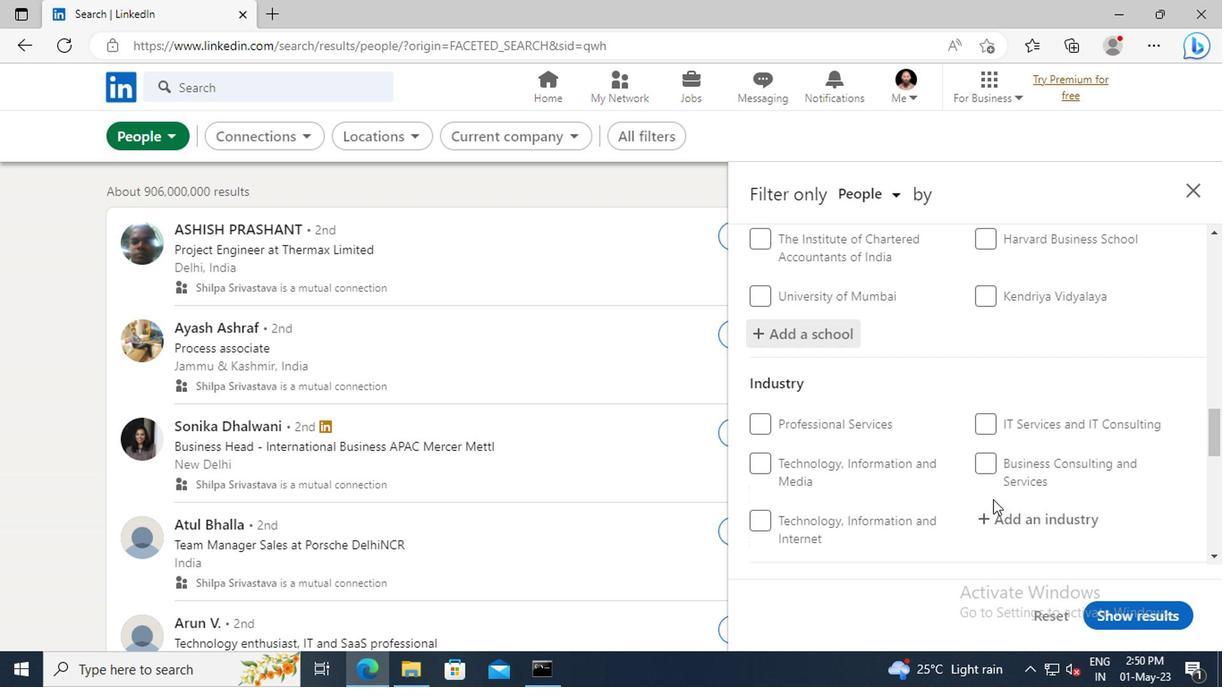 
Action: Mouse scrolled (989, 497) with delta (0, -1)
Screenshot: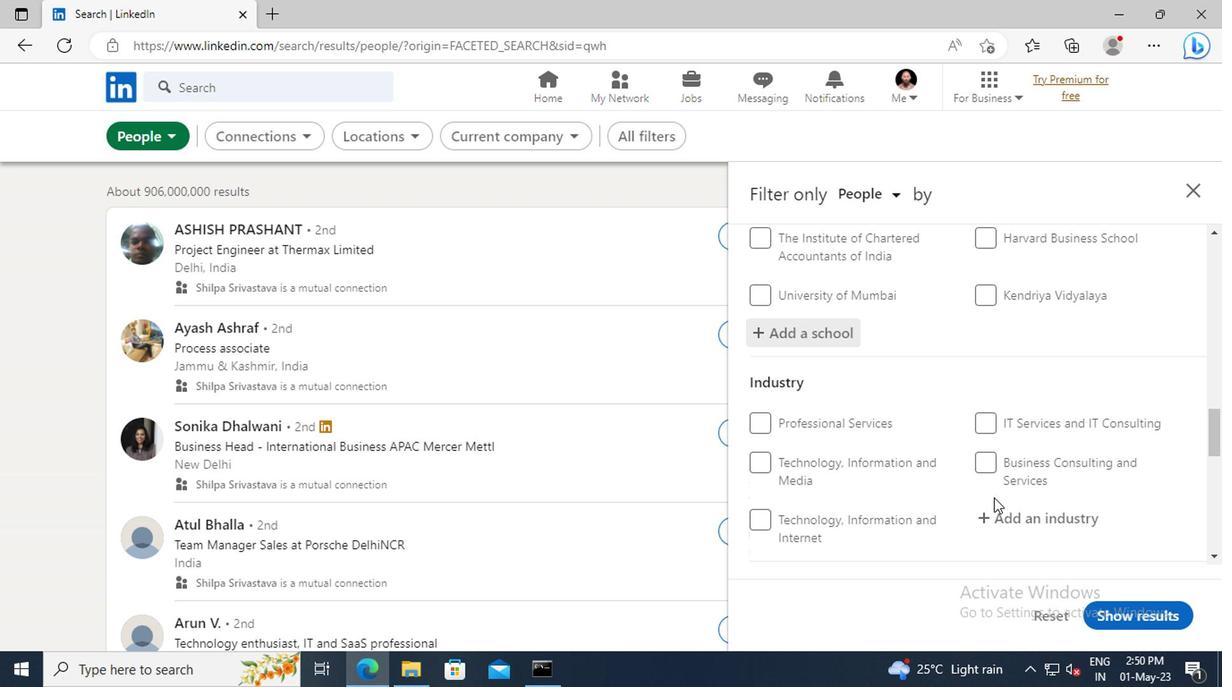 
Action: Mouse moved to (1000, 474)
Screenshot: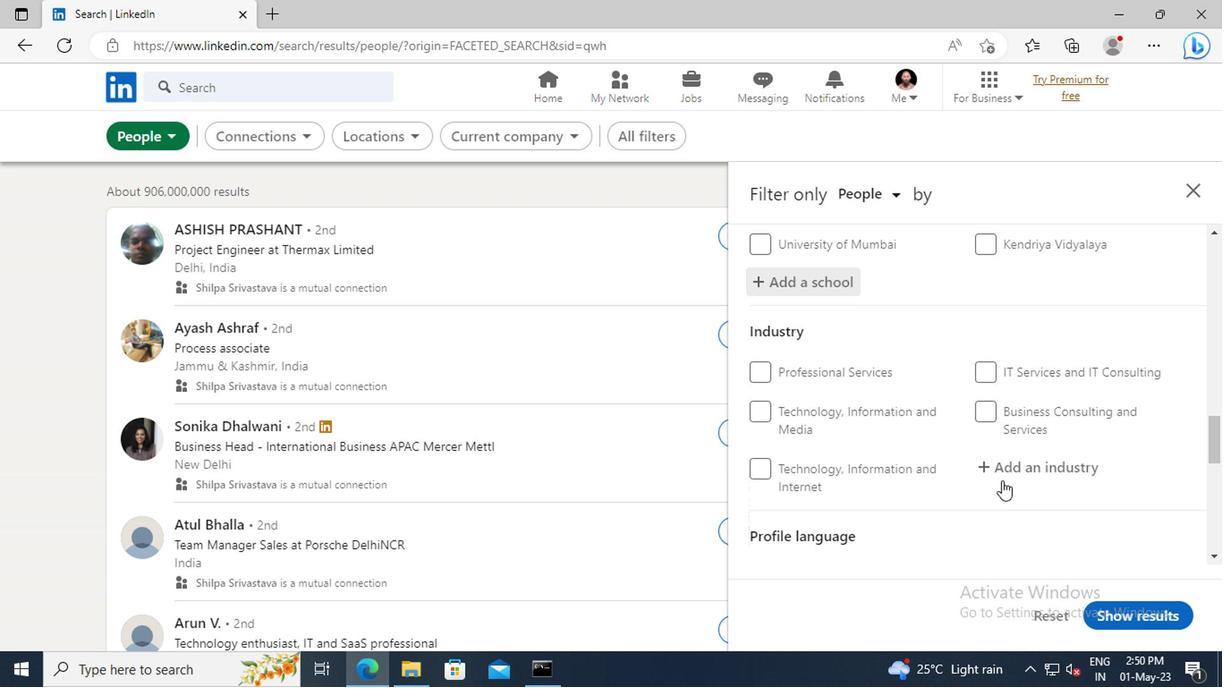 
Action: Mouse pressed left at (1000, 474)
Screenshot: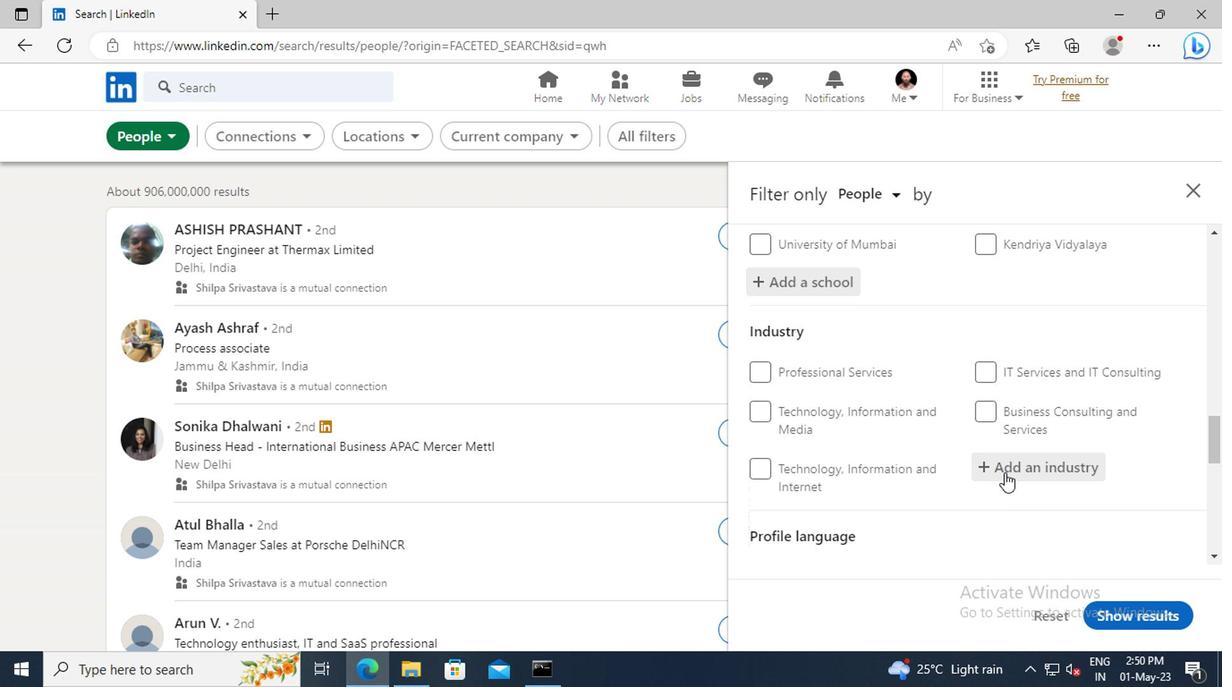 
Action: Key pressed <Key.shift>HISTORICAL<Key.space><Key.shift>SI
Screenshot: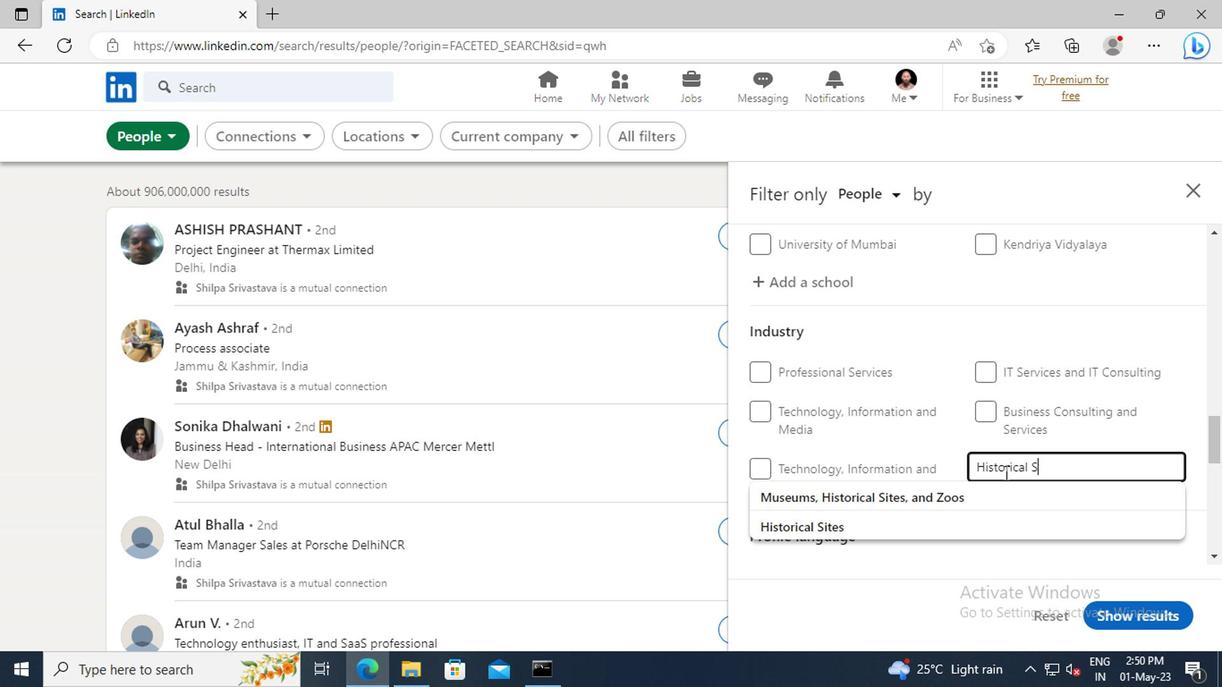 
Action: Mouse moved to (992, 525)
Screenshot: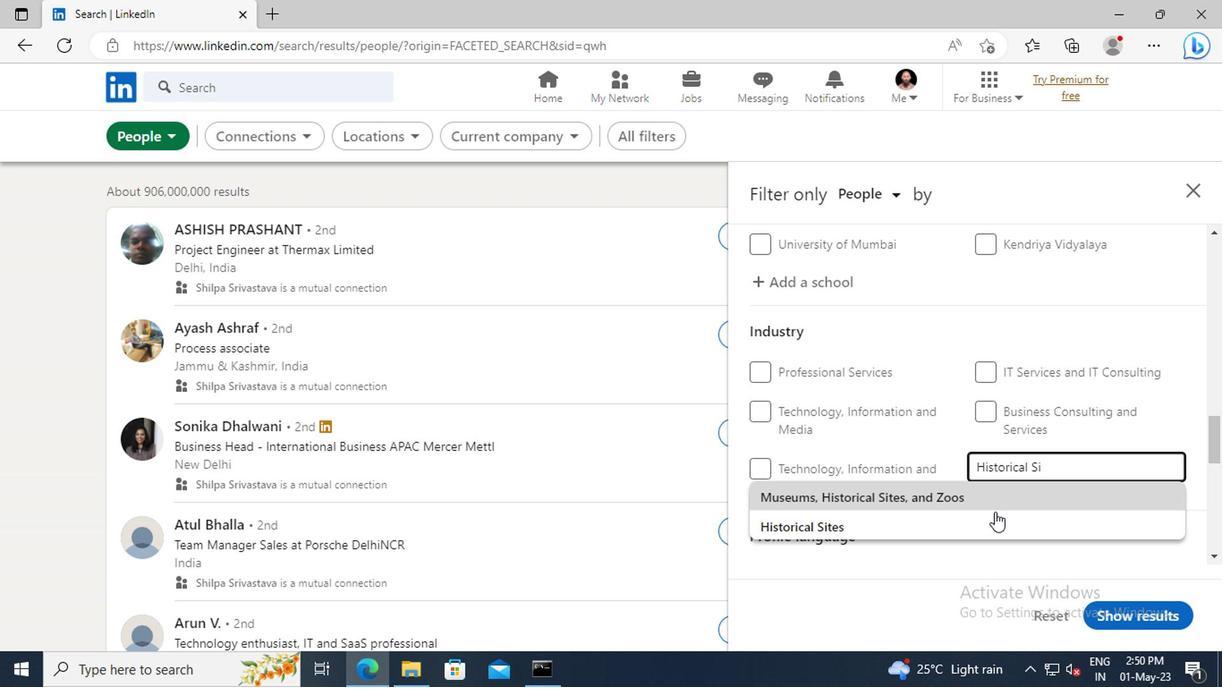 
Action: Mouse pressed left at (992, 525)
Screenshot: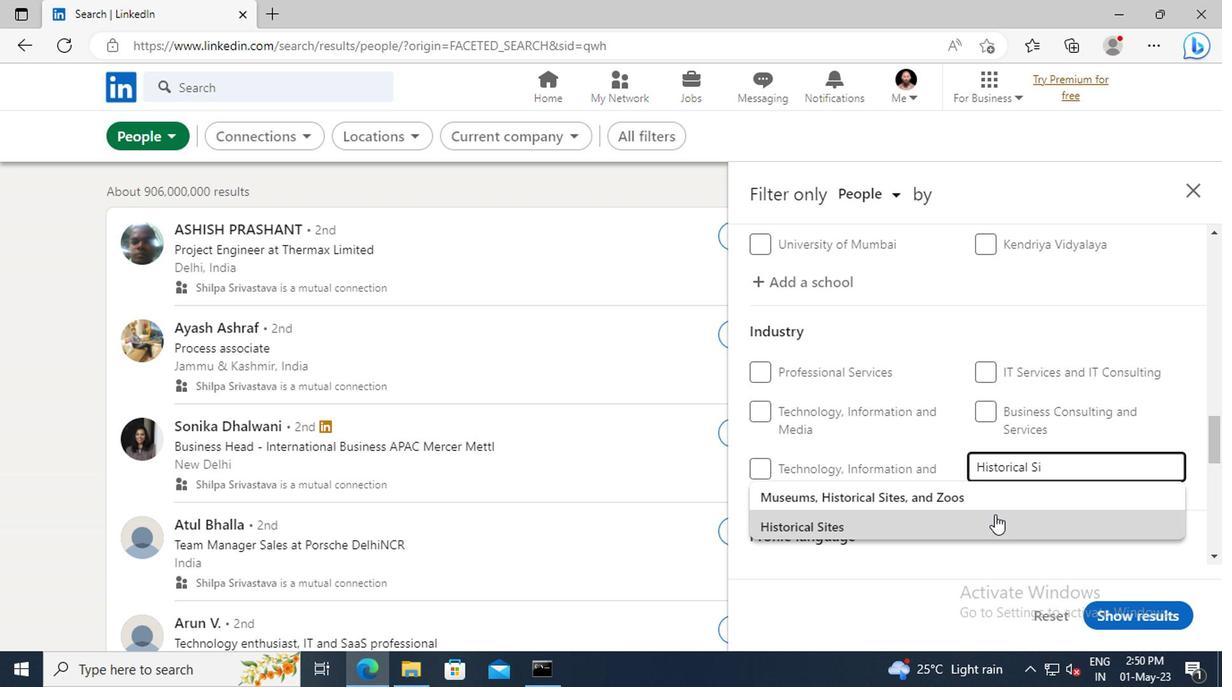 
Action: Mouse scrolled (992, 524) with delta (0, -1)
Screenshot: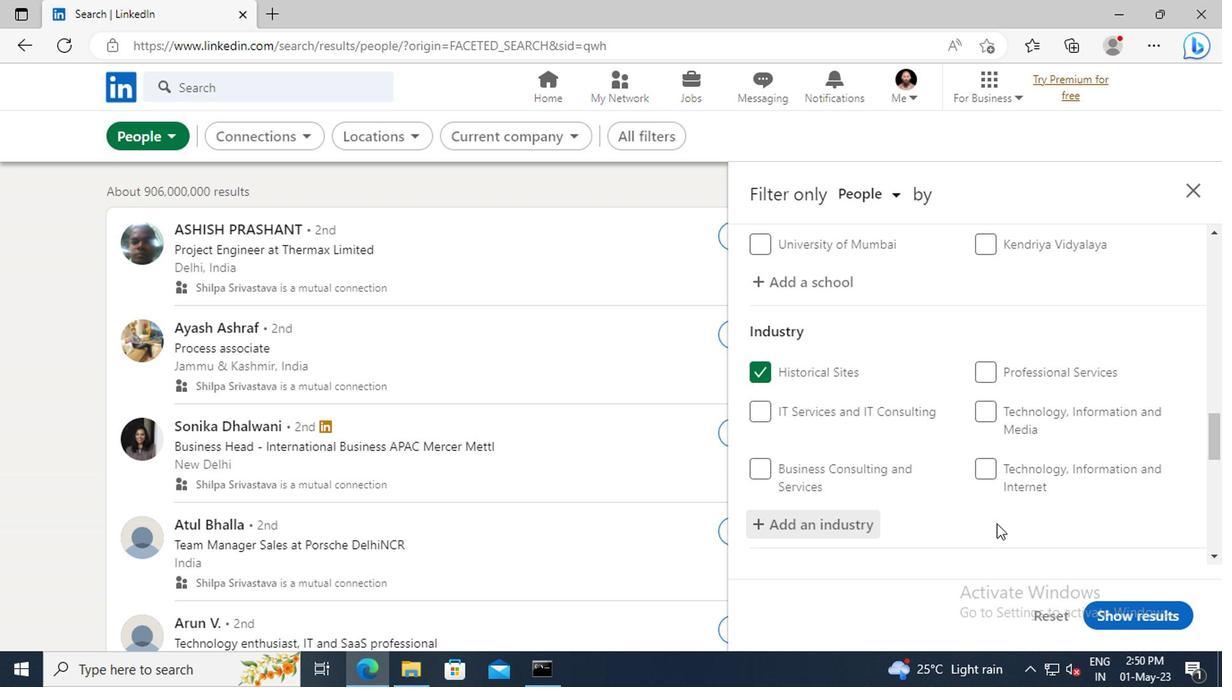 
Action: Mouse scrolled (992, 524) with delta (0, -1)
Screenshot: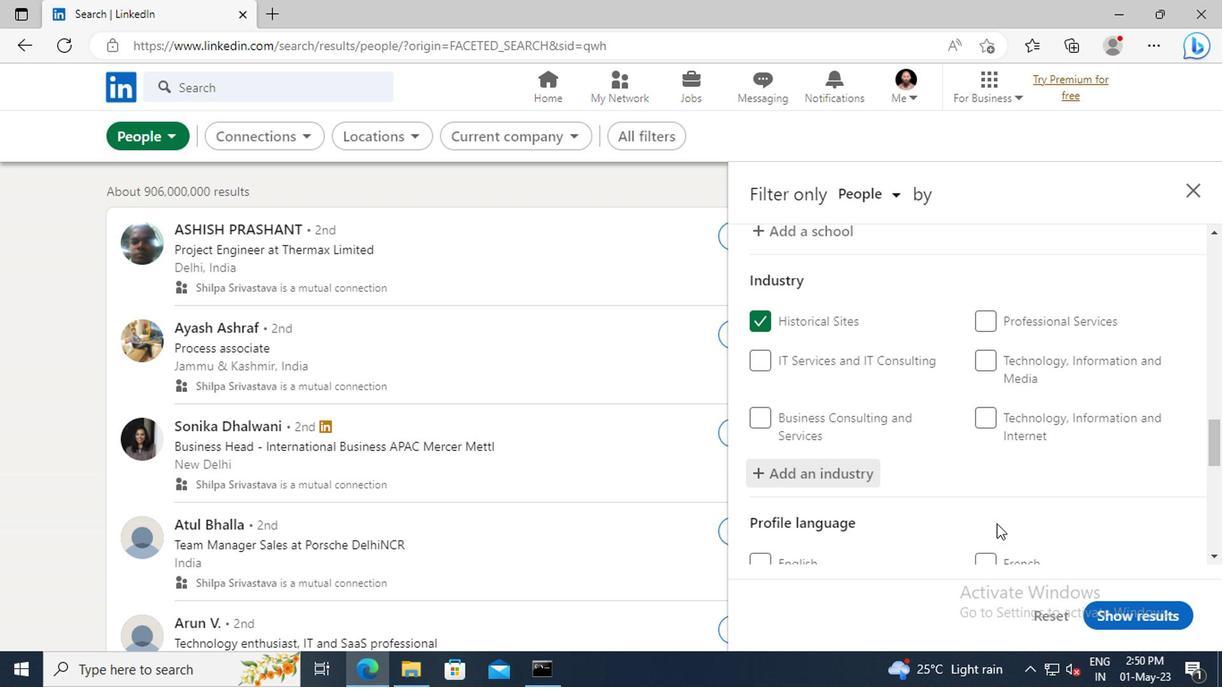 
Action: Mouse scrolled (992, 524) with delta (0, -1)
Screenshot: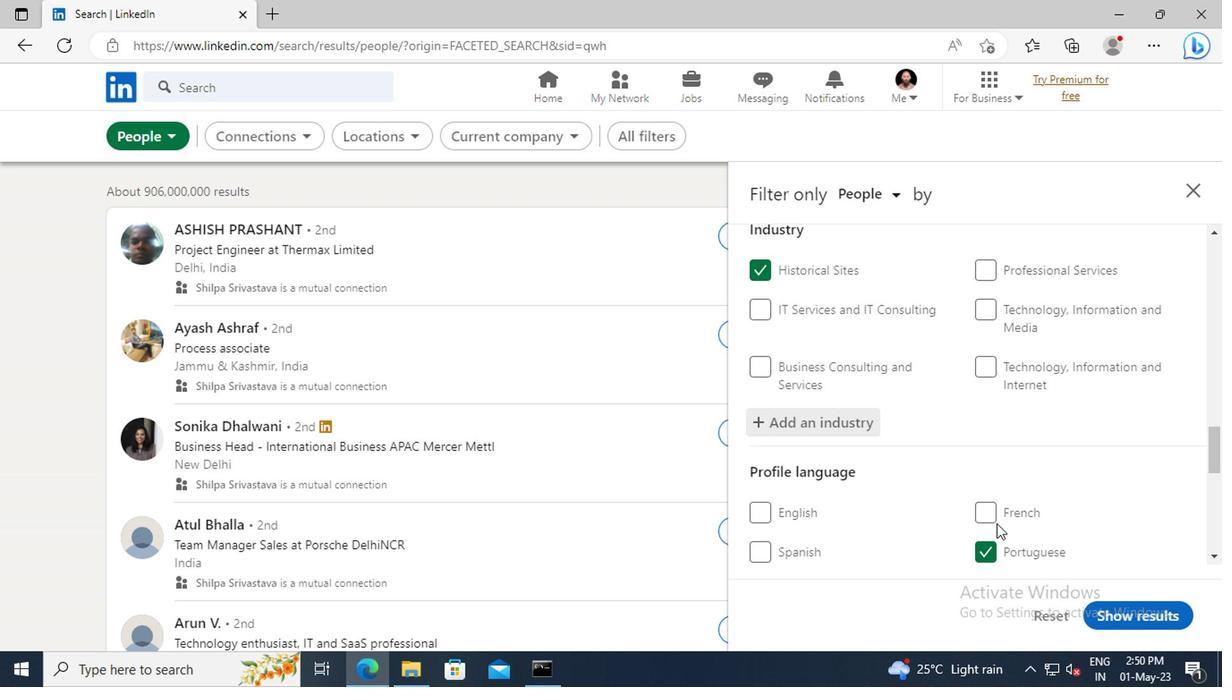
Action: Mouse scrolled (992, 524) with delta (0, -1)
Screenshot: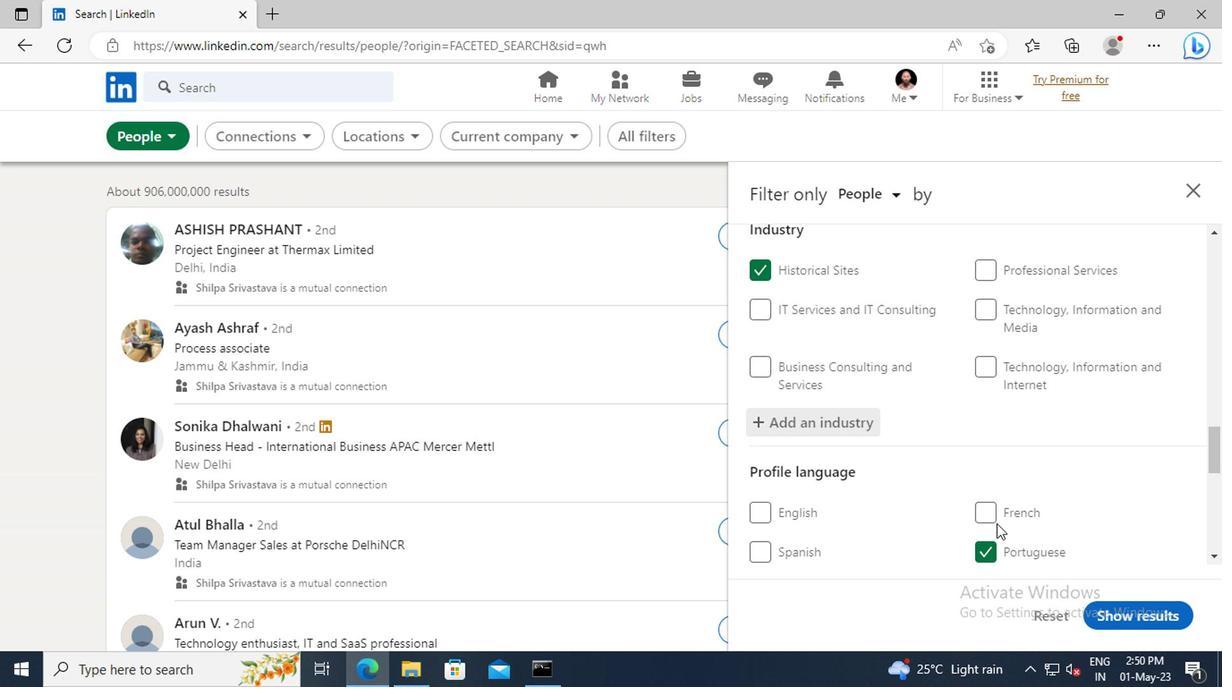 
Action: Mouse scrolled (992, 524) with delta (0, -1)
Screenshot: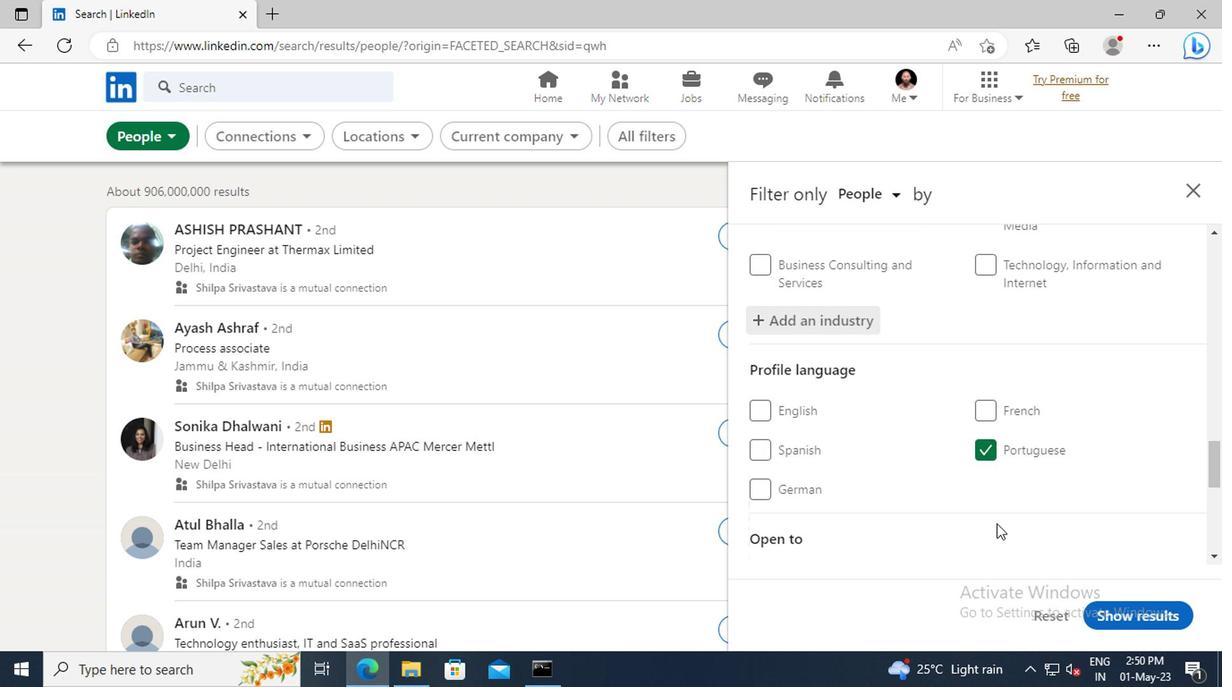 
Action: Mouse scrolled (992, 524) with delta (0, -1)
Screenshot: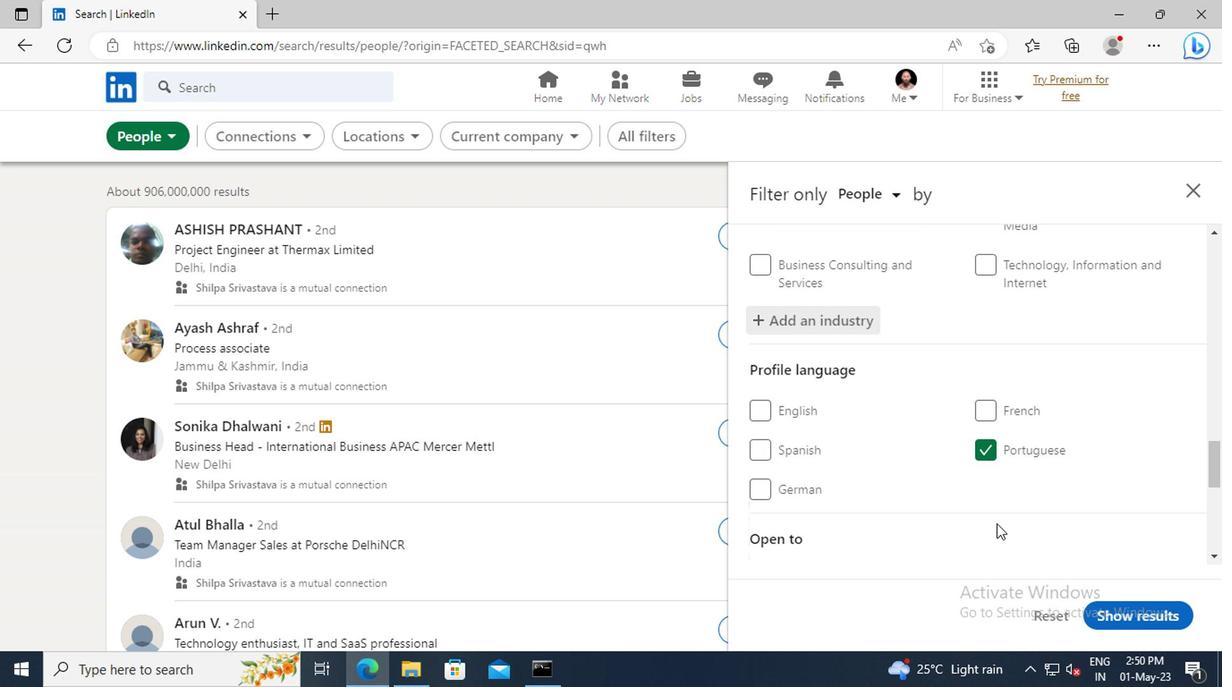 
Action: Mouse scrolled (992, 524) with delta (0, -1)
Screenshot: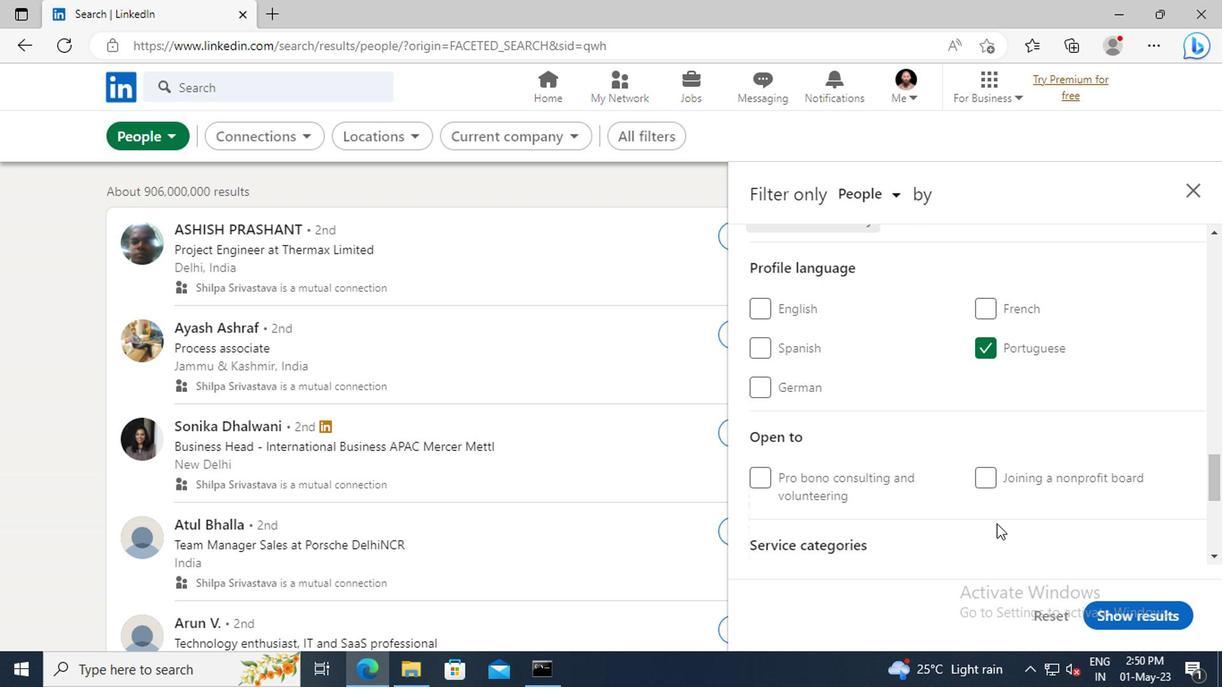 
Action: Mouse scrolled (992, 524) with delta (0, -1)
Screenshot: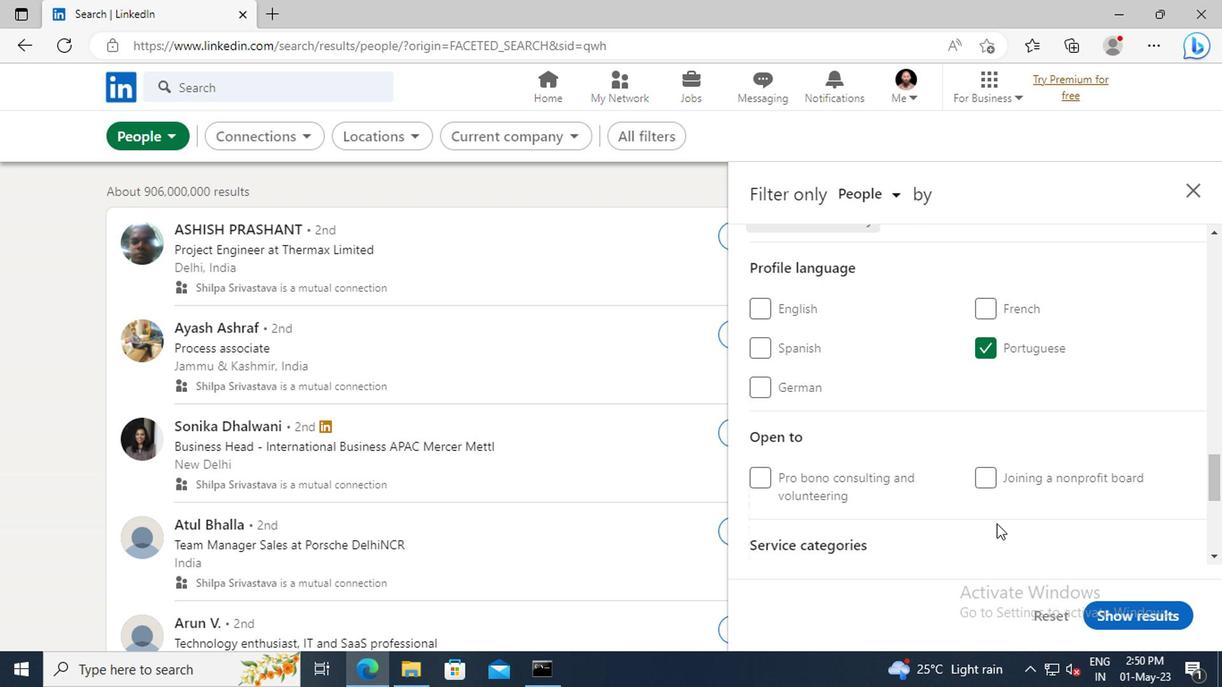 
Action: Mouse scrolled (992, 524) with delta (0, -1)
Screenshot: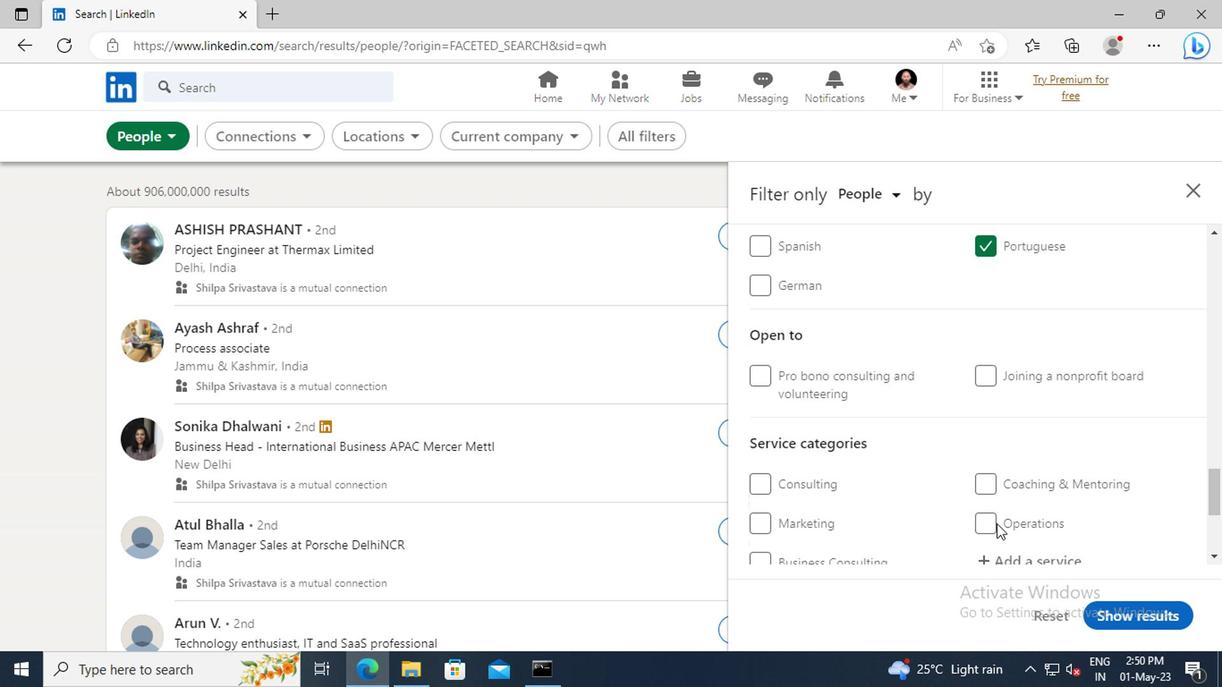 
Action: Mouse moved to (997, 517)
Screenshot: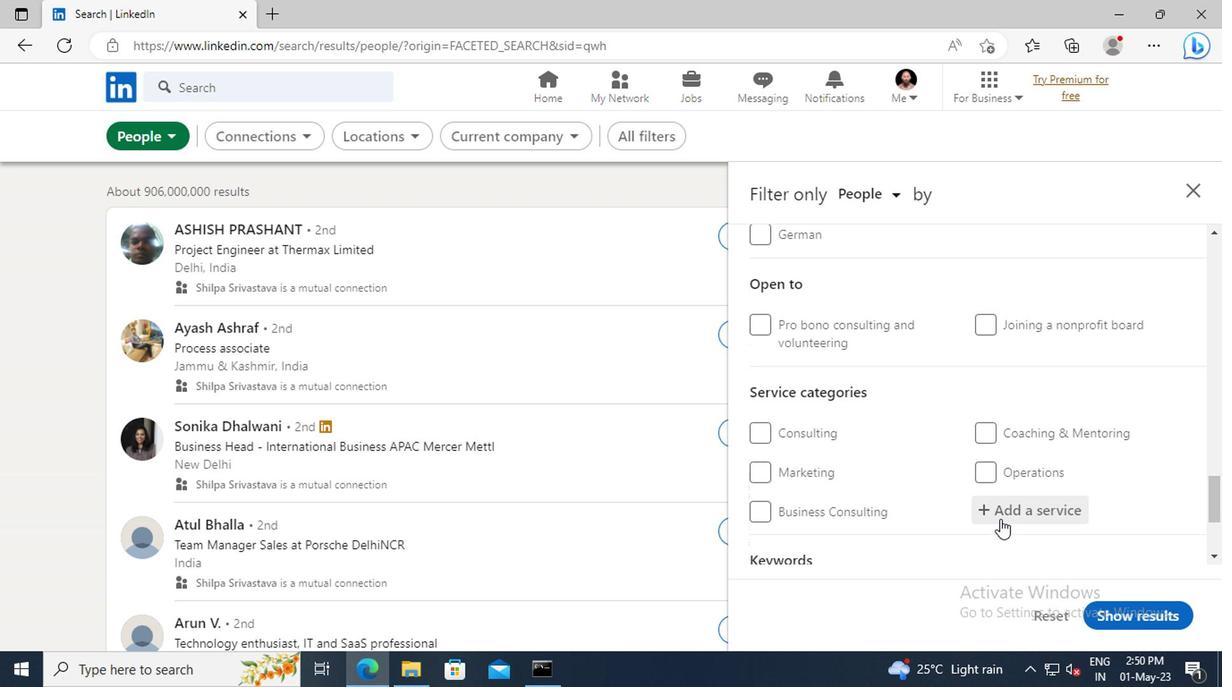 
Action: Mouse pressed left at (997, 517)
Screenshot: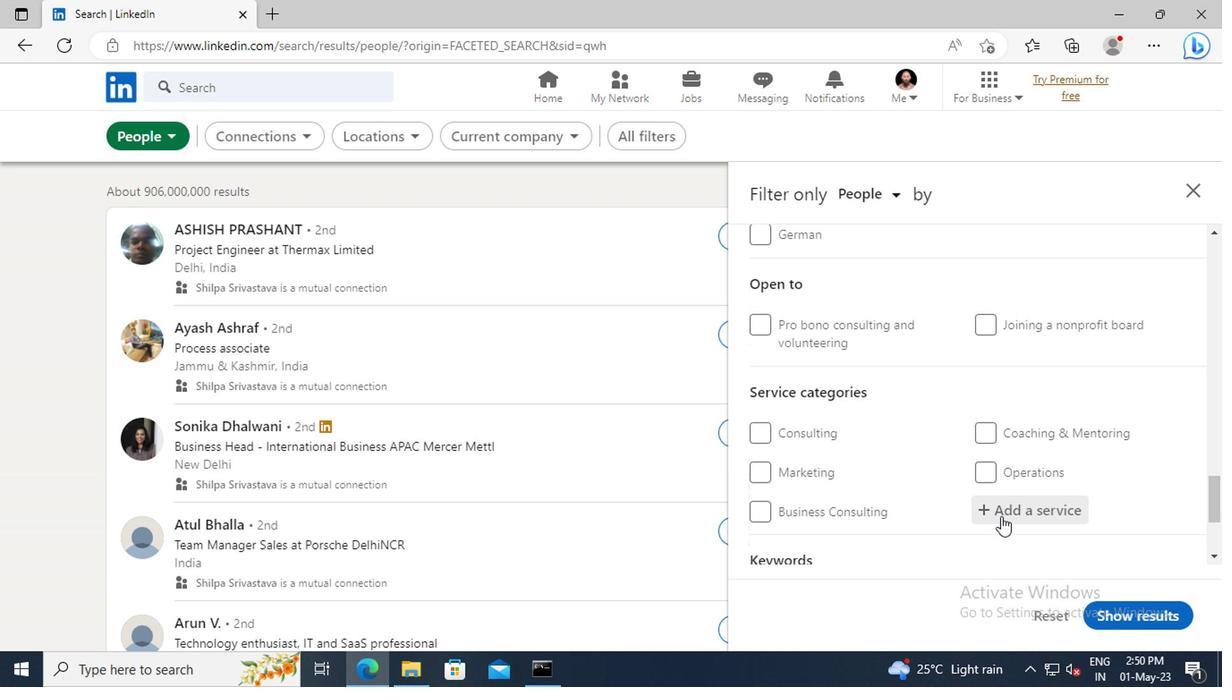 
Action: Key pressed <Key.shift>PERSONAL<Key.space><Key.shift>I
Screenshot: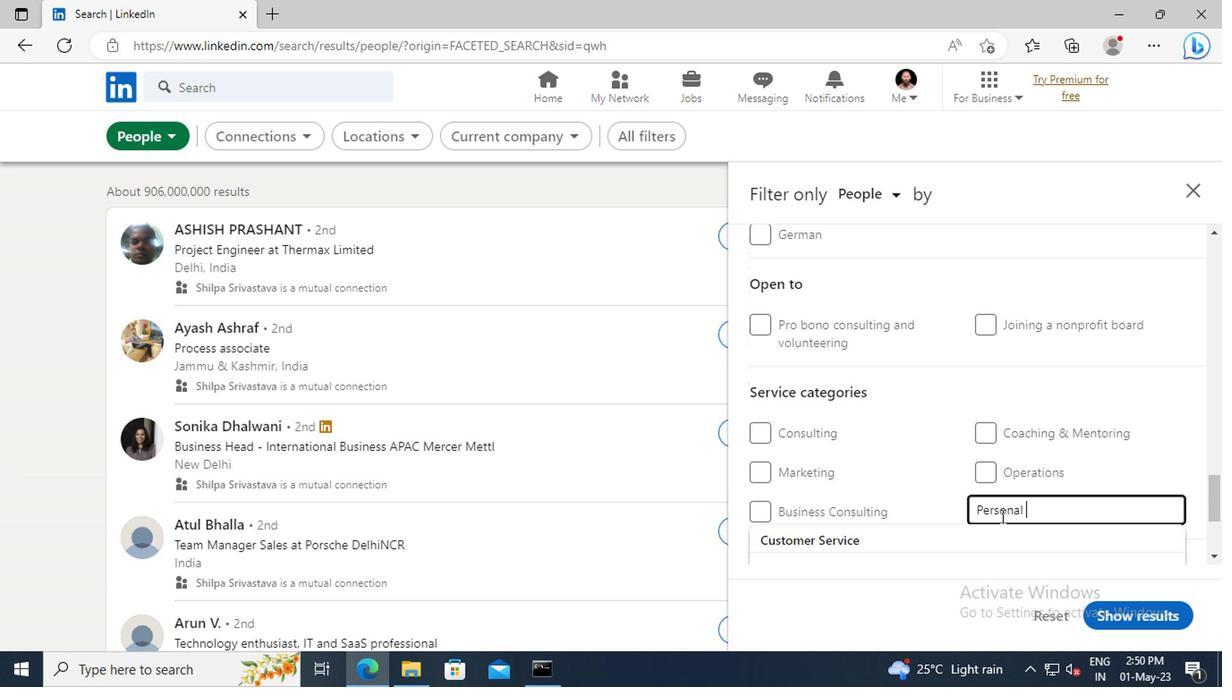 
Action: Mouse moved to (958, 541)
Screenshot: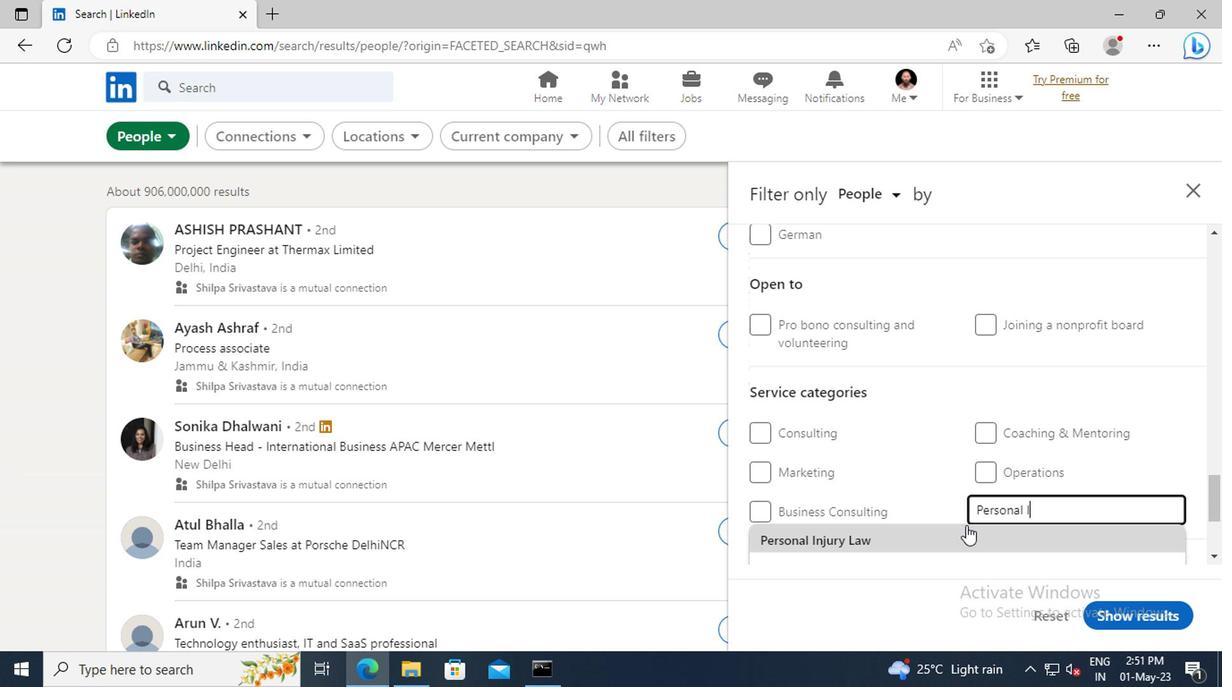 
Action: Mouse pressed left at (958, 541)
Screenshot: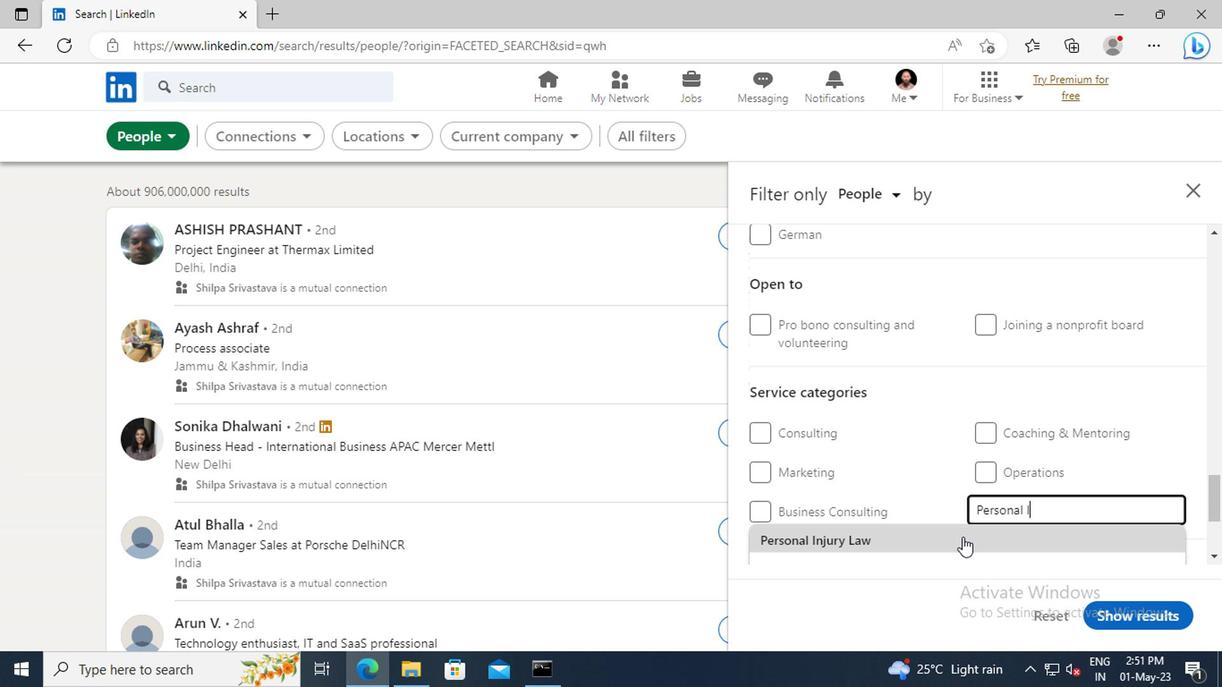 
Action: Mouse scrolled (958, 541) with delta (0, 0)
Screenshot: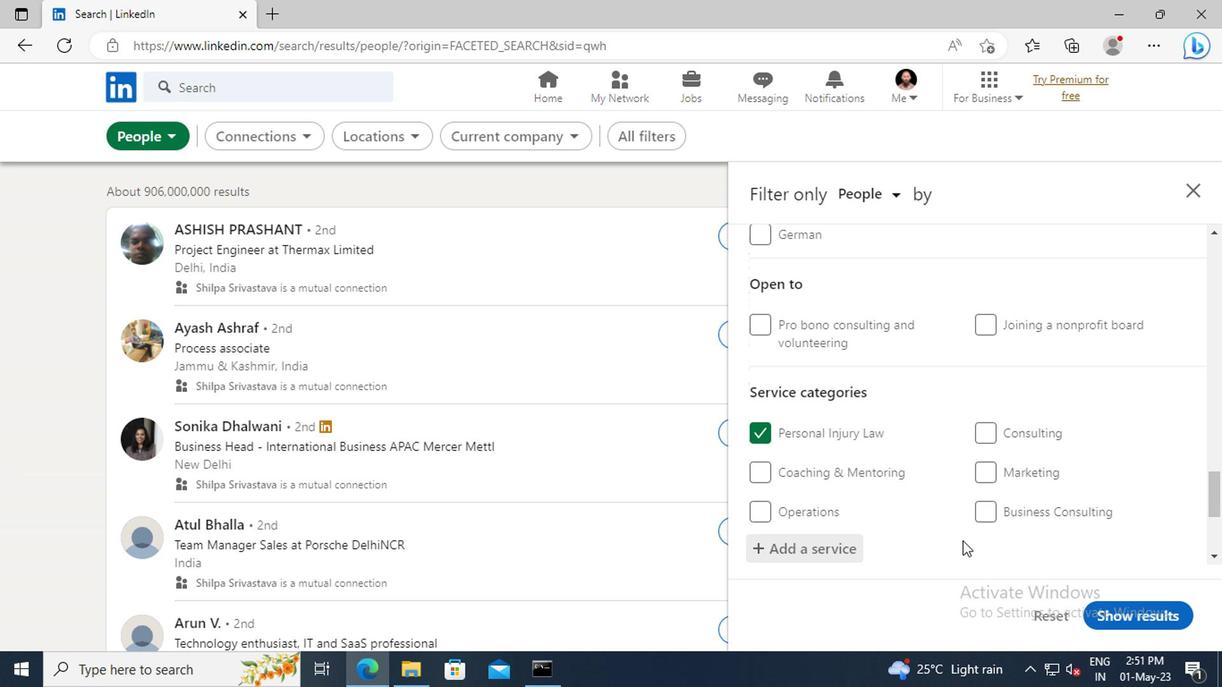 
Action: Mouse scrolled (958, 541) with delta (0, 0)
Screenshot: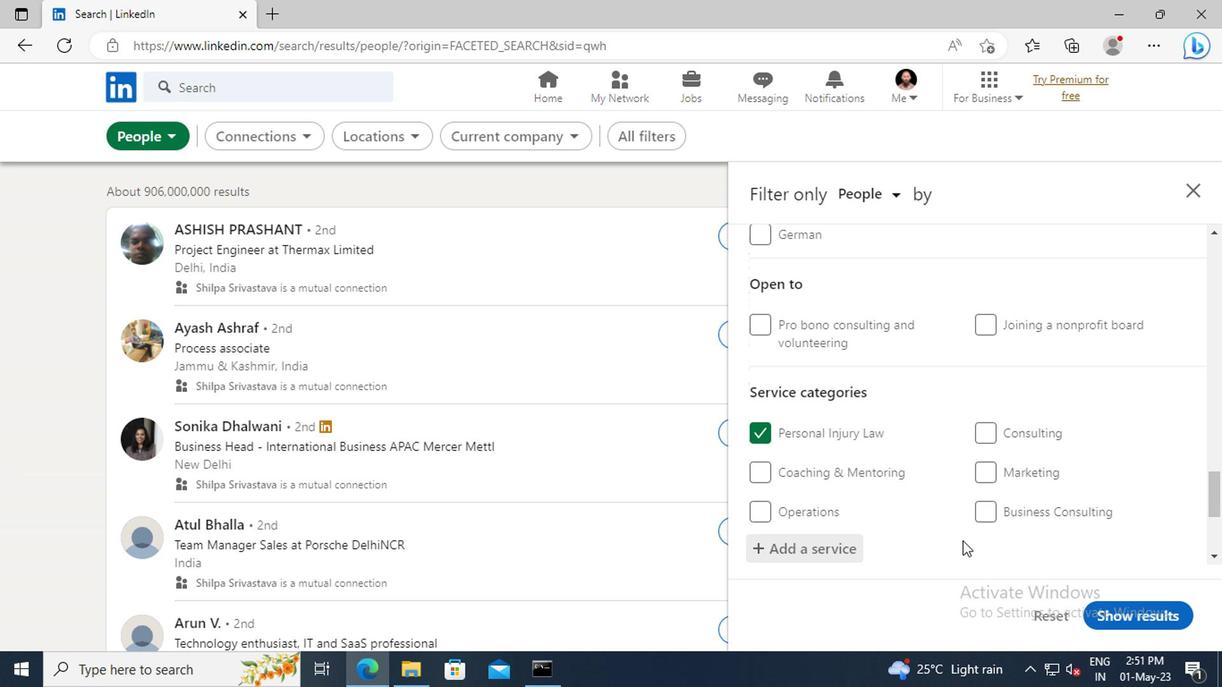 
Action: Mouse moved to (964, 472)
Screenshot: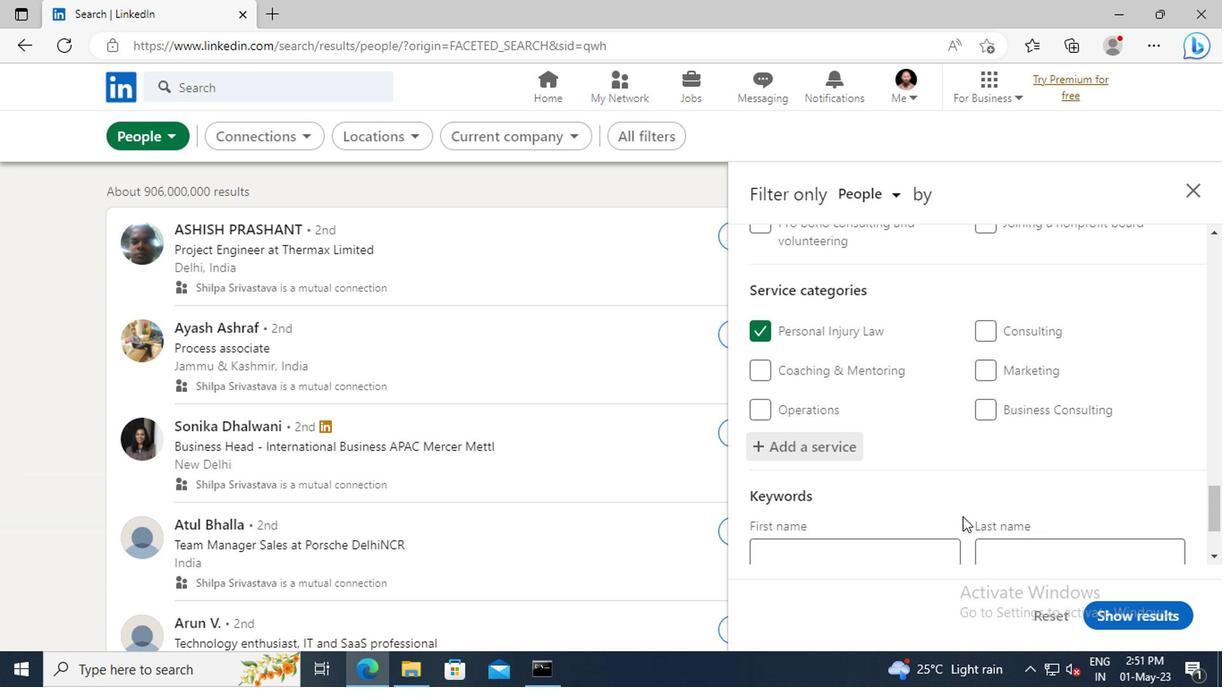 
Action: Mouse scrolled (964, 471) with delta (0, -1)
Screenshot: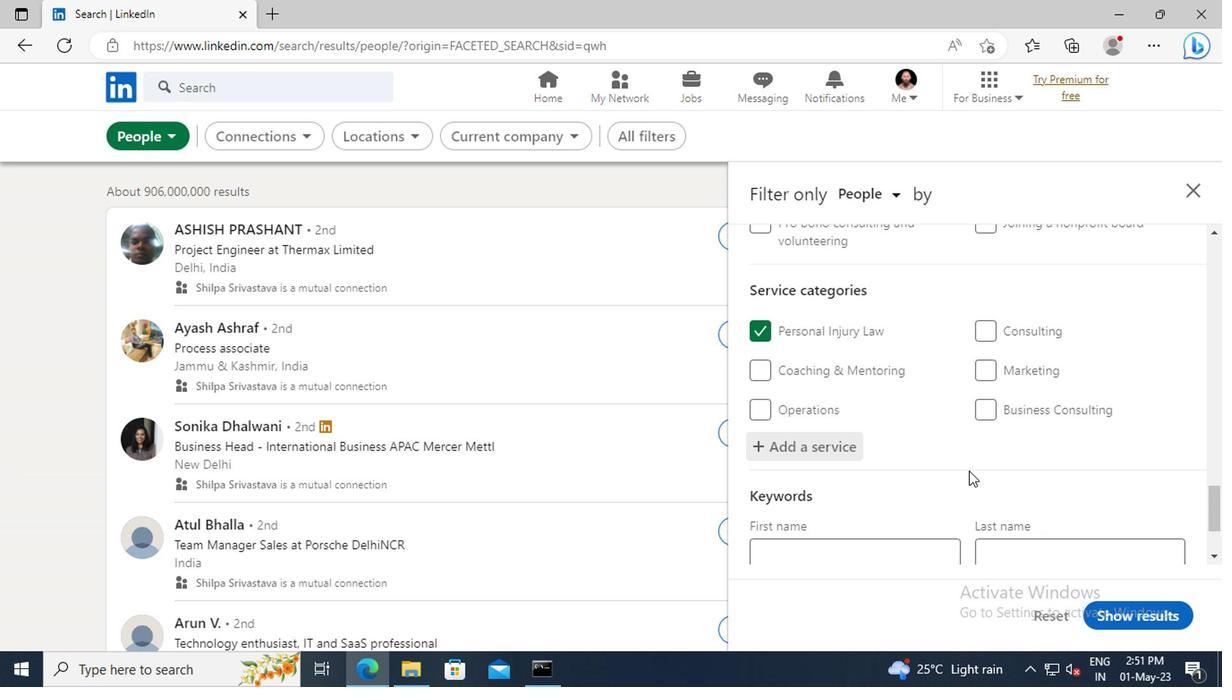 
Action: Mouse scrolled (964, 471) with delta (0, -1)
Screenshot: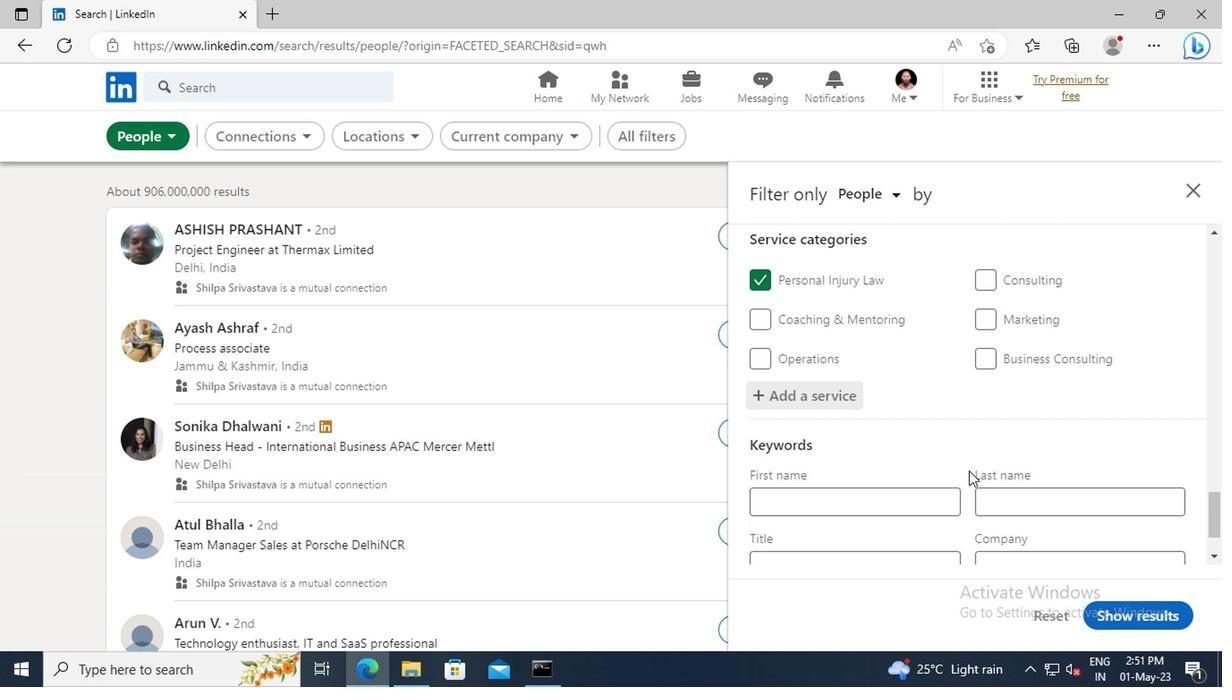 
Action: Mouse scrolled (964, 471) with delta (0, -1)
Screenshot: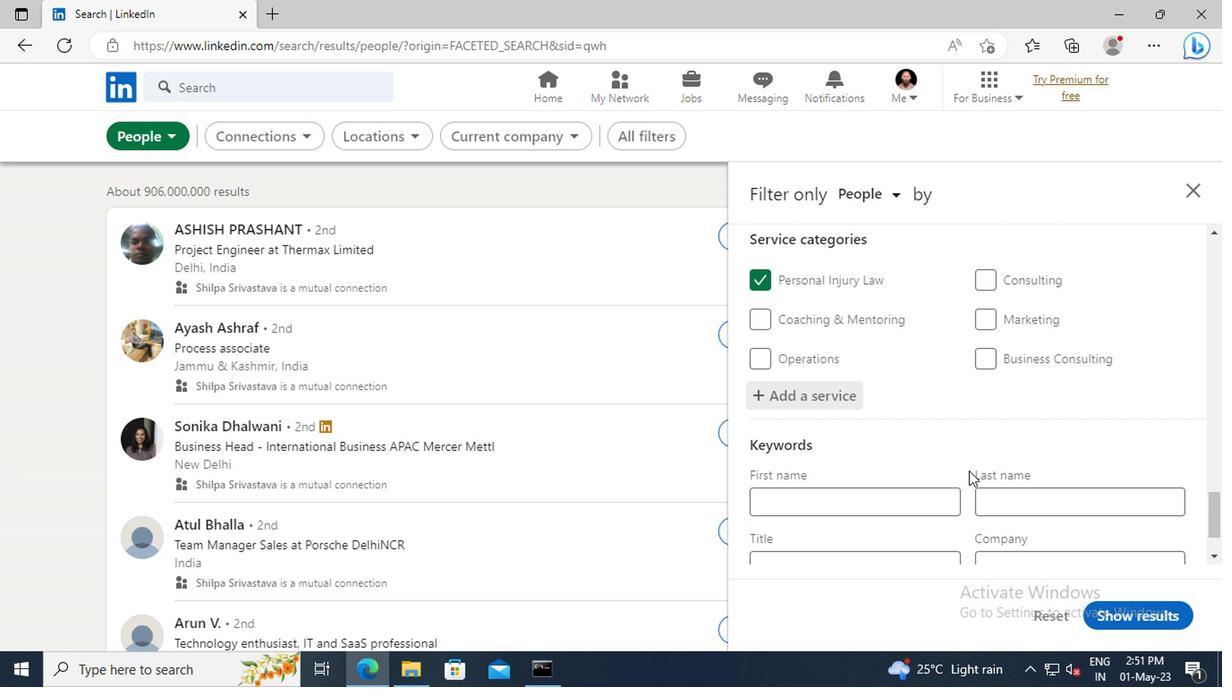 
Action: Mouse scrolled (964, 471) with delta (0, -1)
Screenshot: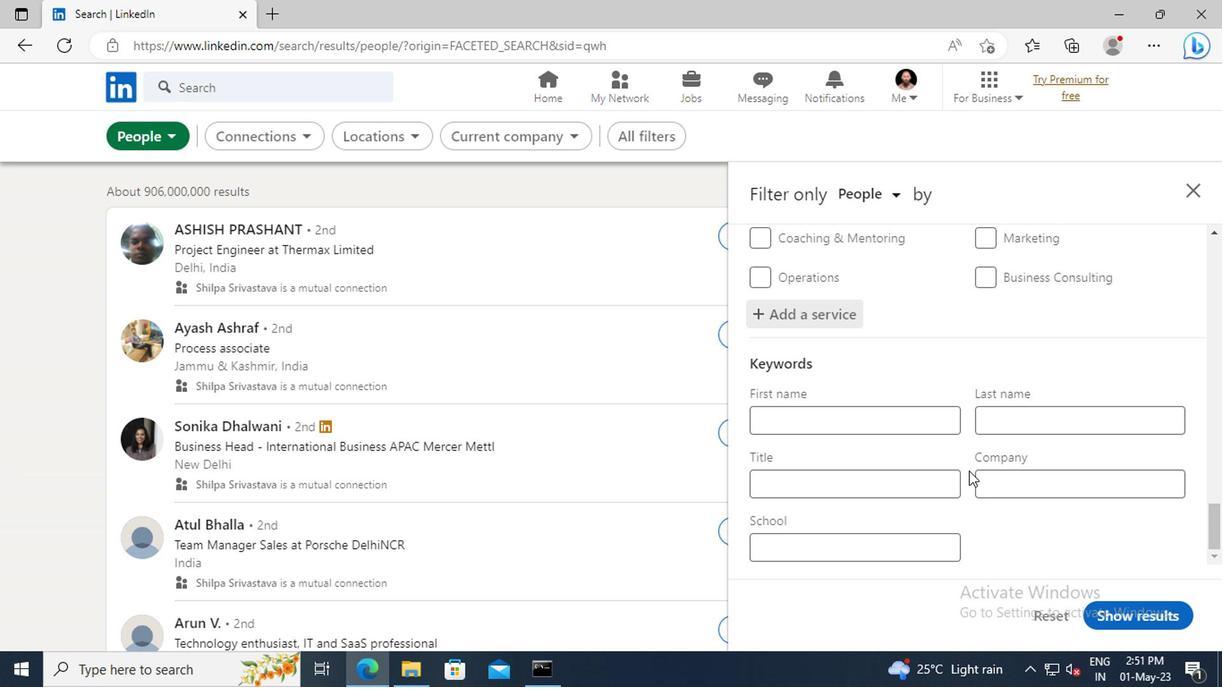 
Action: Mouse scrolled (964, 471) with delta (0, -1)
Screenshot: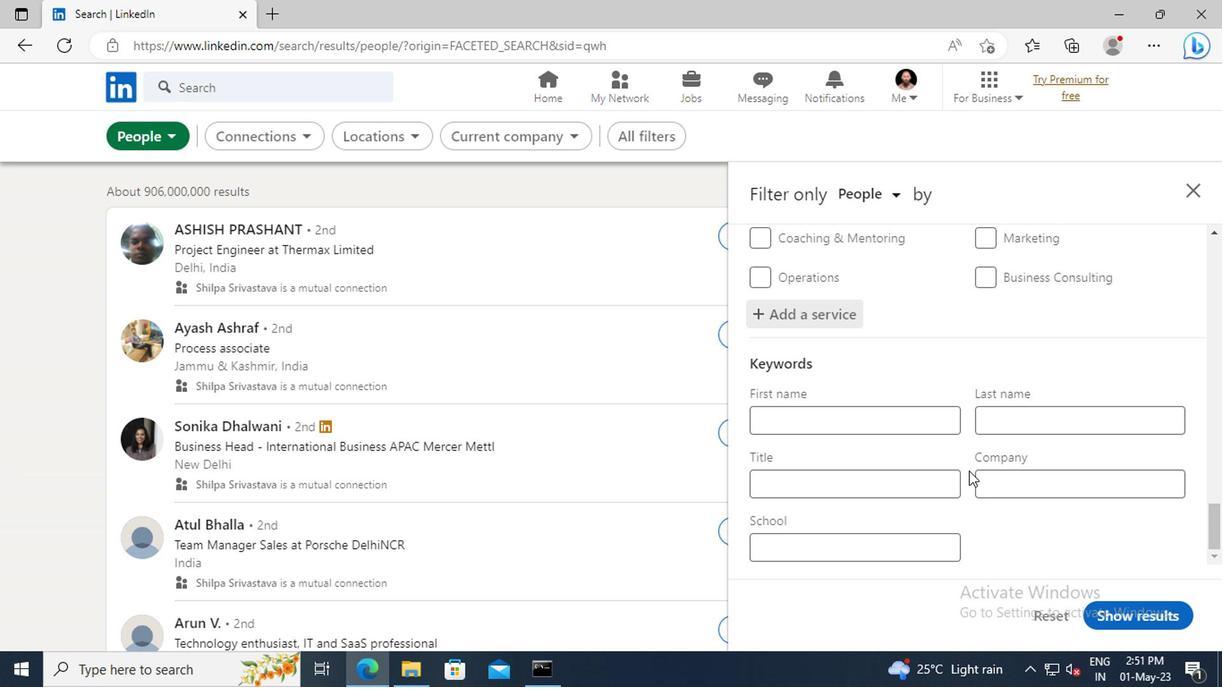 
Action: Mouse moved to (858, 482)
Screenshot: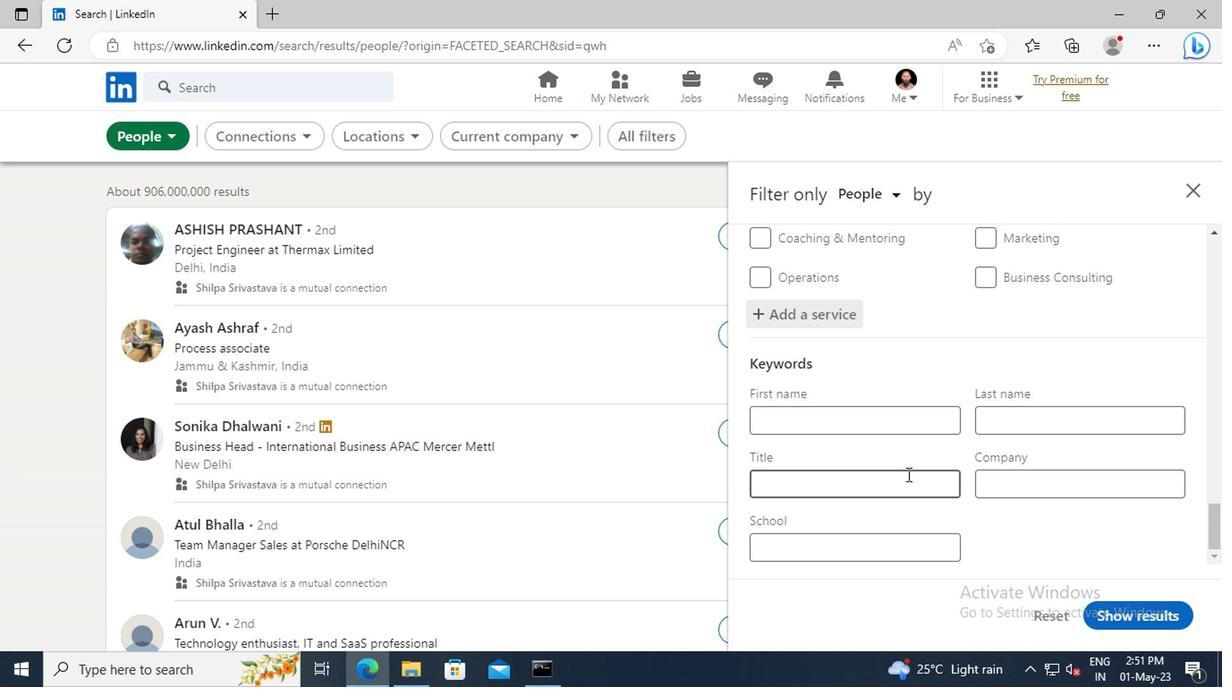 
Action: Mouse pressed left at (858, 482)
Screenshot: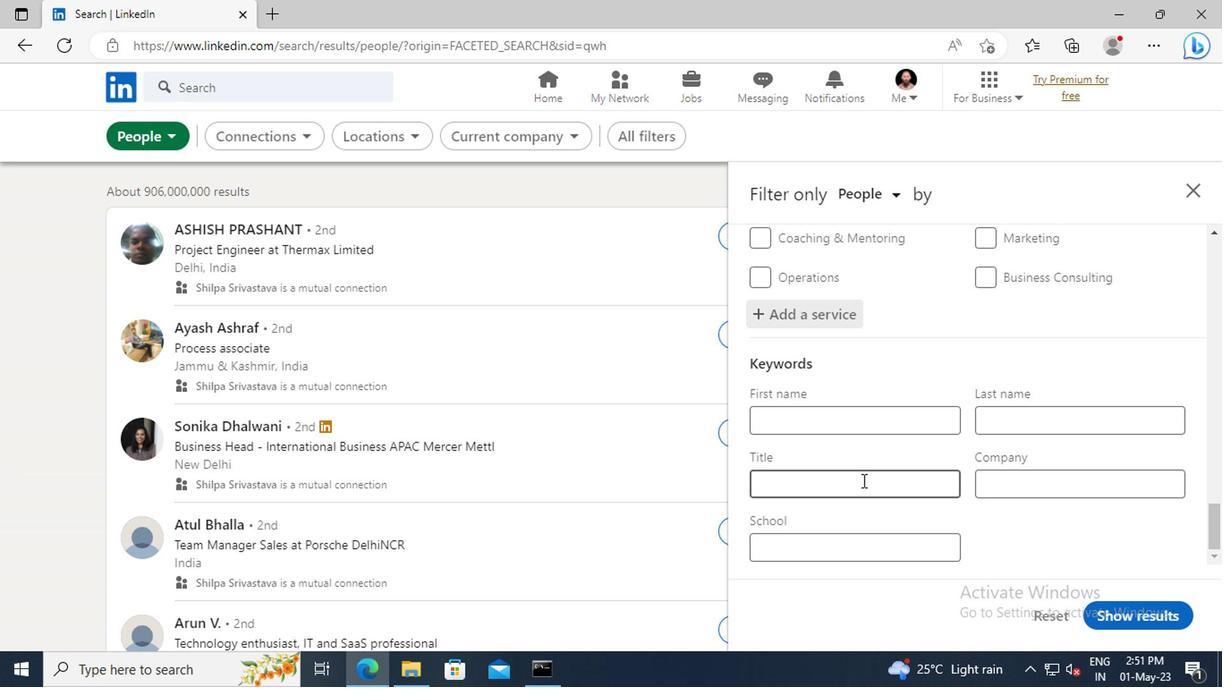 
Action: Key pressed <Key.shift>COUNSELOR<Key.enter>
Screenshot: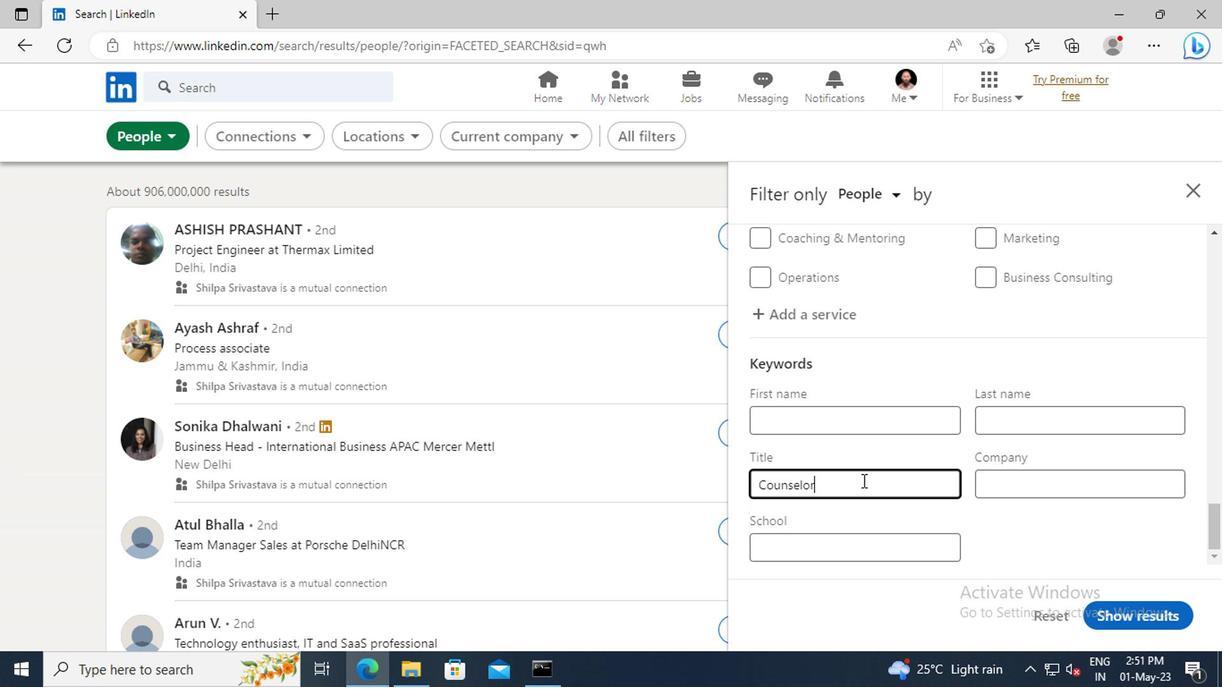 
Action: Mouse moved to (1130, 618)
Screenshot: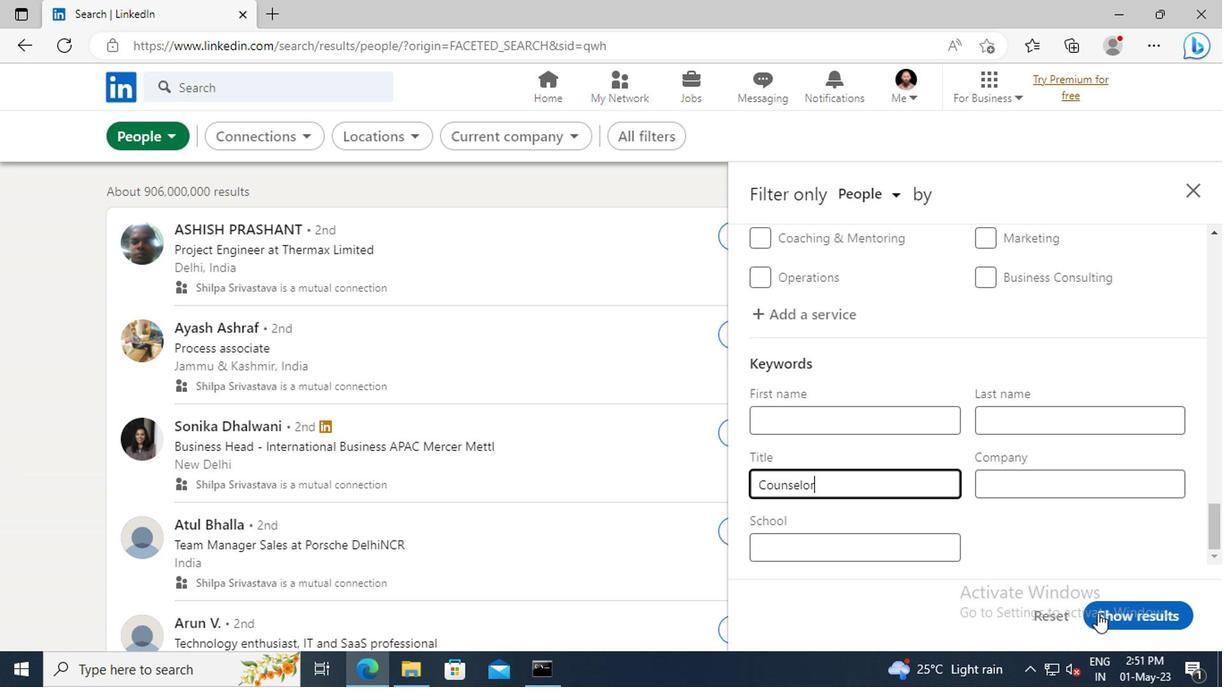 
Action: Mouse pressed left at (1130, 618)
Screenshot: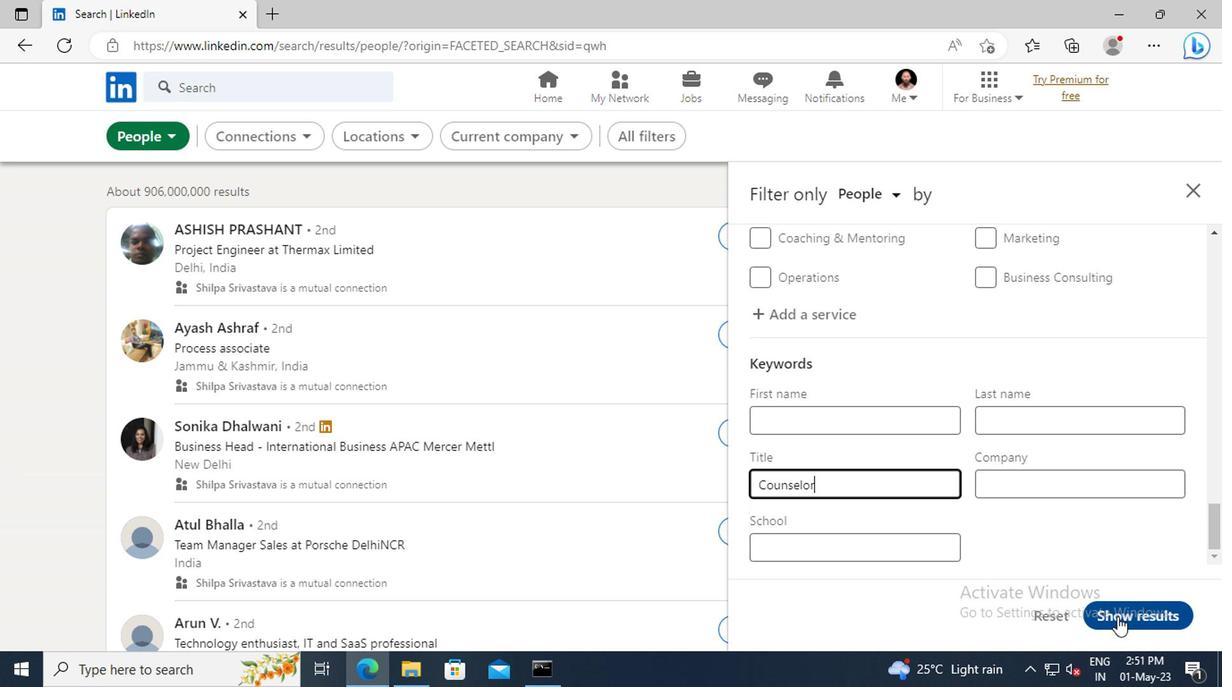 
